 Task: In the Company juilliard.edu, Create email and send with subject: 'Elevate Your Success: Introducing a Transformative Opportunity', and with mail content 'Hello_x000D_
Join a community of forward-thinkers and pioneers. Our transformative solution will empower you to shape the future of your industry.._x000D_
Kind Regards', attach the document: Business_plan.docx and insert image: visitingcard.jpg. Below Kind Regards, write Tumblr and insert the URL: www.tumblr.com. Mark checkbox to create task to follow up : In 1 week.  Enter or choose an email address of recipient's from company's contact and send.. Logged in from softage.10@softage.net
Action: Mouse moved to (73, 64)
Screenshot: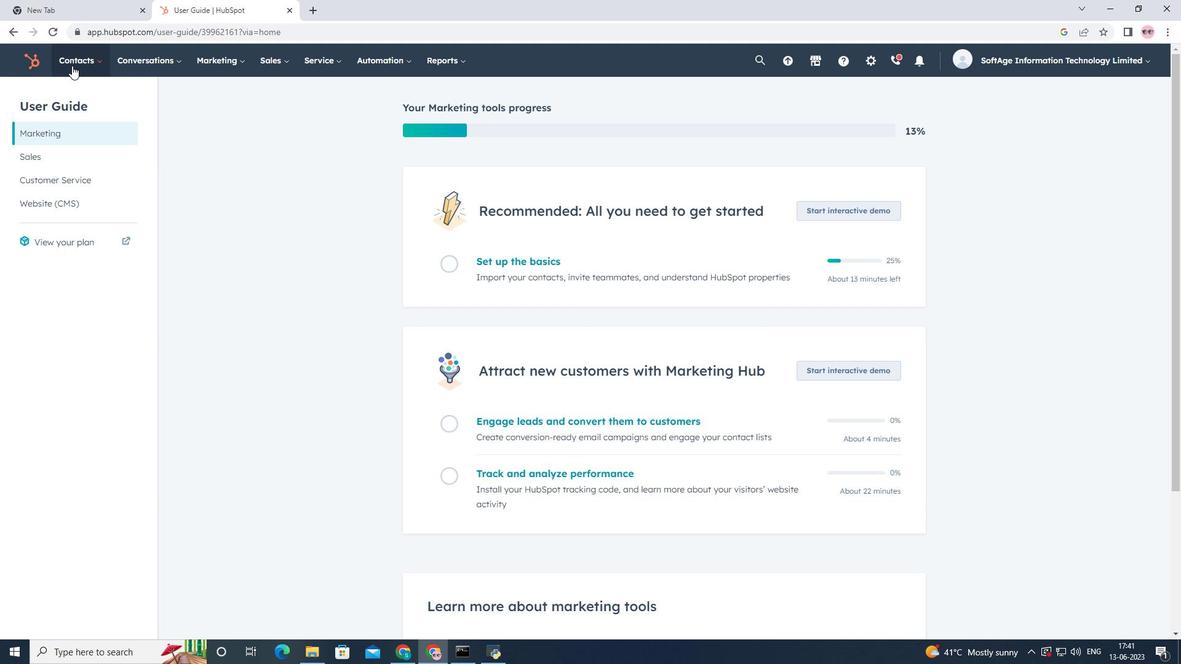 
Action: Mouse pressed left at (73, 64)
Screenshot: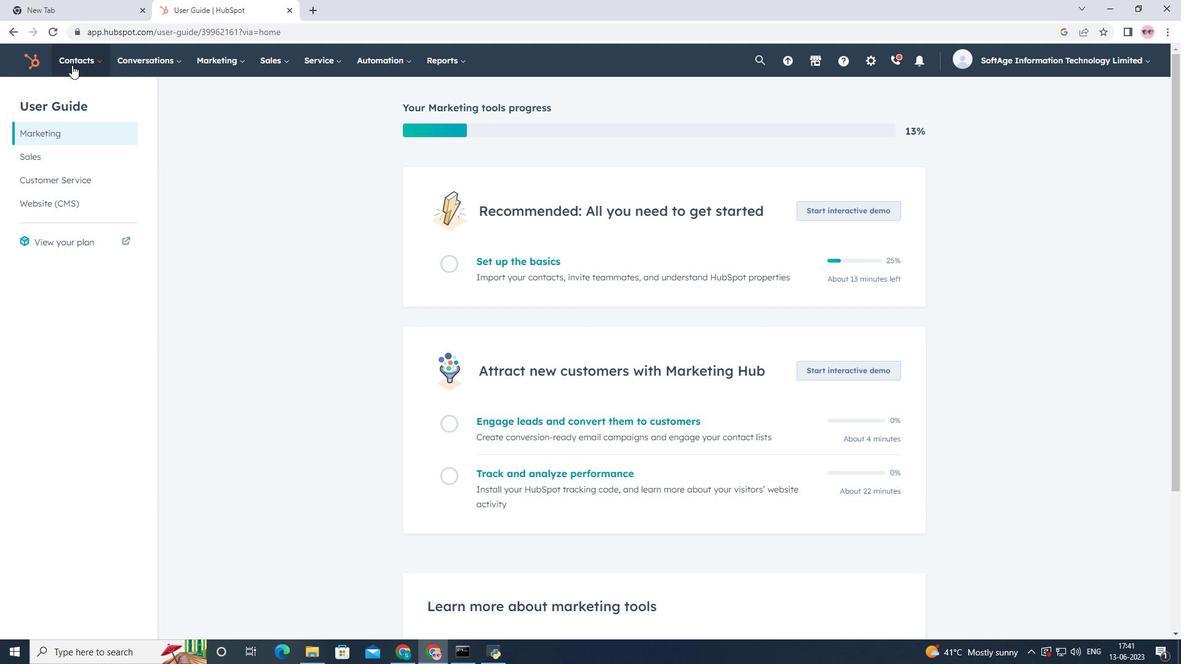 
Action: Mouse moved to (97, 124)
Screenshot: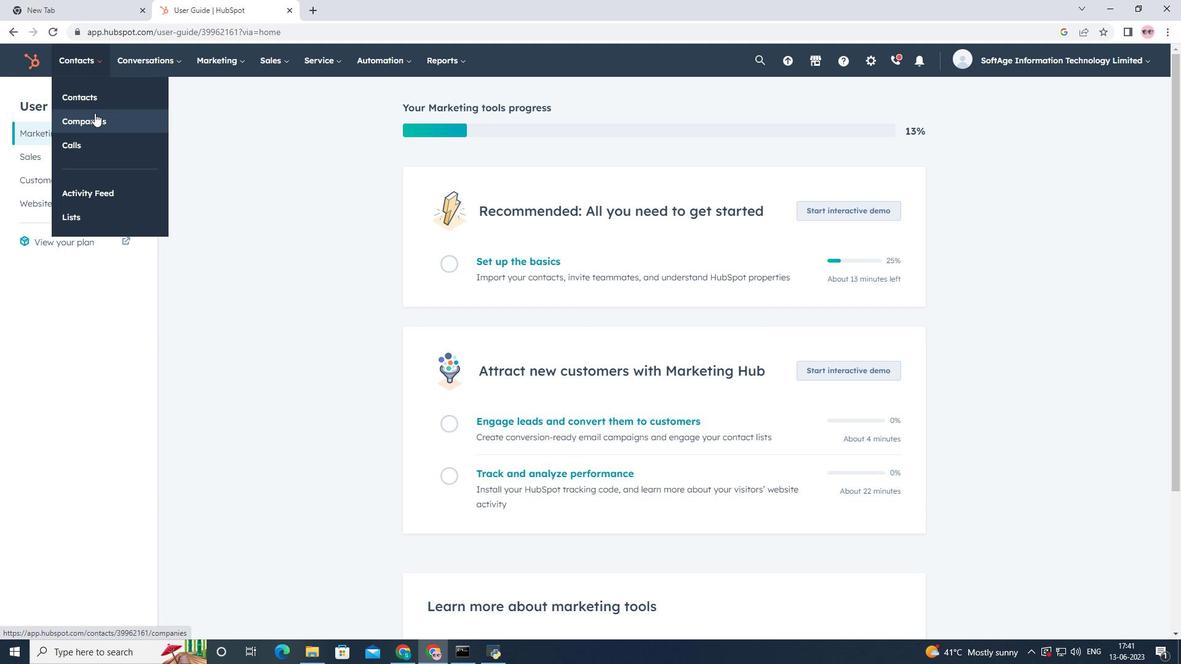 
Action: Mouse pressed left at (97, 124)
Screenshot: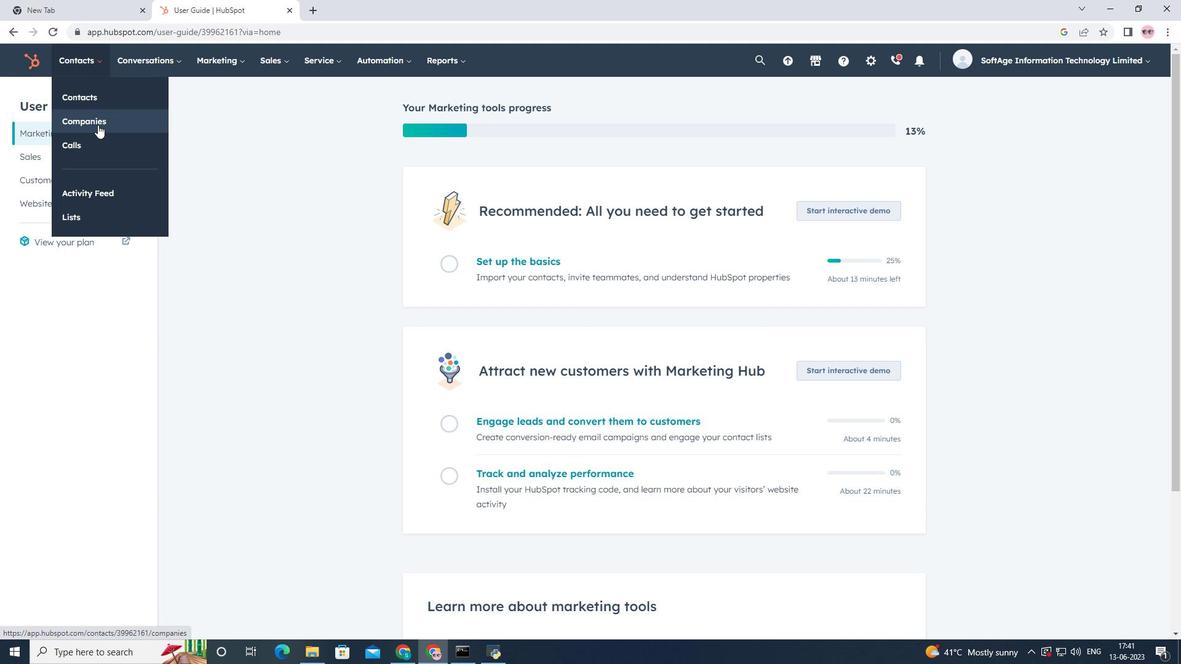
Action: Mouse moved to (118, 206)
Screenshot: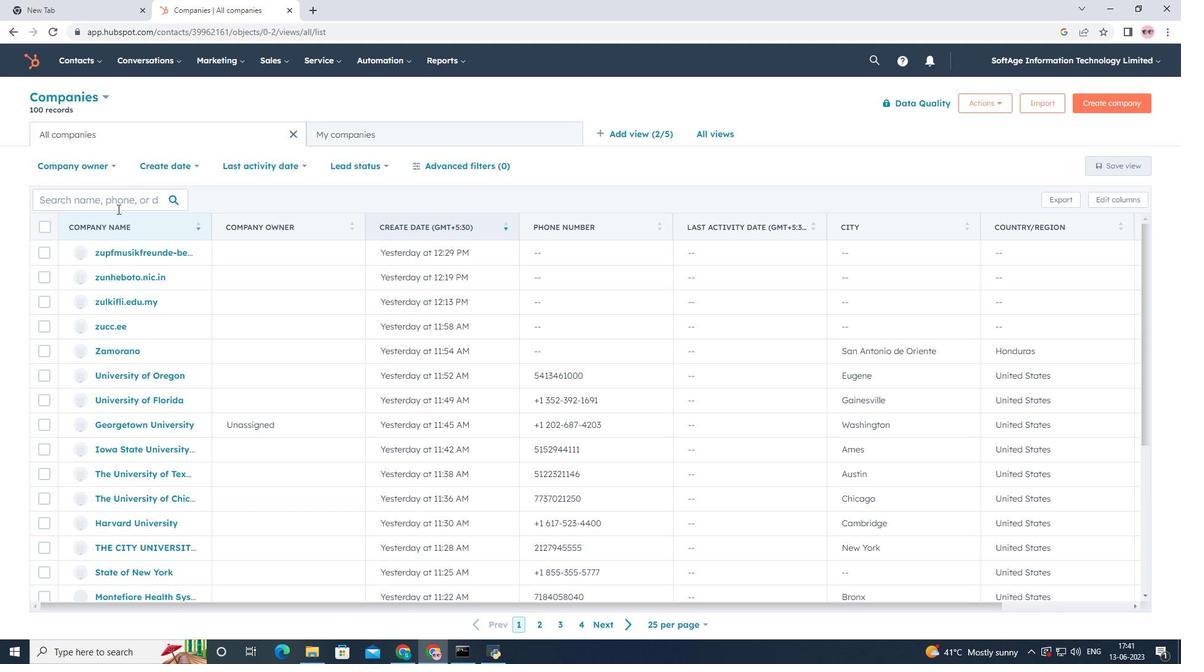 
Action: Mouse pressed left at (118, 206)
Screenshot: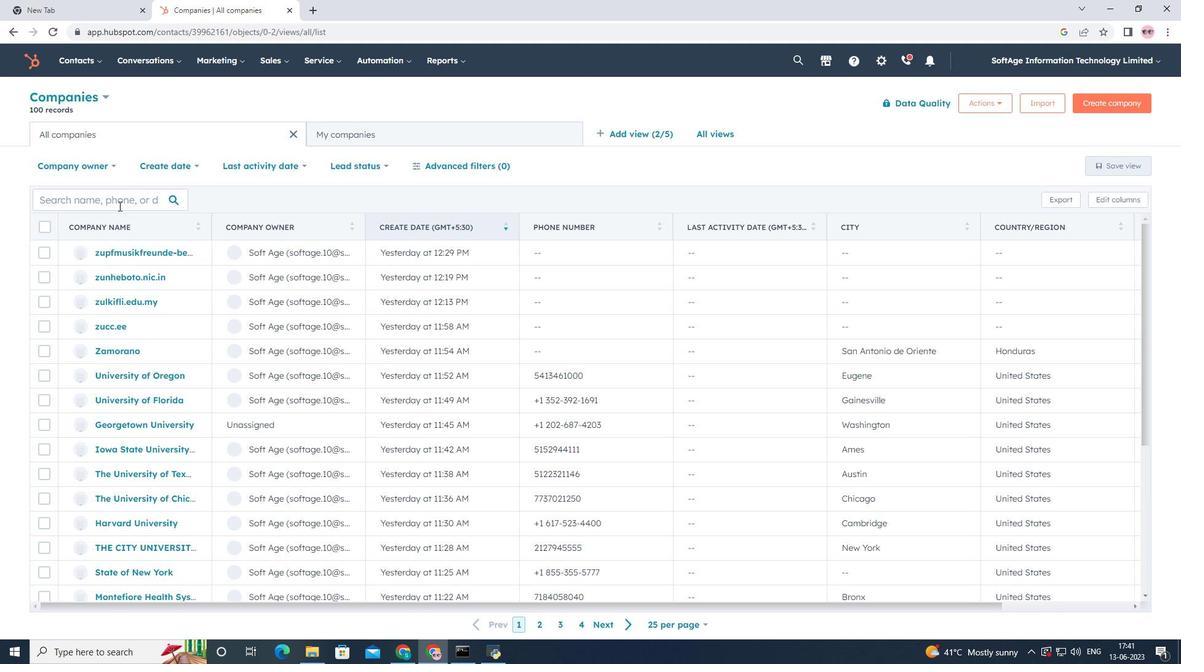 
Action: Key pressed juilliard.edu
Screenshot: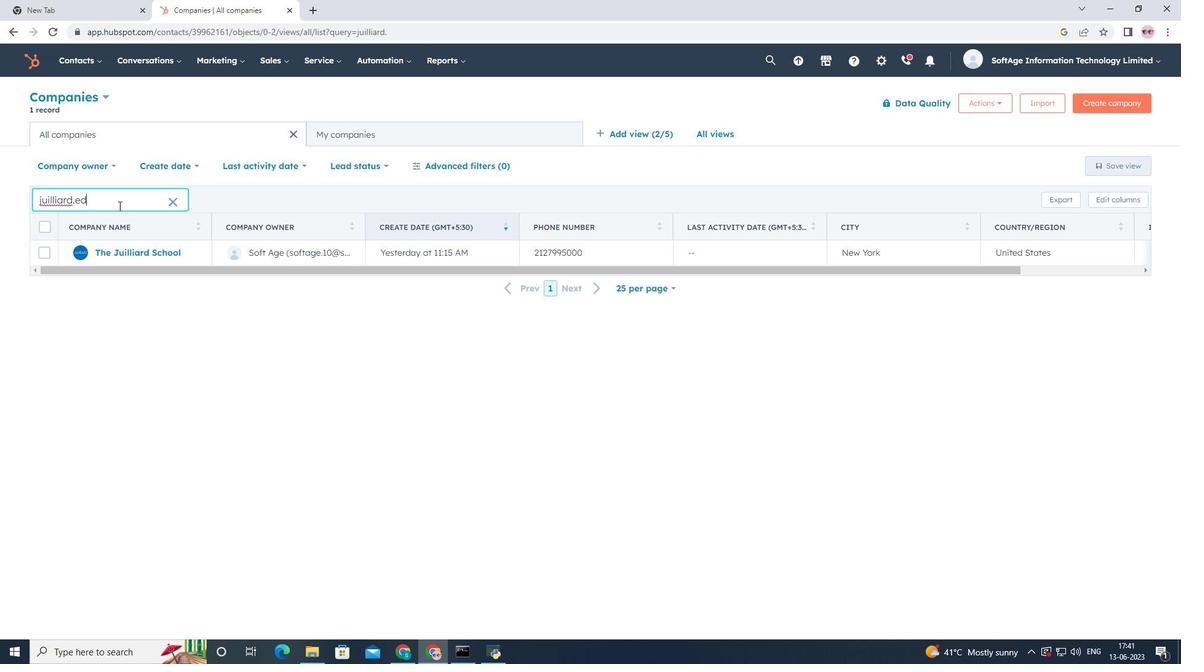 
Action: Mouse moved to (144, 254)
Screenshot: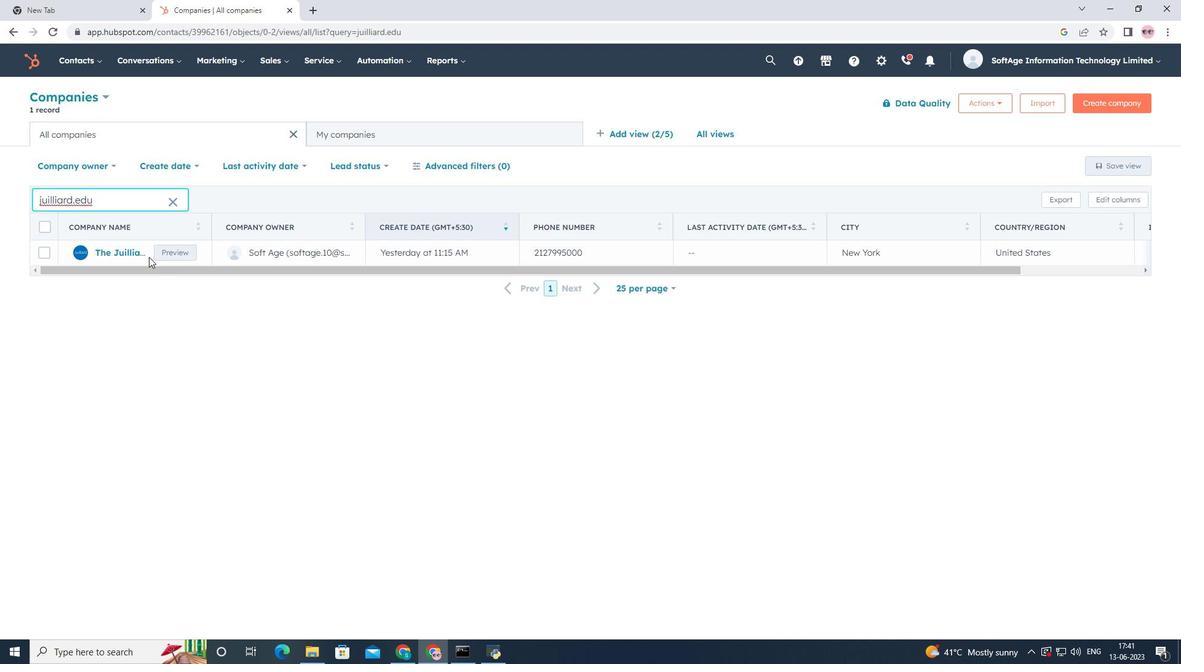 
Action: Mouse pressed left at (144, 254)
Screenshot: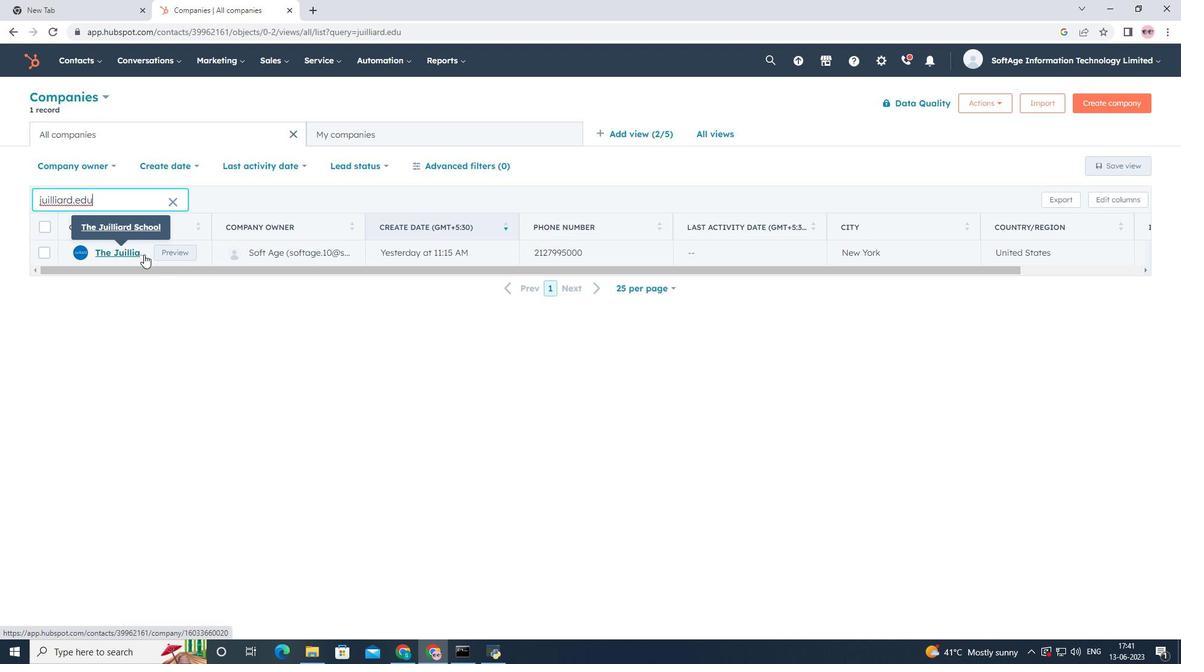 
Action: Mouse moved to (84, 205)
Screenshot: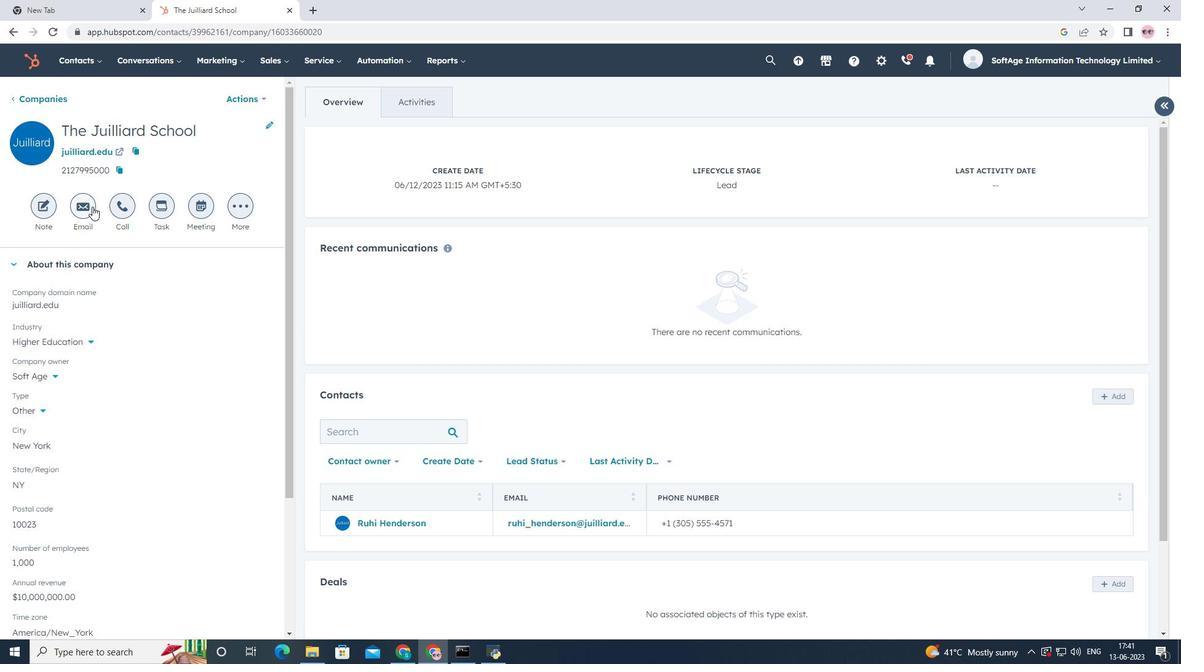 
Action: Mouse pressed left at (84, 205)
Screenshot: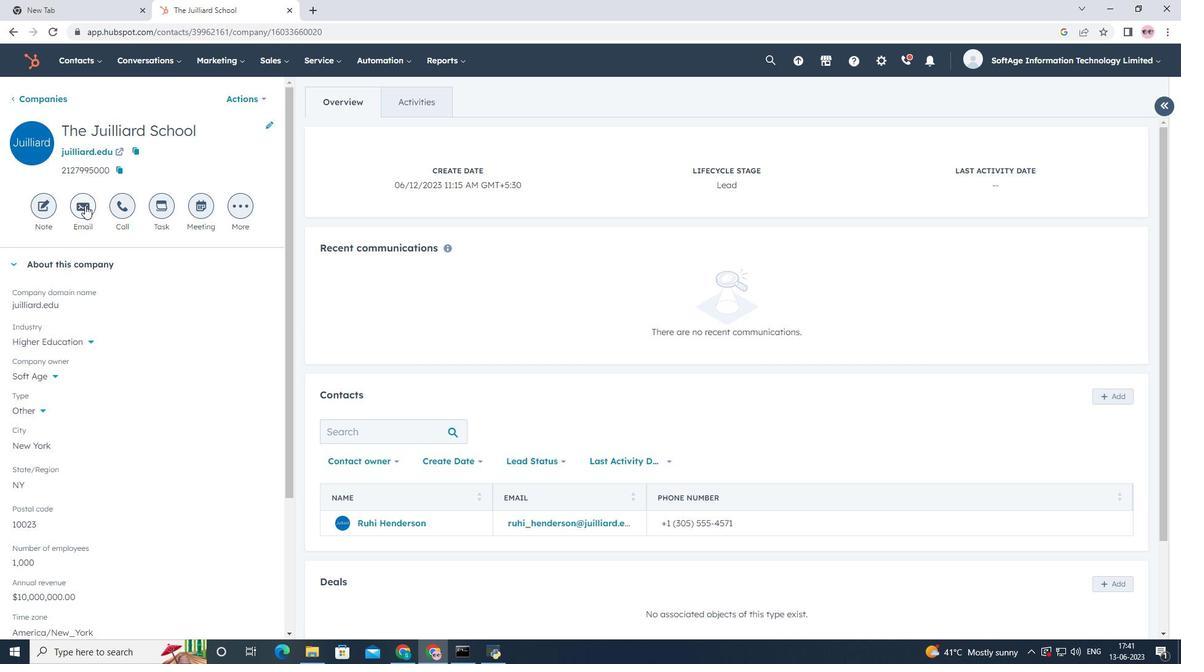 
Action: Mouse moved to (760, 414)
Screenshot: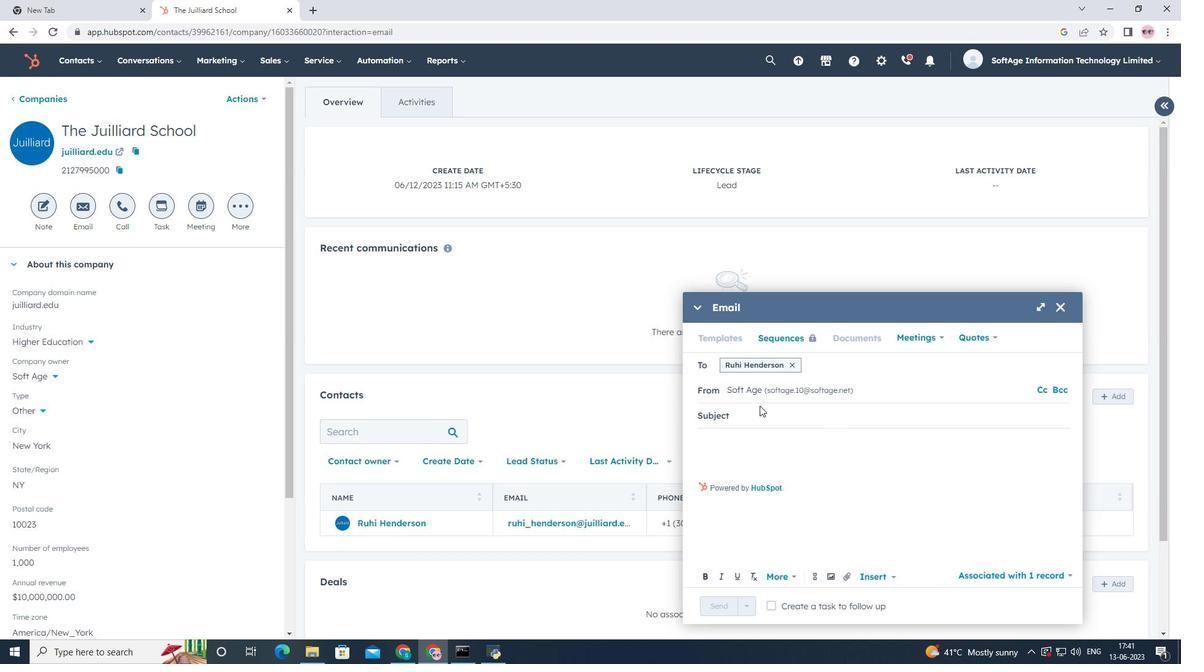 
Action: Mouse pressed left at (760, 414)
Screenshot: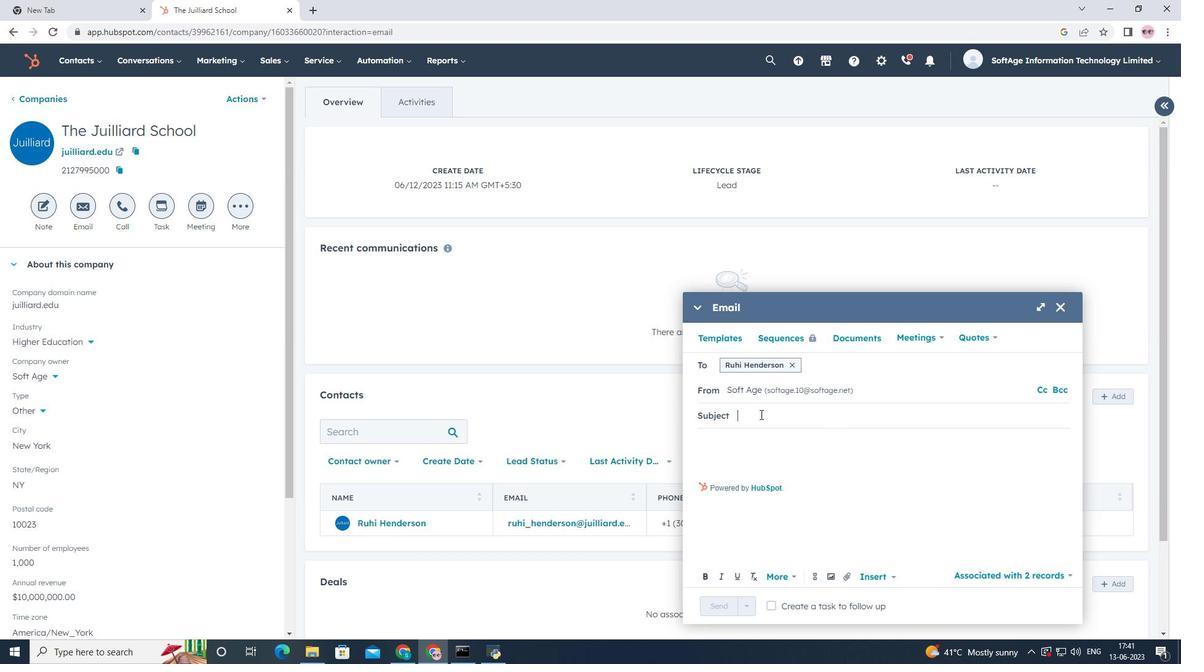
Action: Key pressed <Key.shift>Elevate<Key.space><Key.shift>Your<Key.space><Key.shift>Success<Key.shift>:<Key.space><Key.shift><Key.shift><Key.shift><Key.shift><Key.shift><Key.shift><Key.shift><Key.shift><Key.shift><Key.shift><Key.shift><Key.shift><Key.shift><Key.shift><Key.shift><Key.shift><Key.shift><Key.shift><Key.shift><Key.shift><Key.shift><Key.shift><Key.shift><Key.shift><Key.shift><Key.shift><Key.shift><Key.shift><Key.shift><Key.shift><Key.shift><Key.shift><Key.shift><Key.shift><Key.shift><Key.shift><Key.shift><Key.shift><Key.shift><Key.shift><Key.shift><Key.shift><Key.shift><Key.shift><Key.shift><Key.shift><Key.shift><Key.shift>Introducing<Key.space>a<Key.space><Key.shift>Transformative<Key.space><Key.shift>Opportunity
Screenshot: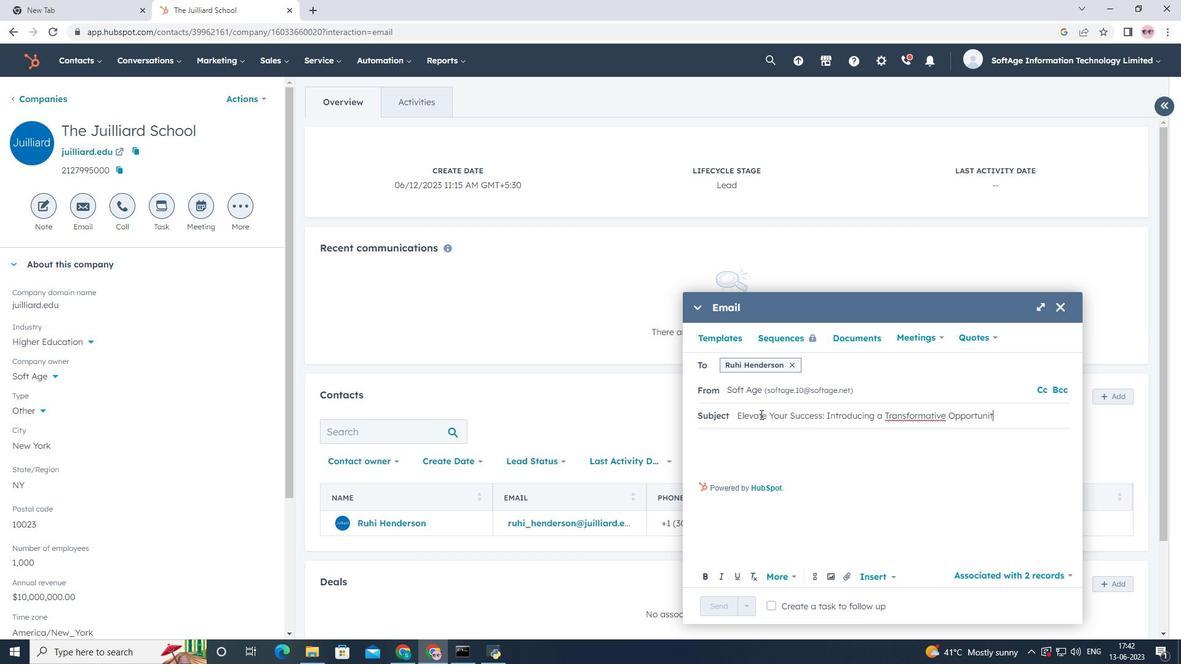 
Action: Mouse moved to (731, 448)
Screenshot: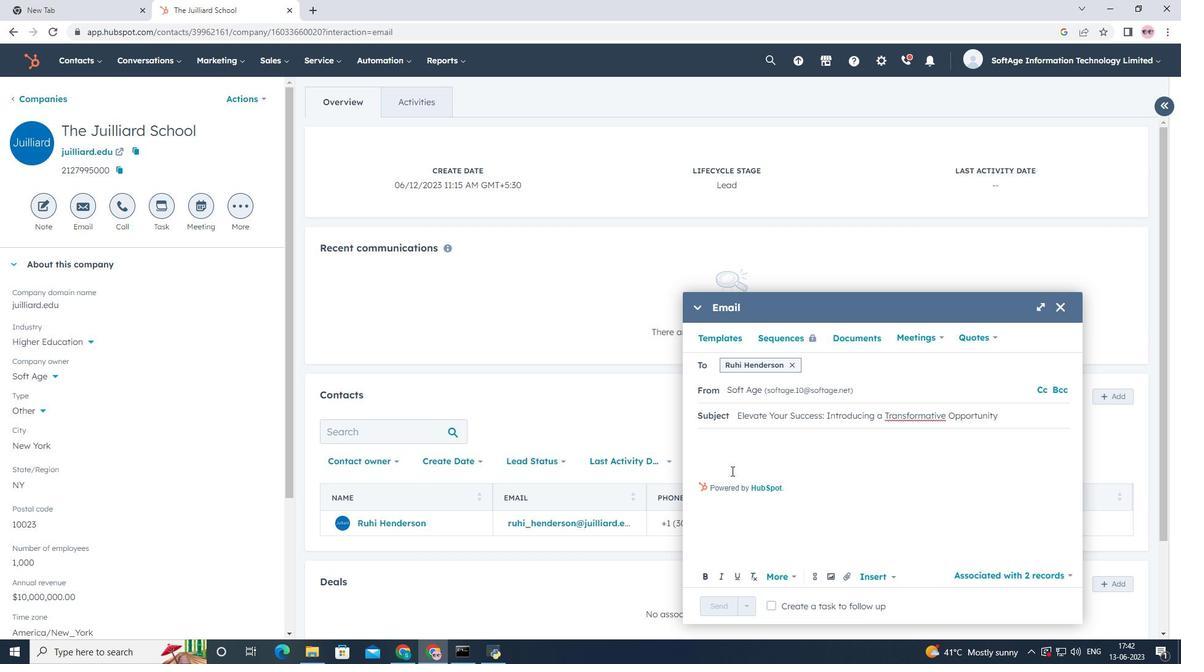 
Action: Mouse pressed left at (731, 448)
Screenshot: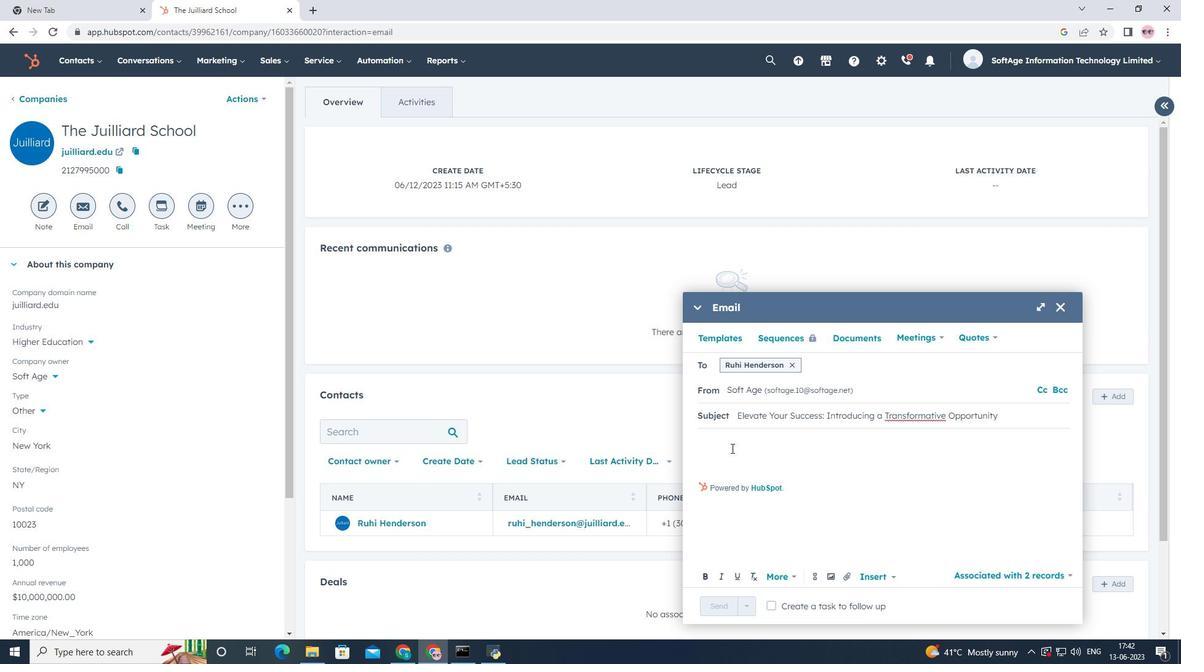 
Action: Key pressed <Key.shift><Key.shift><Key.shift><Key.shift><Key.shift><Key.shift><Key.shift><Key.shift><Key.shift><Key.shift><Key.shift><Key.shift><Key.shift><Key.shift><Key.shift><Key.shift><Key.shift><Key.shift><Key.shift><Key.shift><Key.shift><Key.shift><Key.shift><Key.shift><Key.shift><Key.shift><Key.shift><Key.shift><Key.shift><Key.shift><Key.shift><Key.shift><Key.shift><Key.shift><Key.shift><Key.shift><Key.shift><Key.shift><Key.shift><Key.shift><Key.shift><Key.shift><Key.shift><Key.shift><Key.shift><Key.shift><Key.shift><Key.shift><Key.shift><Key.shift><Key.shift><Key.shift><Key.shift><Key.shift><Key.shift><Key.shift><Key.shift><Key.shift><Key.shift><Key.shift><Key.shift><Key.shift><Key.shift><Key.shift><Key.shift><Key.shift><Key.shift><Key.shift><Key.shift><Key.shift><Key.shift><Key.shift><Key.shift><Key.shift><Key.shift><Key.shift><Key.shift><Key.shift><Key.shift><Key.shift><Key.shift><Key.shift><Key.shift><Key.shift><Key.shift><Key.shift><Key.shift><Key.shift><Key.shift><Key.shift><Key.shift><Key.shift><Key.shift><Key.shift><Key.shift><Key.shift><Key.shift><Key.shift><Key.shift><Key.shift><Key.shift><Key.shift><Key.shift><Key.shift><Key.shift>Hello<Key.enter><Key.shift><Key.shift><Key.shift><Key.shift><Key.shift><Key.shift><Key.shift><Key.shift><Key.shift><Key.shift><Key.shift><Key.shift><Key.shift><Key.shift><Key.shift><Key.shift><Key.shift><Key.shift><Key.shift><Key.shift><Key.shift><Key.shift><Key.shift><Key.shift><Key.shift><Key.shift><Key.shift><Key.shift><Key.shift><Key.shift><Key.shift><Key.shift><Key.shift><Key.shift><Key.shift><Key.shift><Key.shift><Key.shift><Key.shift><Key.shift><Key.shift><Key.shift><Key.shift><Key.shift><Key.shift><Key.shift><Key.shift><Key.shift><Key.shift><Key.shift><Key.shift><Key.shift><Key.shift><Key.shift><Key.shift><Key.shift><Key.shift><Key.shift><Key.shift><Key.shift><Key.shift><Key.shift><Key.shift><Key.shift><Key.shift><Key.shift><Key.shift><Key.shift><Key.shift><Key.shift><Key.shift><Key.shift><Key.shift><Key.shift><Key.shift><Key.shift><Key.shift><Key.shift><Key.shift><Key.shift><Key.shift><Key.shift><Key.shift><Key.shift><Key.shift><Key.shift>Join<Key.space><Key.shift>a<Key.space><Key.shift>Community<Key.space>of<Key.space>forward-thinkers<Key.space>and<Key.space>pioneeers<Key.space>
Screenshot: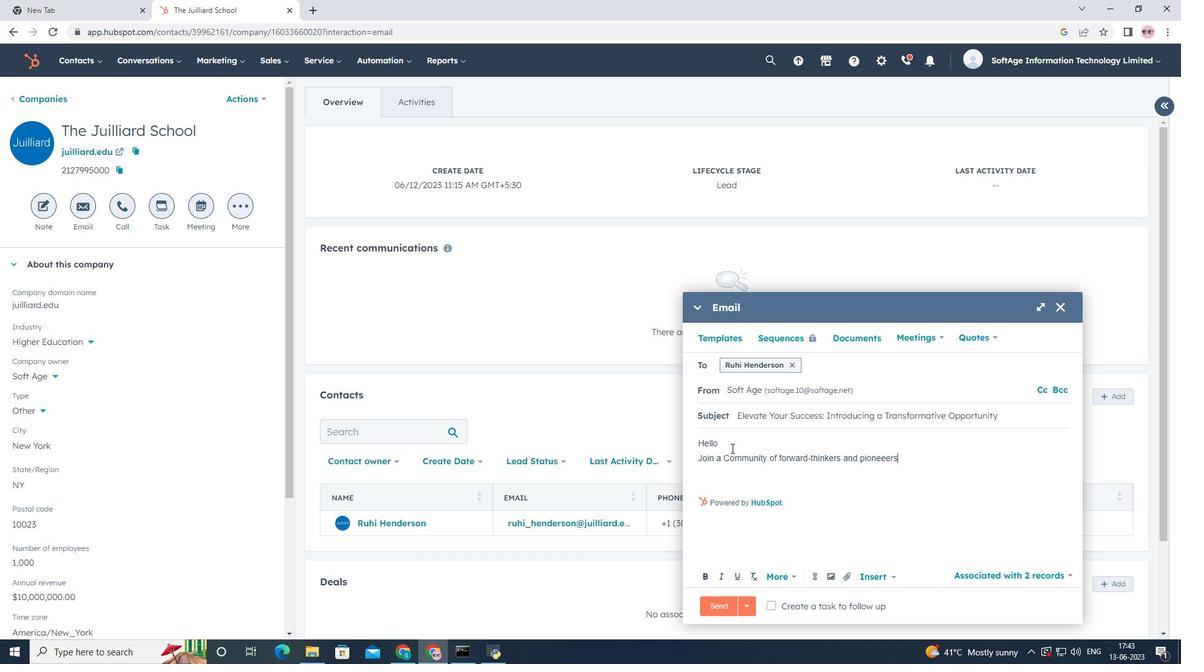 
Action: Mouse moved to (886, 460)
Screenshot: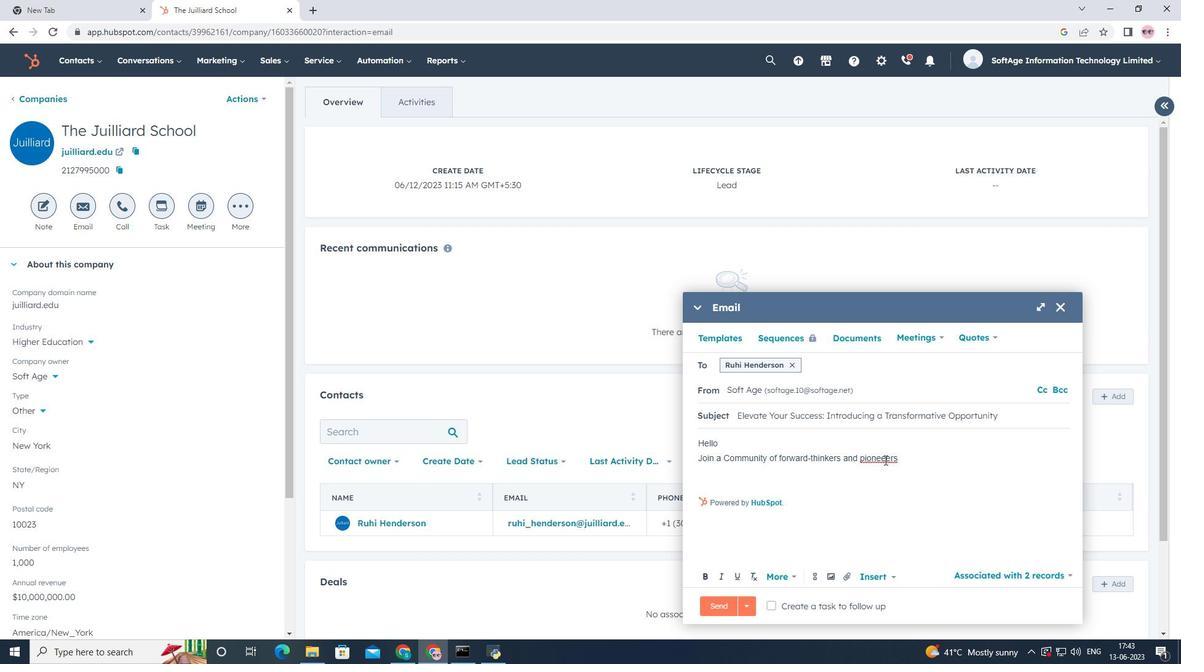 
Action: Mouse pressed left at (886, 460)
Screenshot: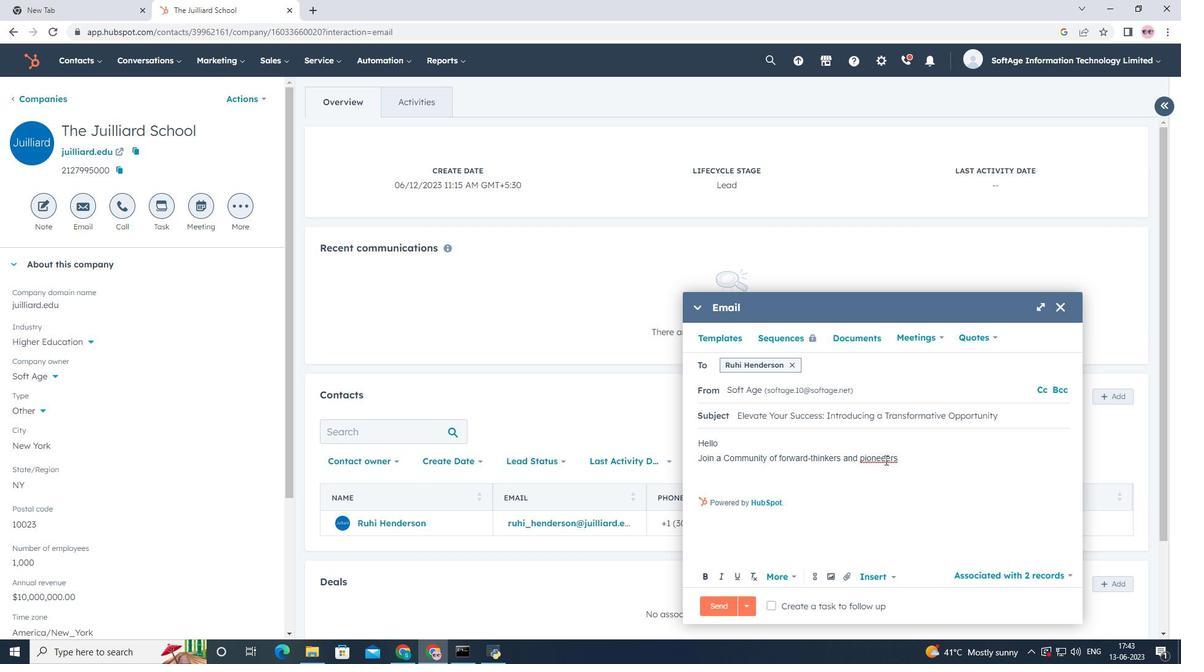 
Action: Key pressed <Key.backspace>
Screenshot: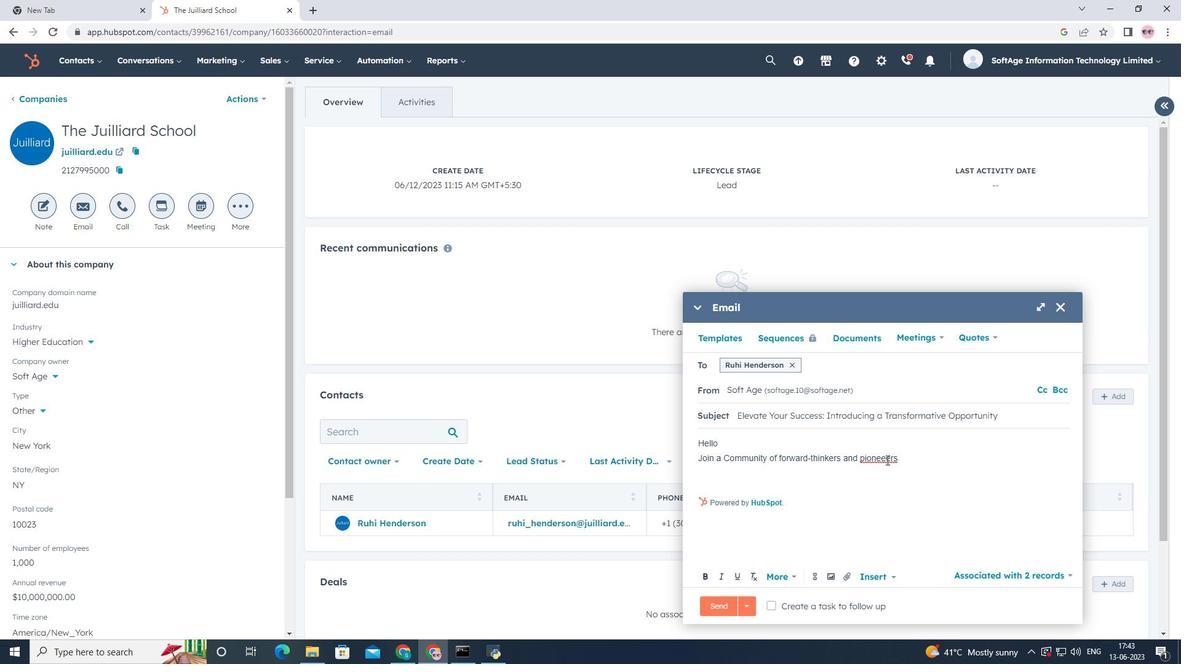 
Action: Mouse moved to (897, 458)
Screenshot: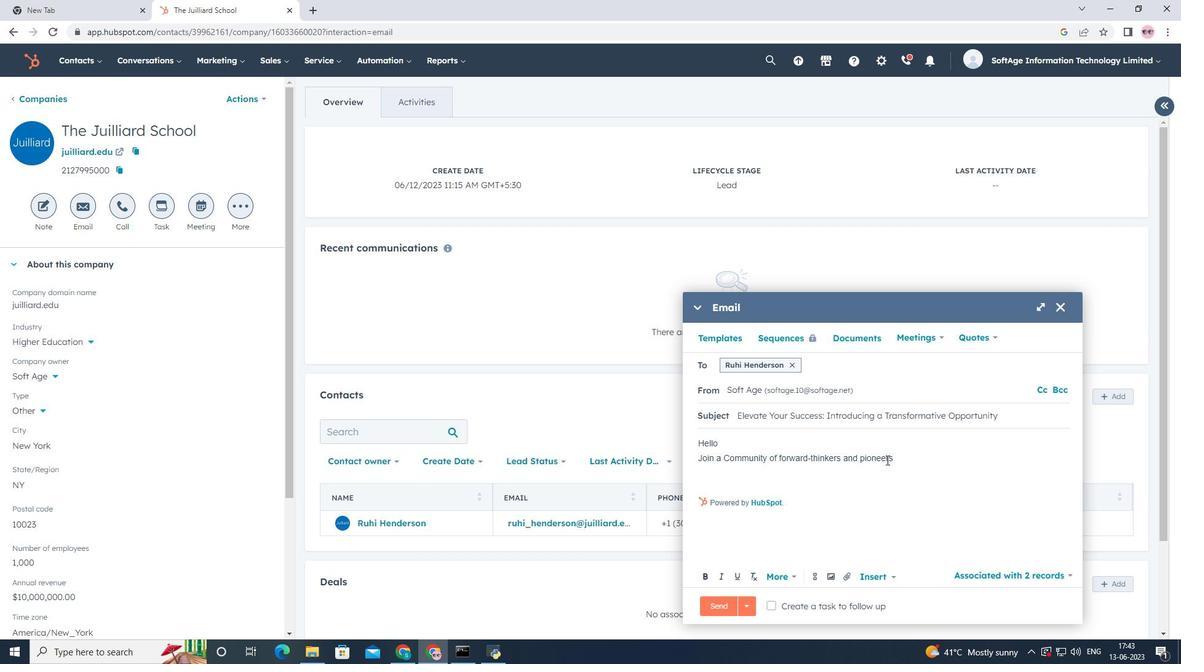 
Action: Mouse pressed left at (897, 458)
Screenshot: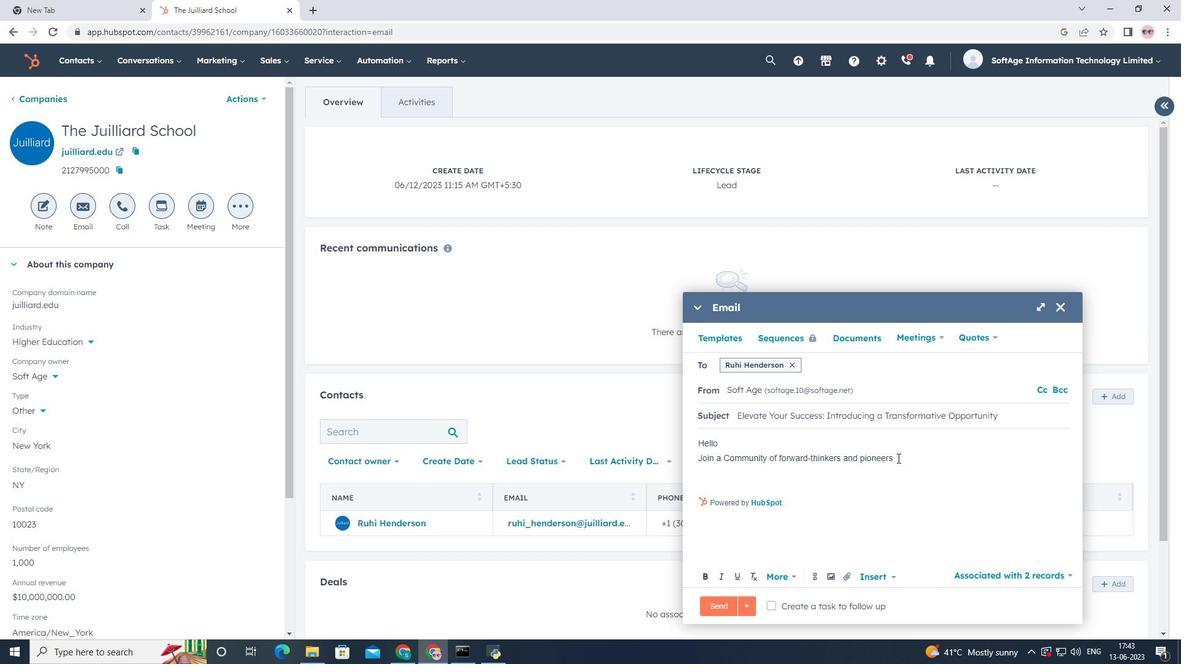 
Action: Key pressed .<Key.backspace><Key.backspace>.<Key.space><Key.shift>Our<Key.space><Key.shift>T<Key.backspace>transformative<Key.space>solution<Key.space>will<Key.space>empower<Key.space>you<Key.space>to<Key.space>shape<Key.space>the<Key.space>future<Key.space>of<Key.space>your<Key.space>industry.<Key.enter><Key.shift><Key.shift><Key.shift><Key.shift><Key.shift>Kind<Key.space><Key.shift><Key.shift><Key.shift><Key.shift><Key.shift><Key.shift>Regards
Screenshot: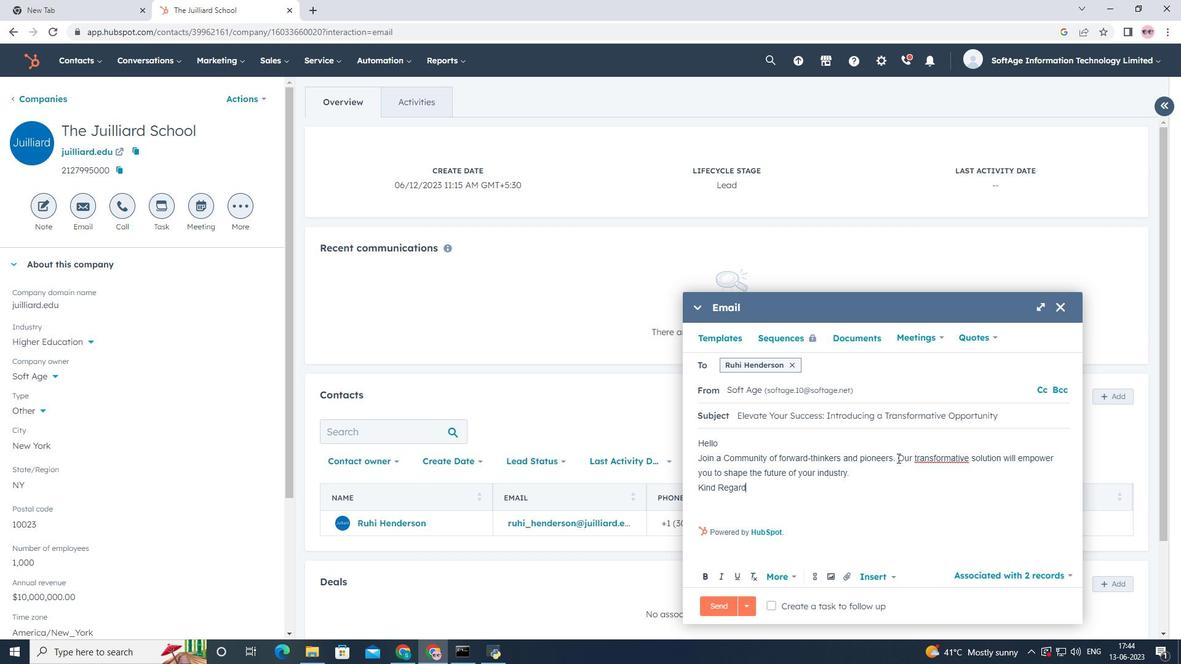 
Action: Mouse moved to (845, 507)
Screenshot: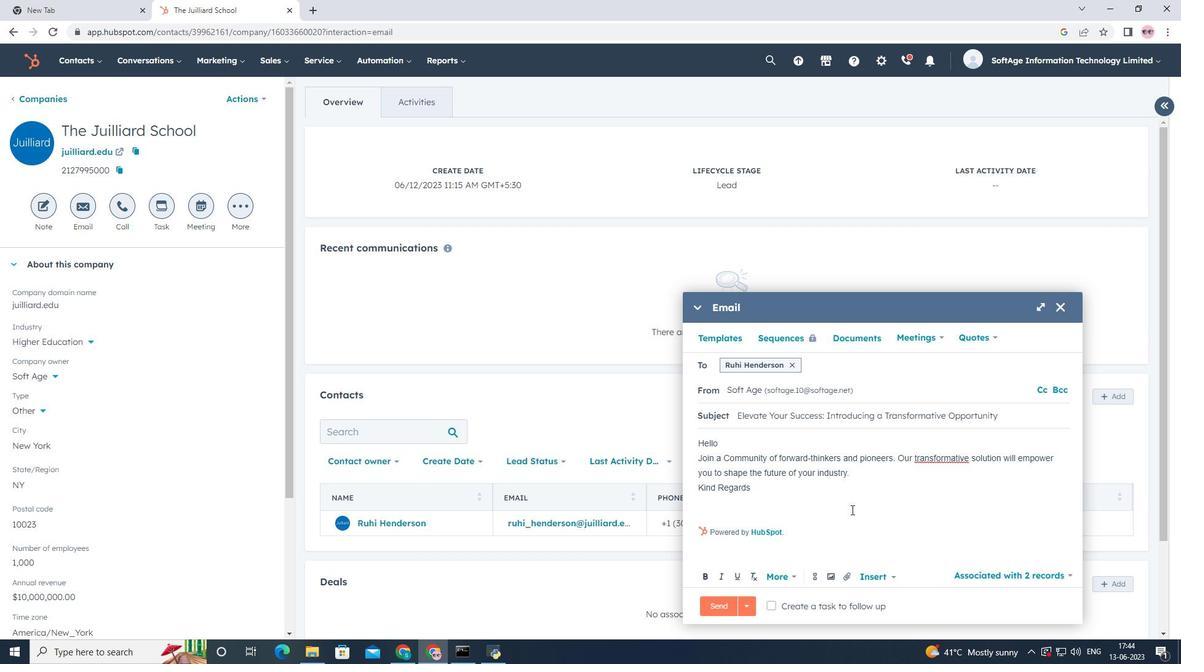 
Action: Mouse scrolled (845, 506) with delta (0, 0)
Screenshot: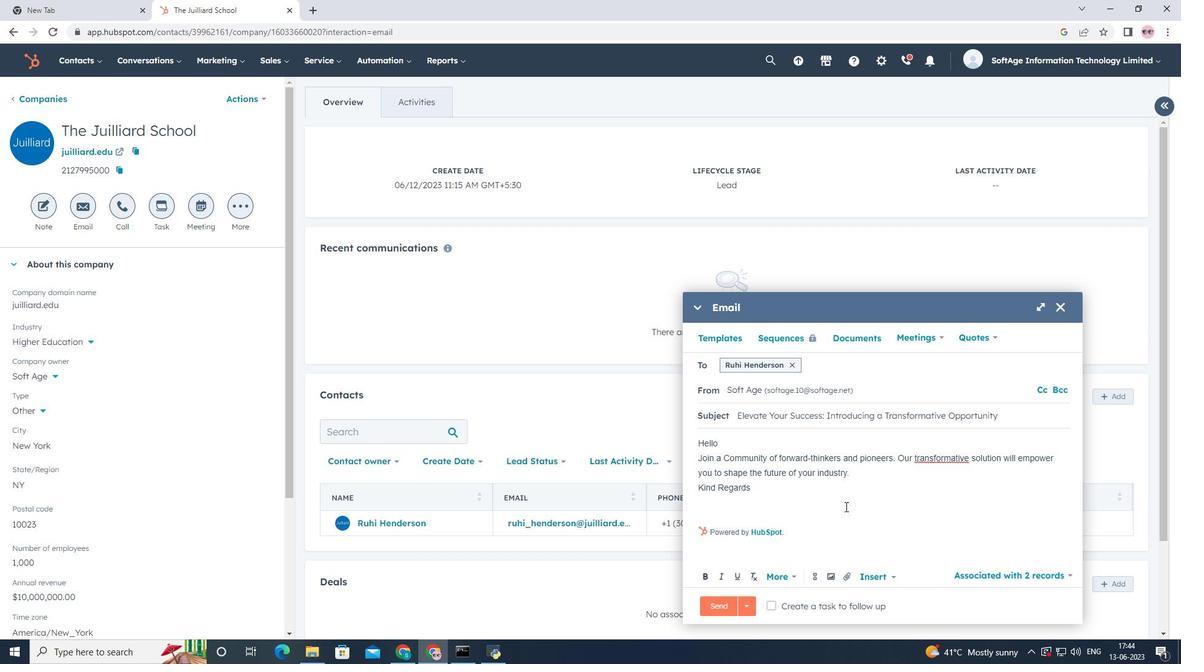 
Action: Mouse scrolled (845, 506) with delta (0, 0)
Screenshot: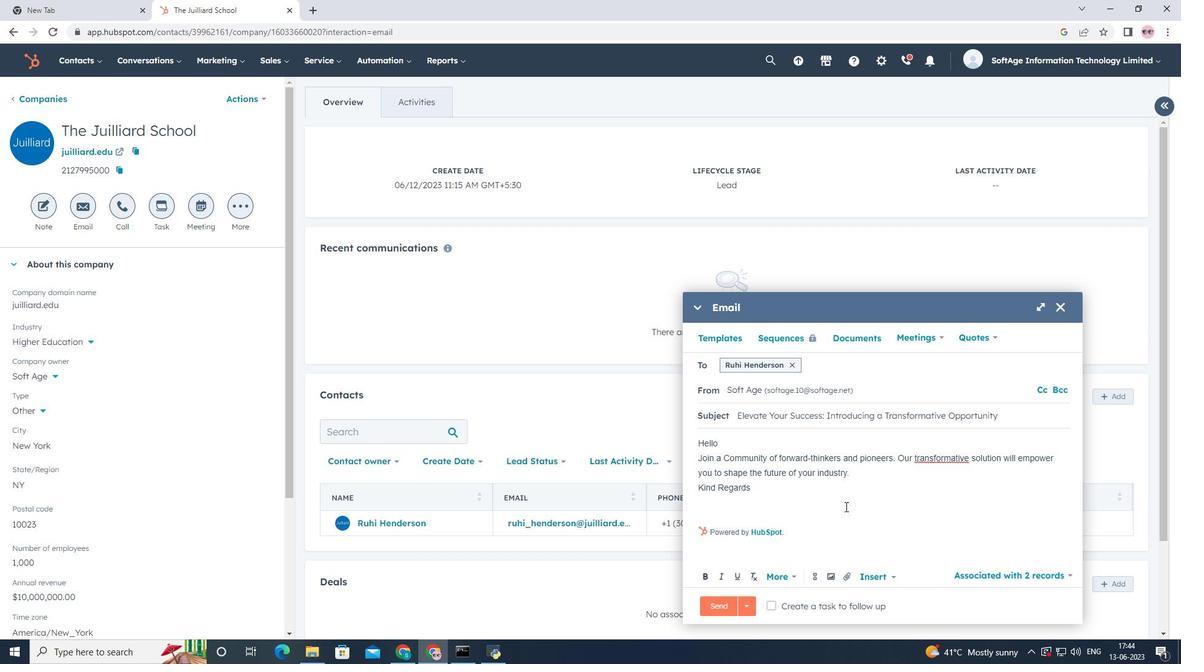 
Action: Mouse moved to (849, 581)
Screenshot: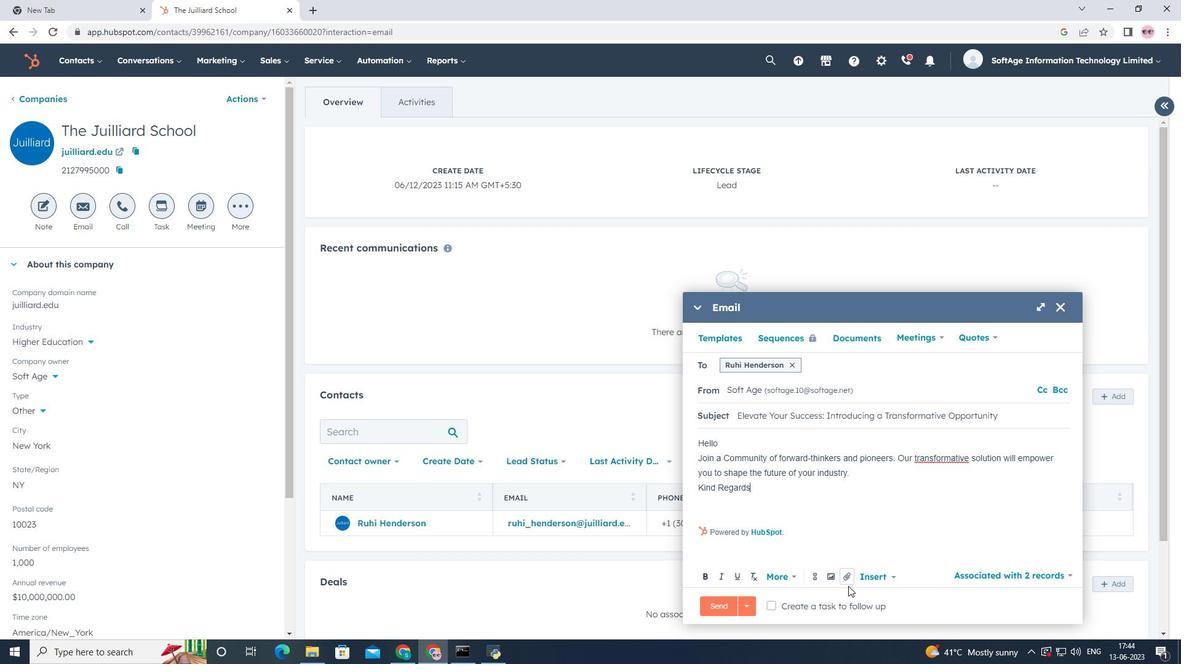 
Action: Mouse pressed left at (849, 581)
Screenshot: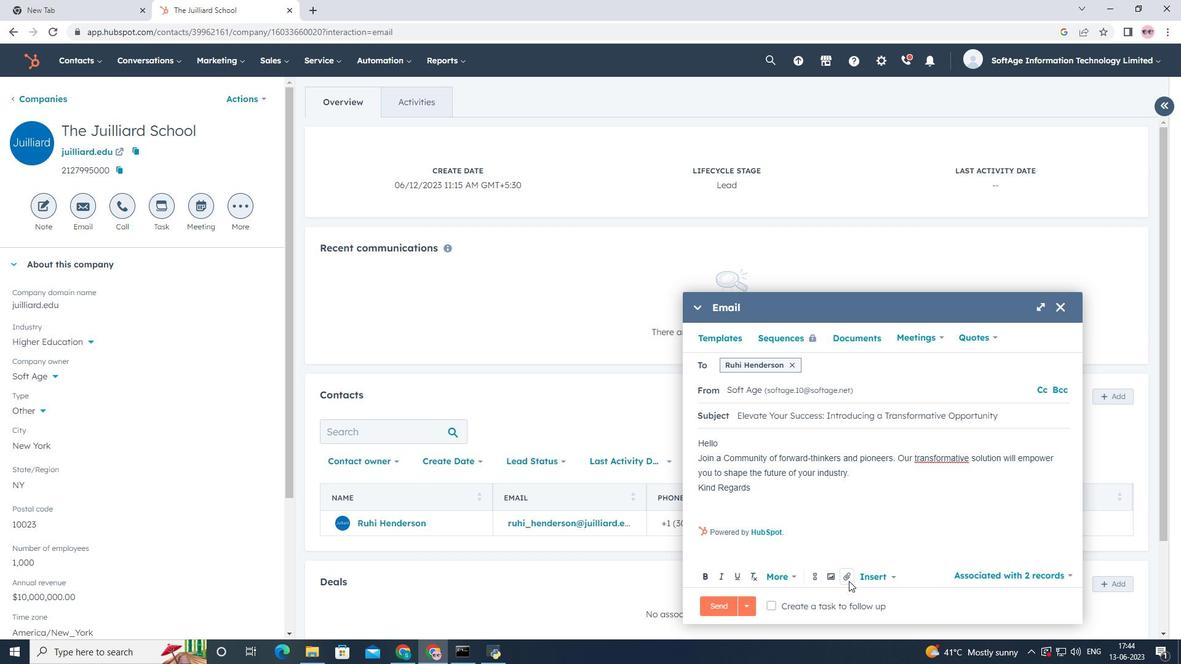 
Action: Mouse moved to (862, 544)
Screenshot: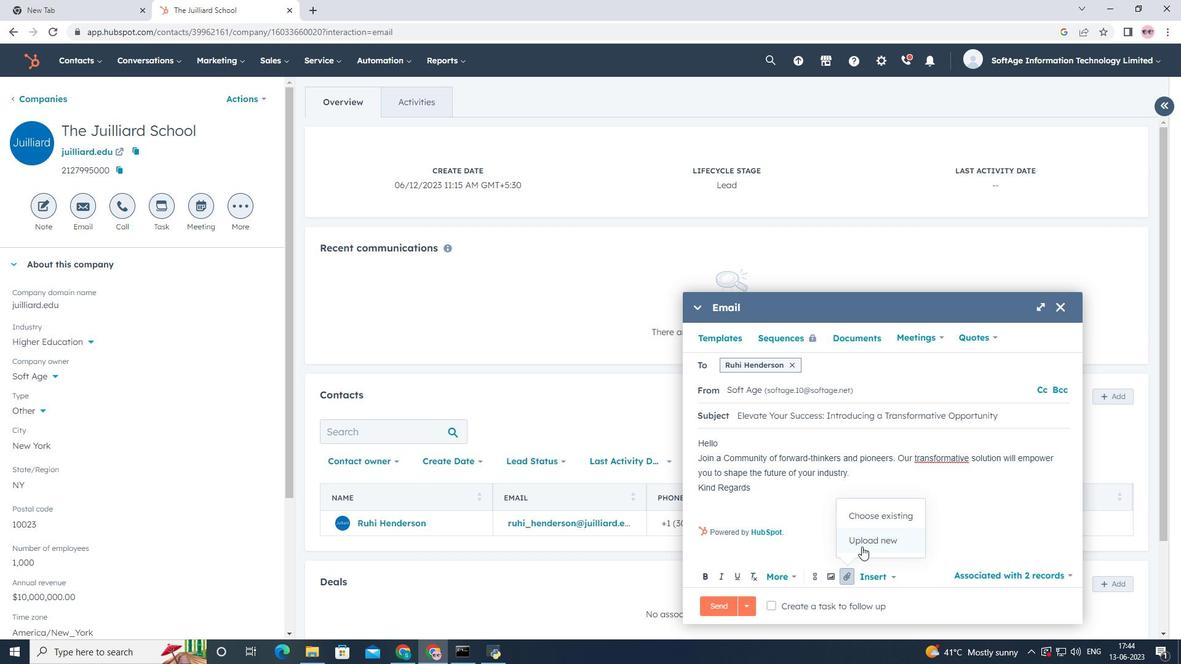 
Action: Mouse pressed left at (862, 544)
Screenshot: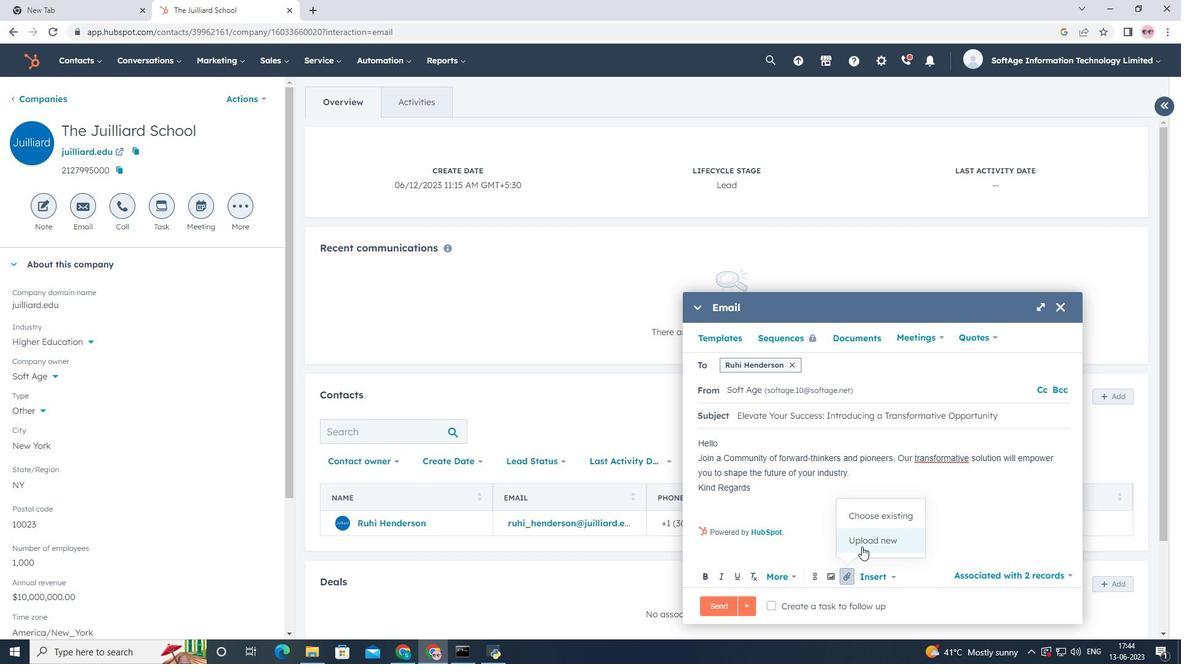 
Action: Mouse moved to (64, 150)
Screenshot: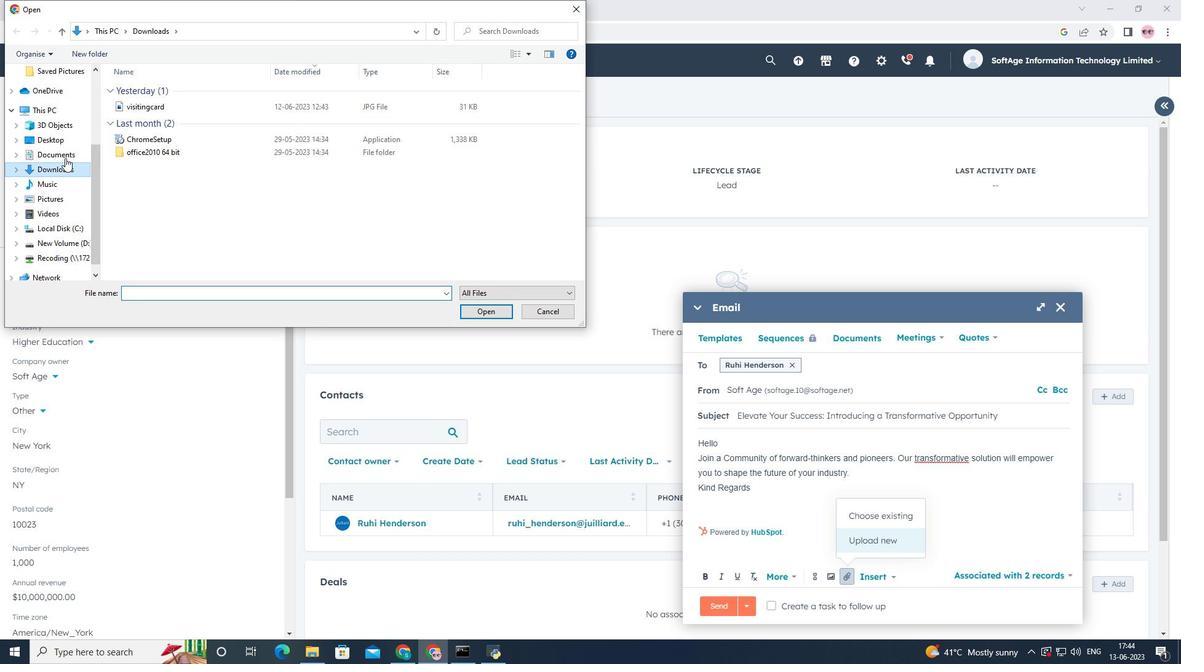 
Action: Mouse pressed left at (64, 150)
Screenshot: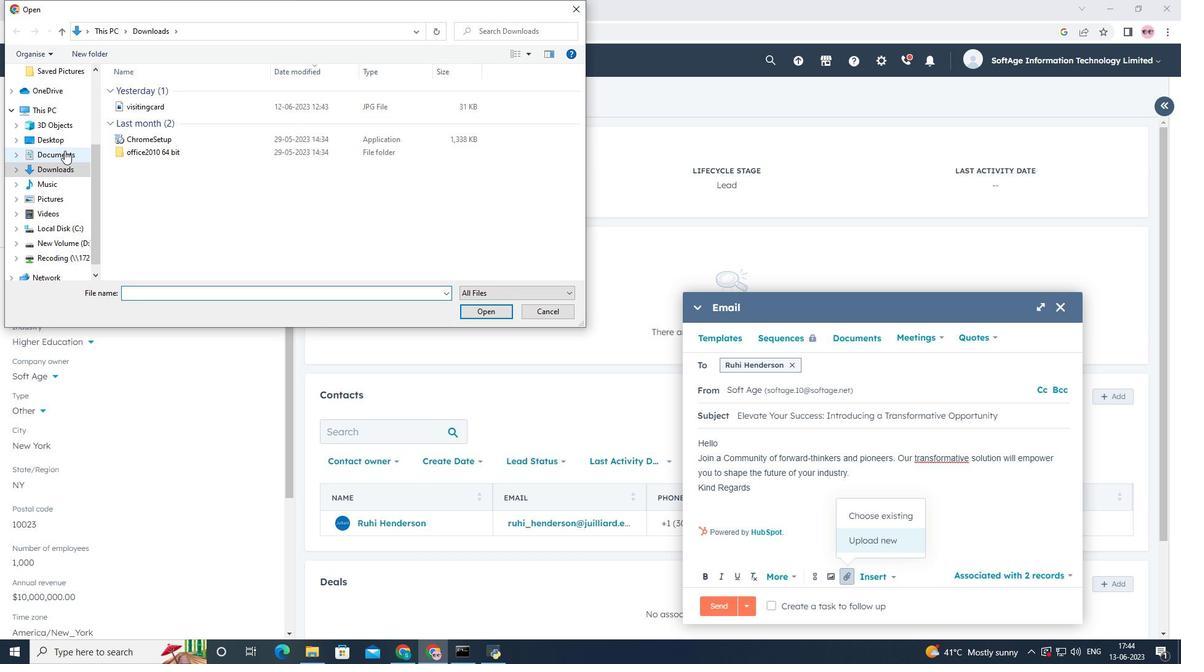 
Action: Mouse moved to (163, 96)
Screenshot: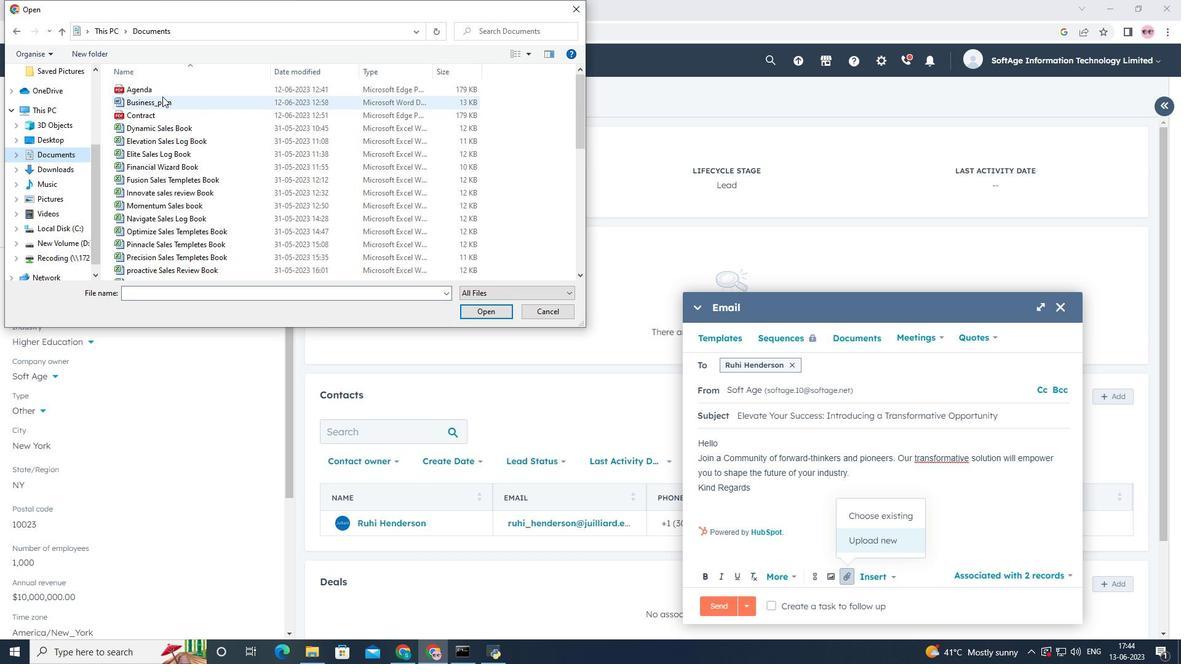 
Action: Mouse pressed left at (163, 96)
Screenshot: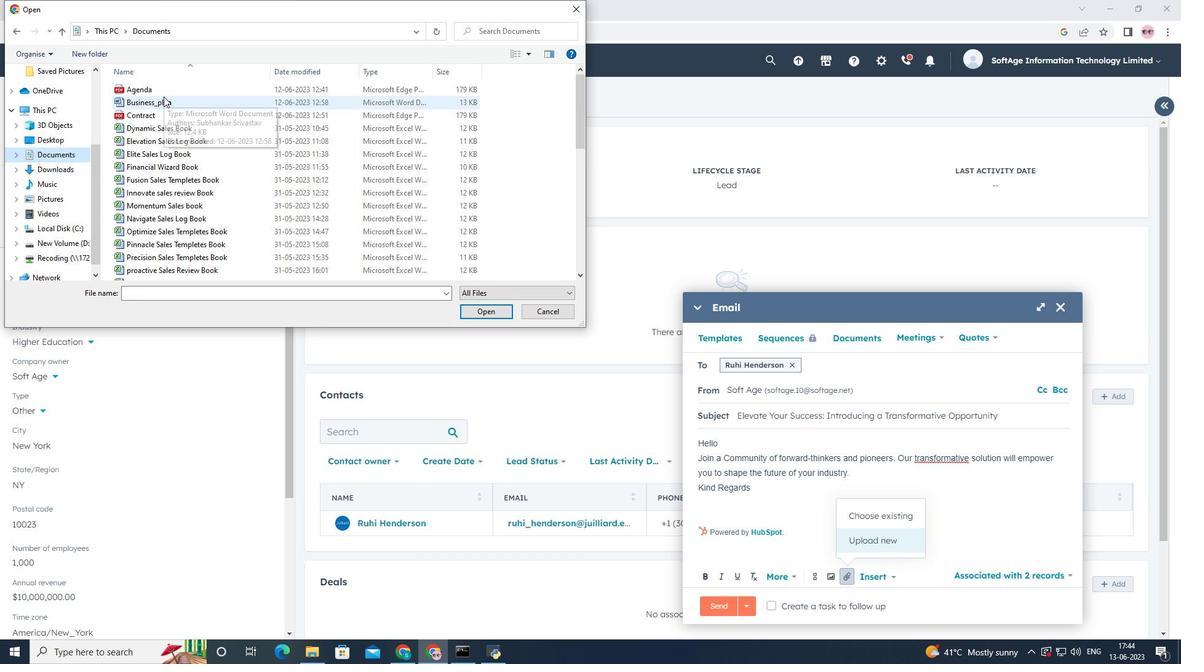 
Action: Mouse moved to (478, 312)
Screenshot: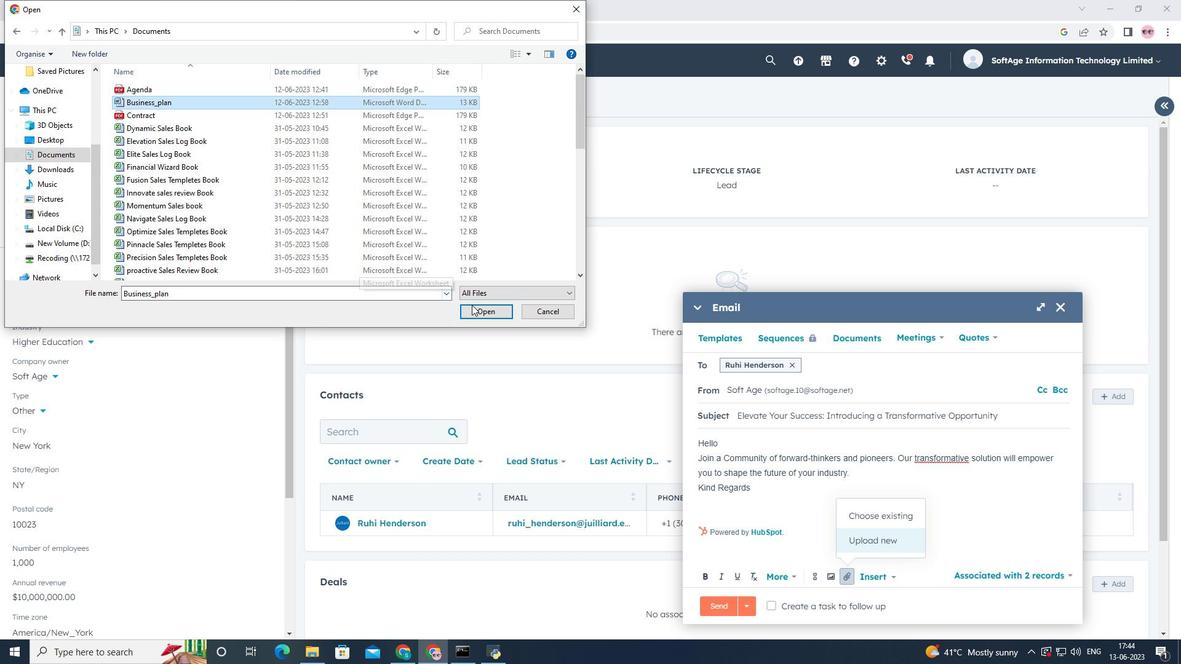 
Action: Mouse pressed left at (478, 312)
Screenshot: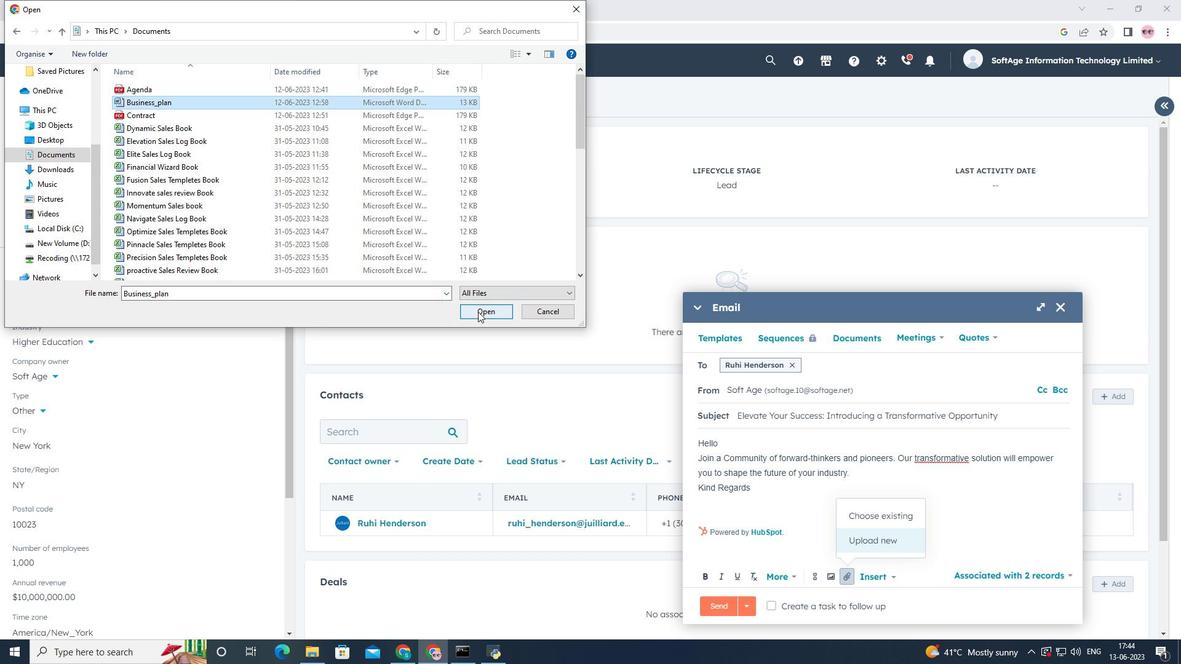 
Action: Mouse moved to (830, 542)
Screenshot: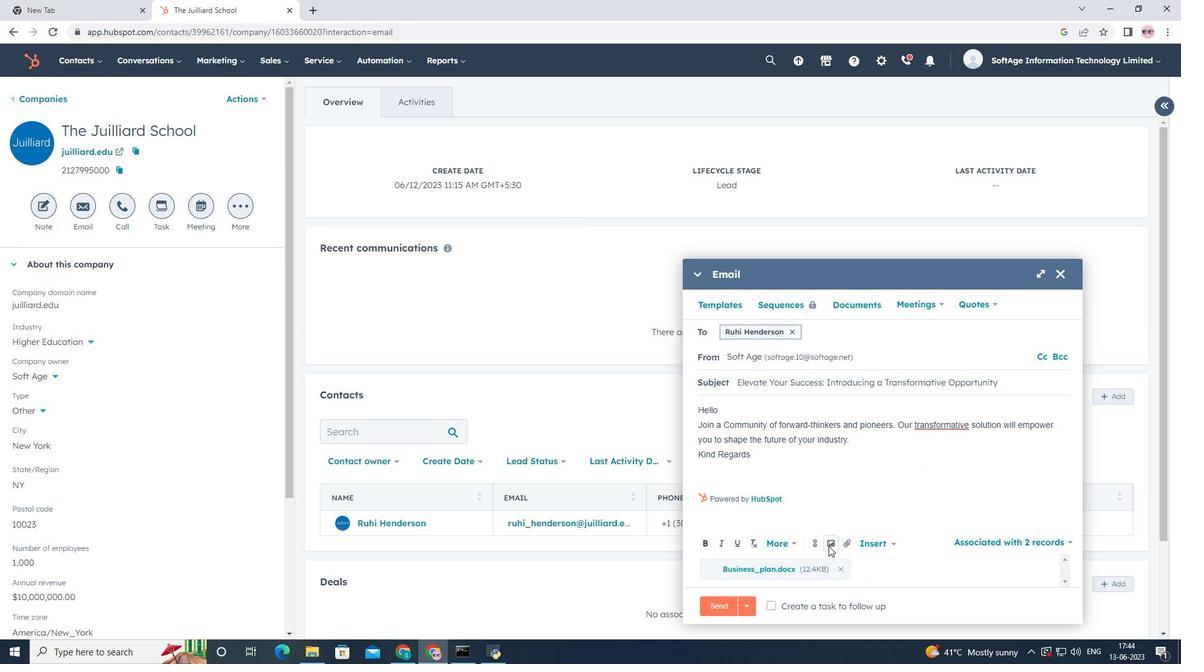 
Action: Mouse pressed left at (830, 542)
Screenshot: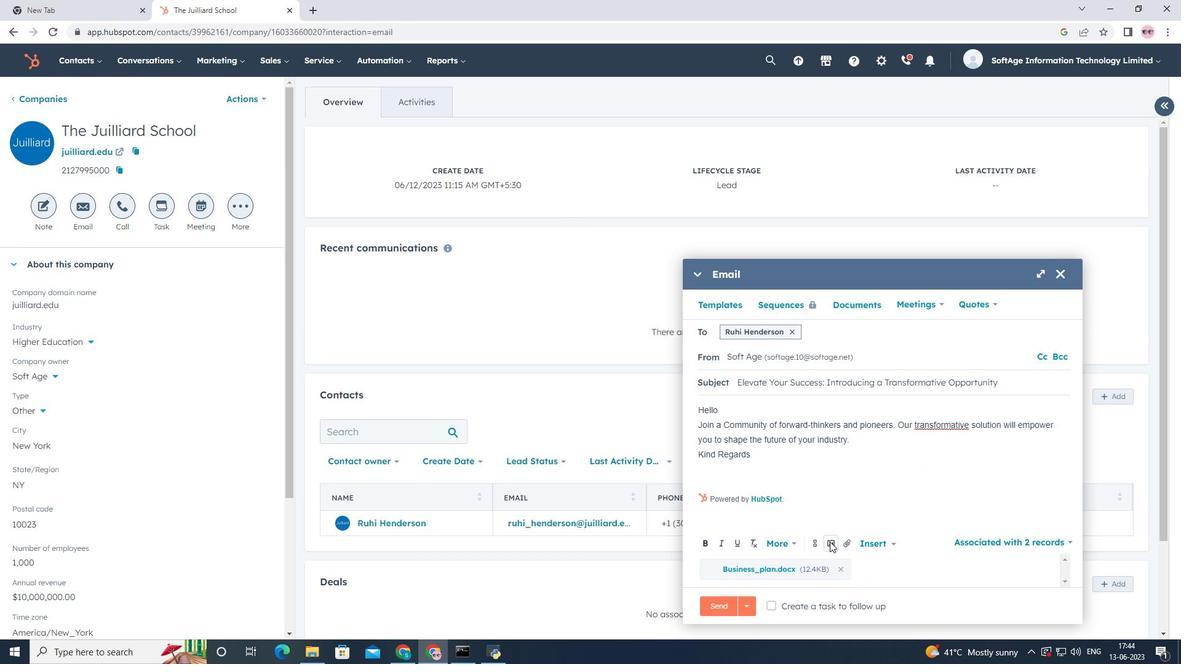 
Action: Mouse moved to (810, 505)
Screenshot: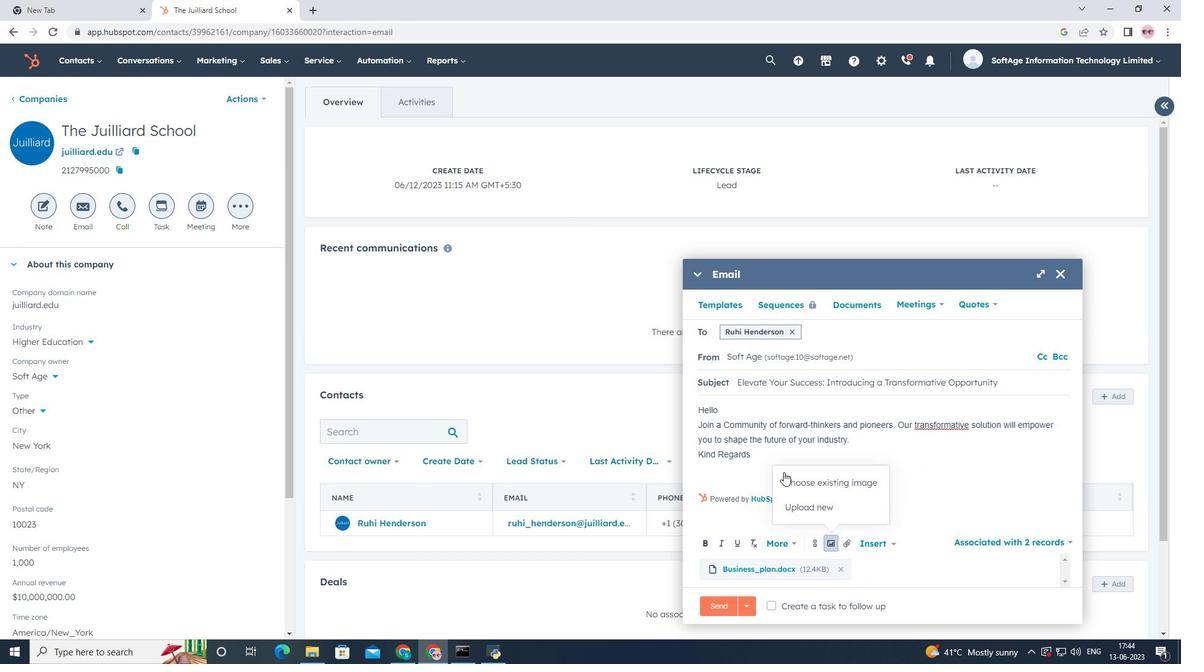 
Action: Mouse pressed left at (810, 505)
Screenshot: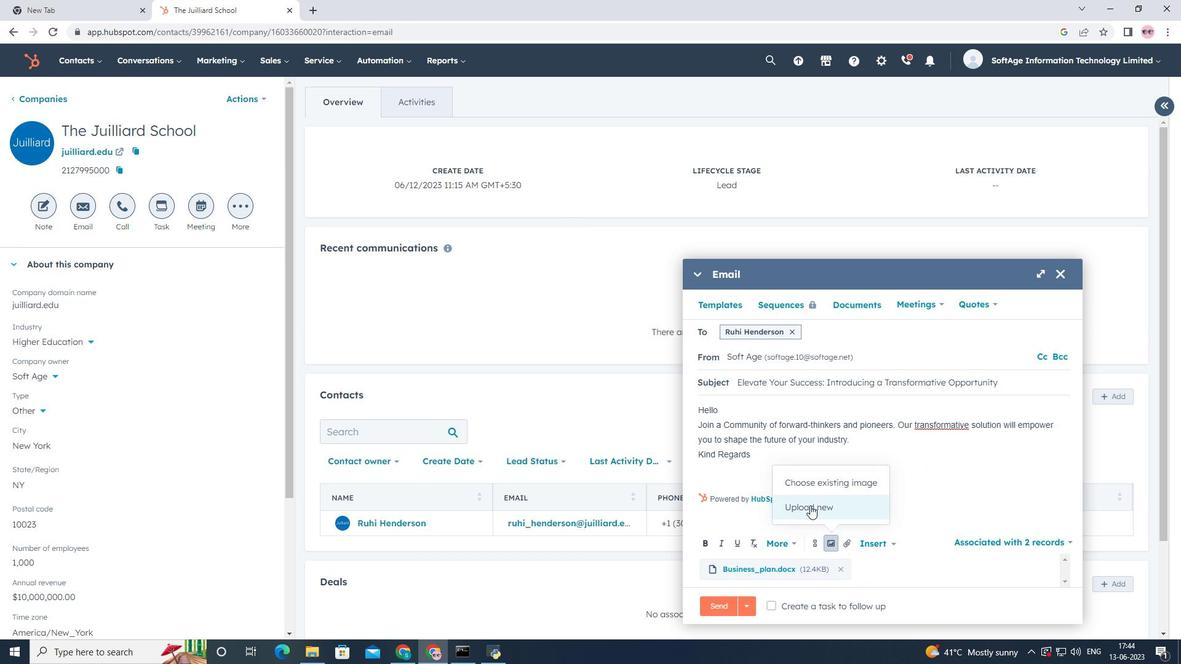 
Action: Mouse moved to (62, 168)
Screenshot: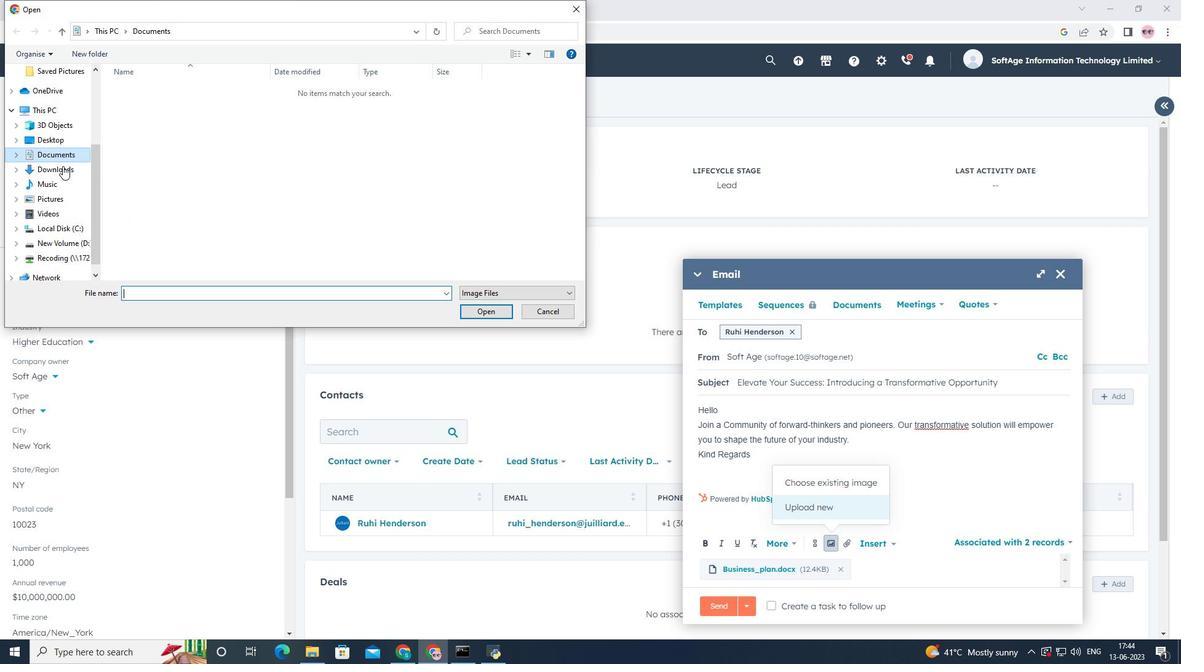 
Action: Mouse pressed left at (62, 168)
Screenshot: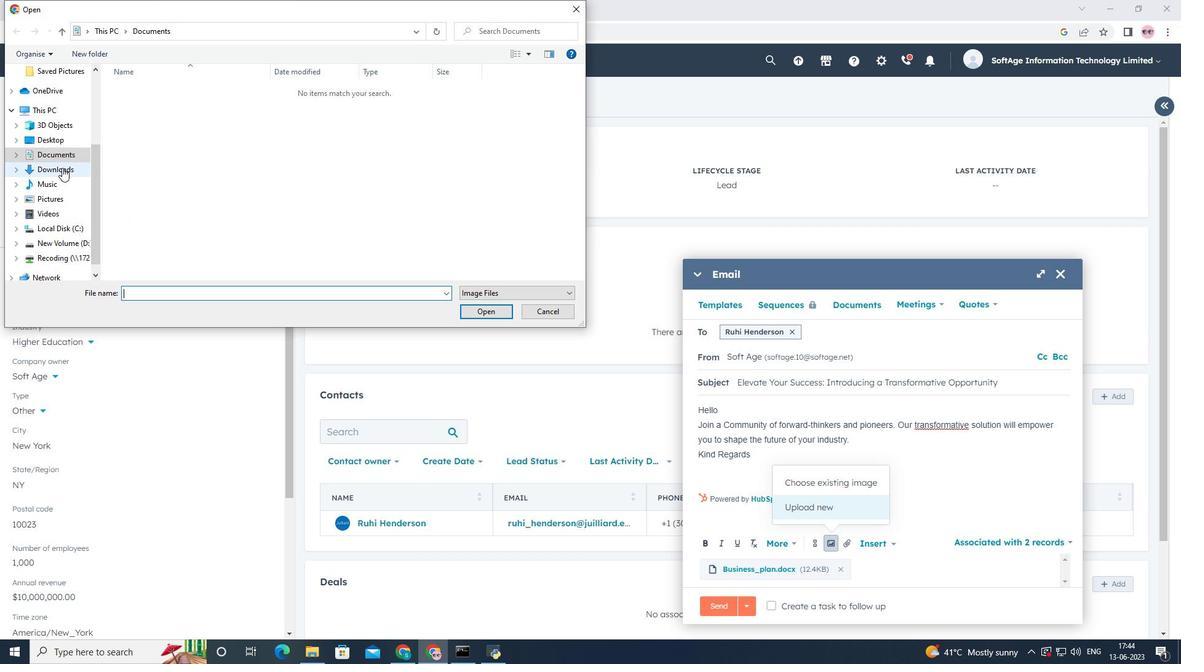 
Action: Mouse moved to (185, 107)
Screenshot: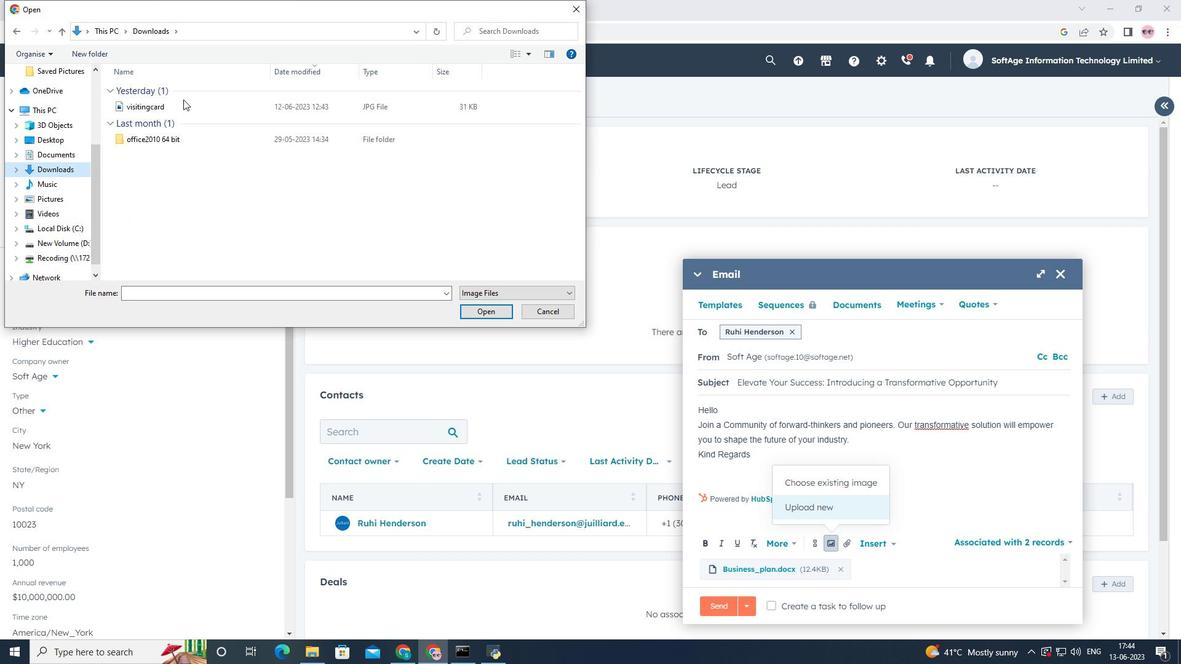 
Action: Mouse pressed left at (185, 107)
Screenshot: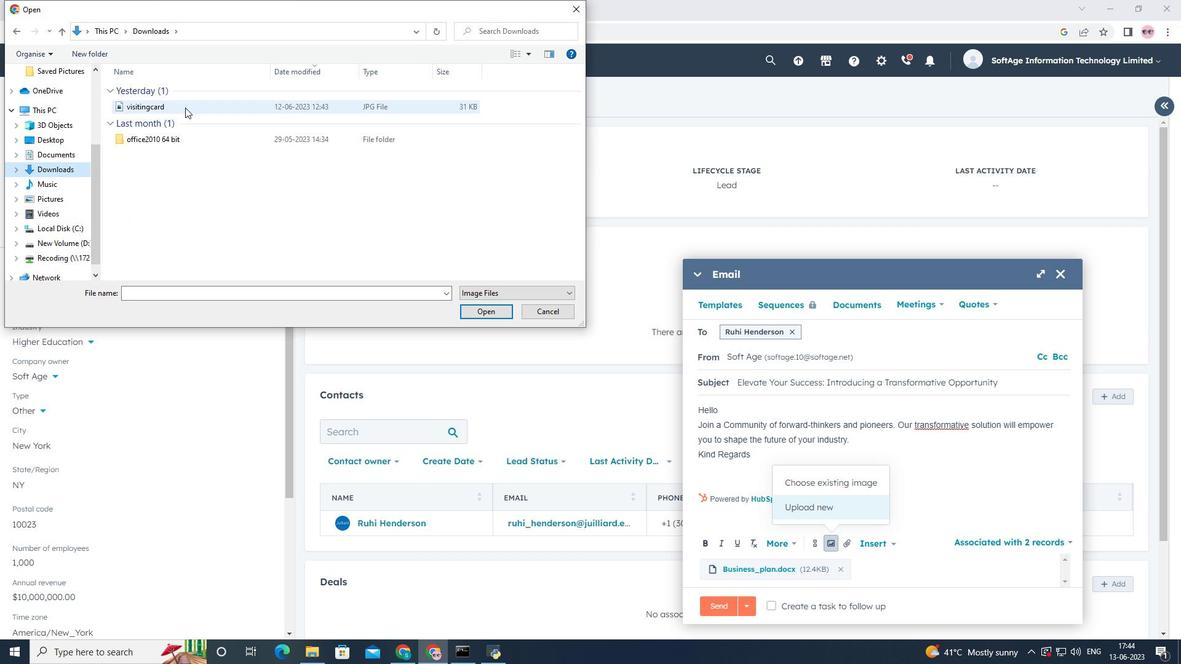 
Action: Mouse moved to (499, 314)
Screenshot: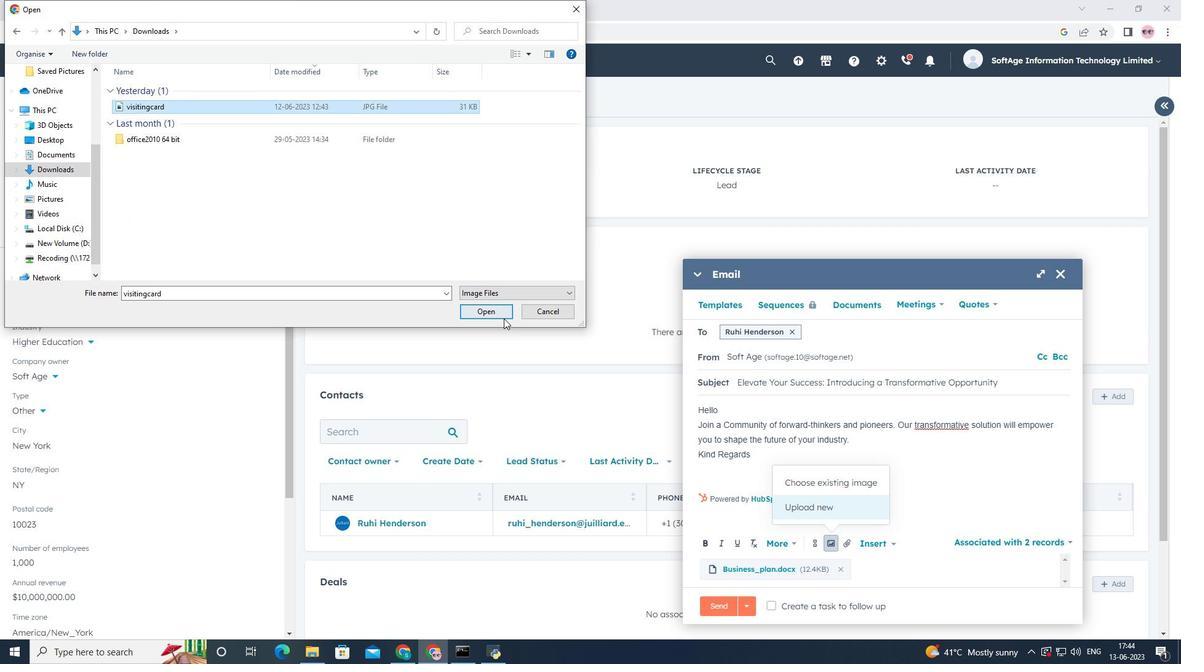 
Action: Mouse pressed left at (499, 314)
Screenshot: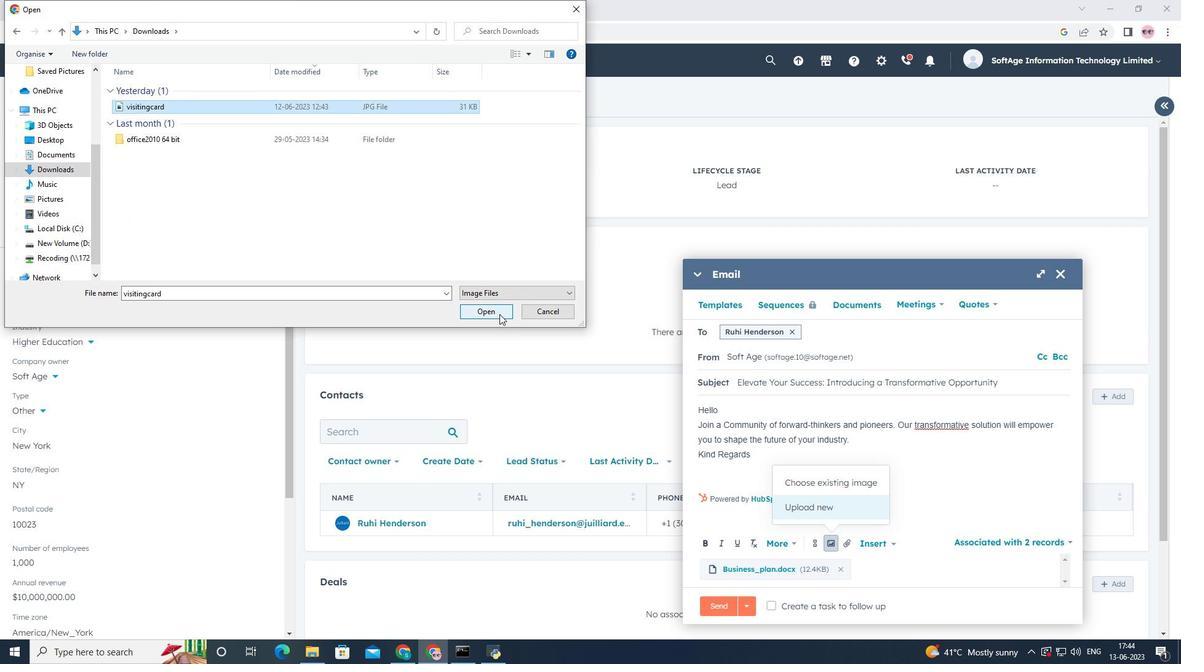 
Action: Mouse moved to (754, 345)
Screenshot: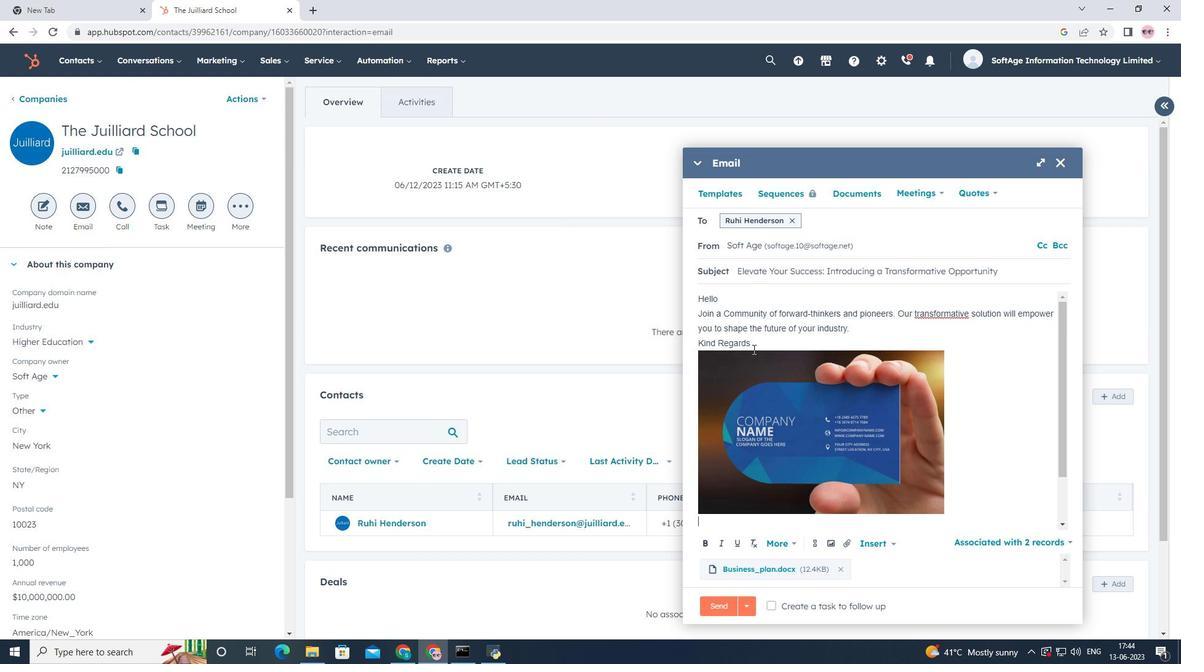 
Action: Mouse pressed left at (754, 345)
Screenshot: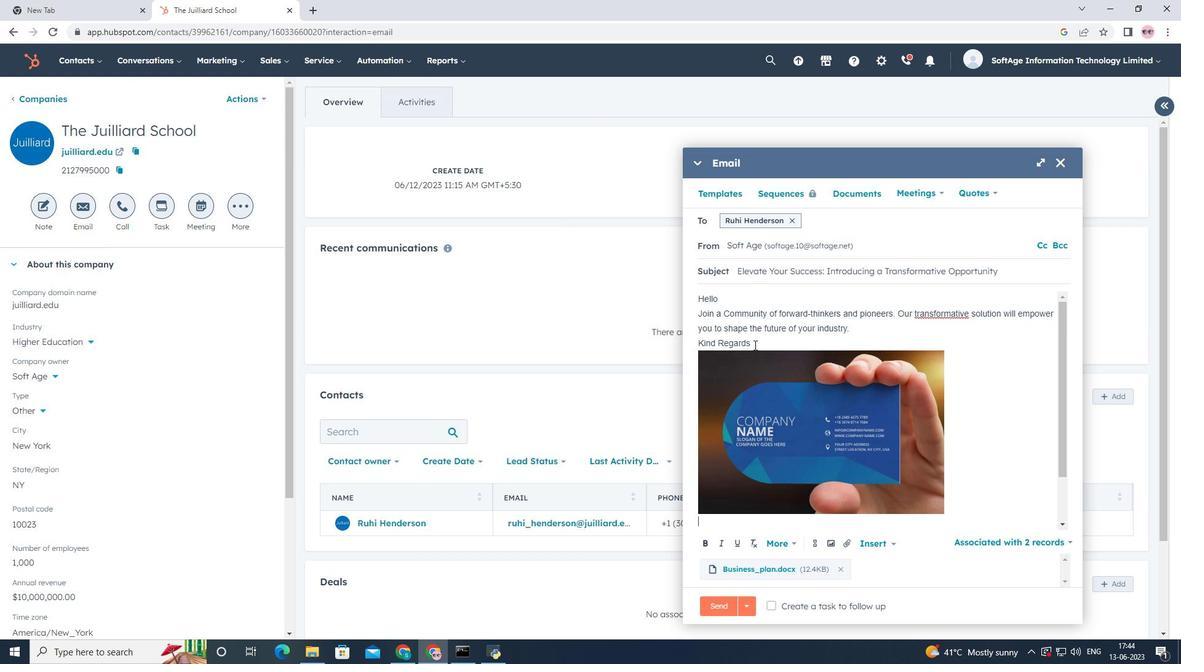 
Action: Key pressed <Key.enter><Key.shift>tumblr<Key.space>
Screenshot: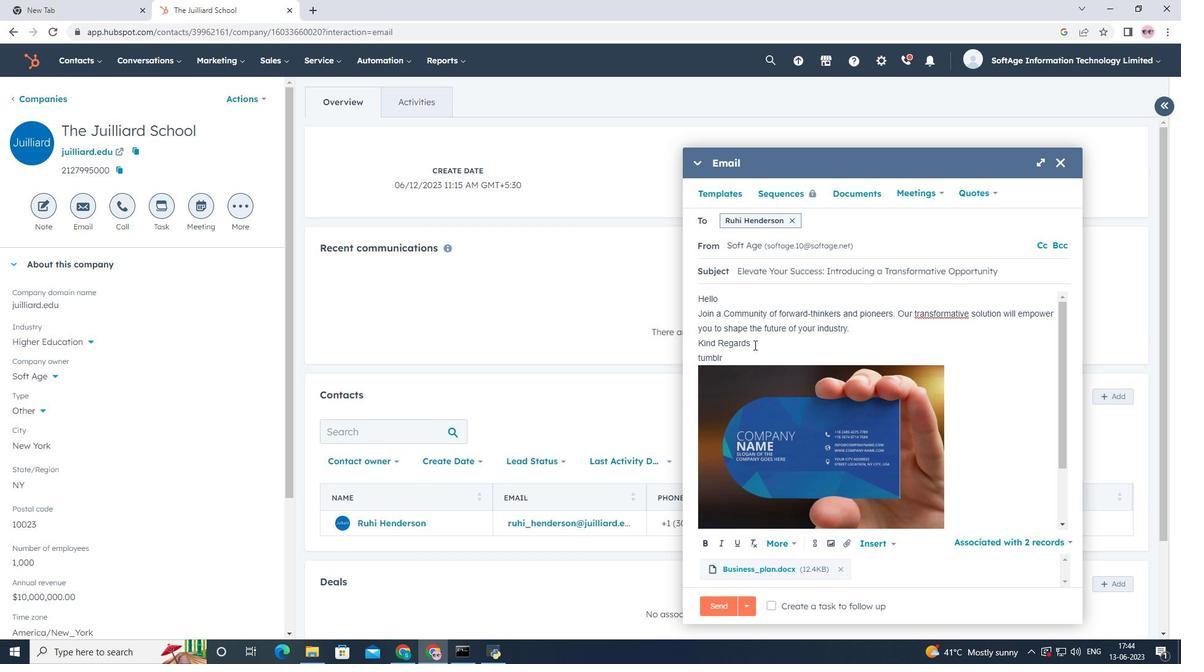 
Action: Mouse moved to (703, 358)
Screenshot: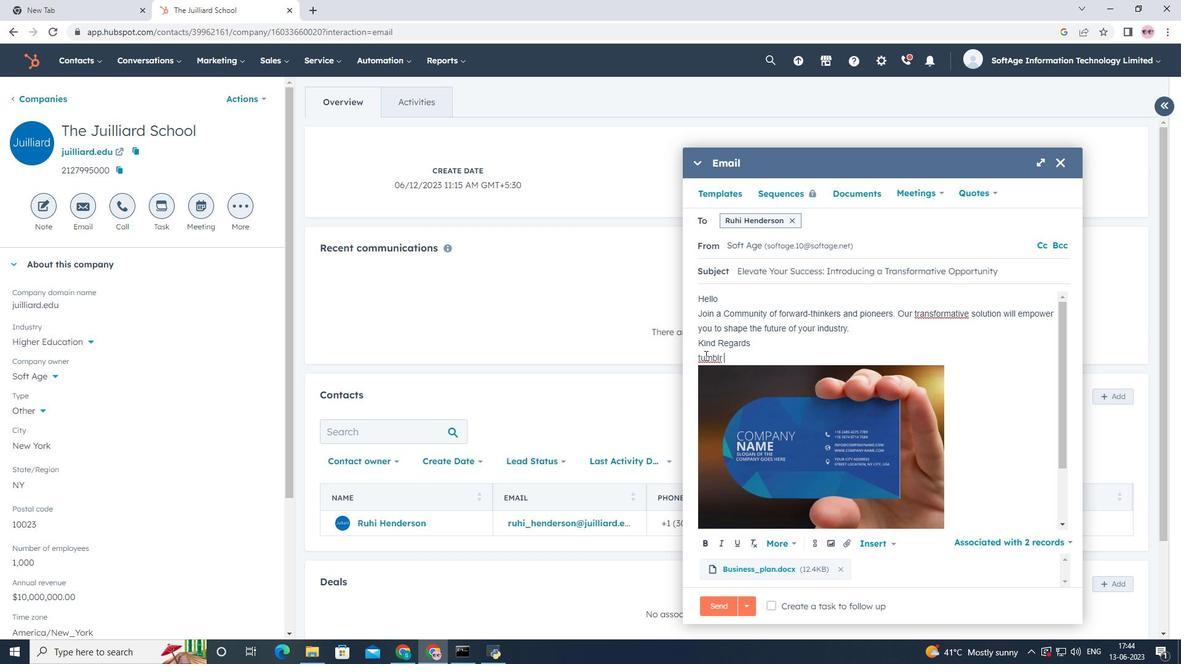 
Action: Mouse pressed left at (703, 358)
Screenshot: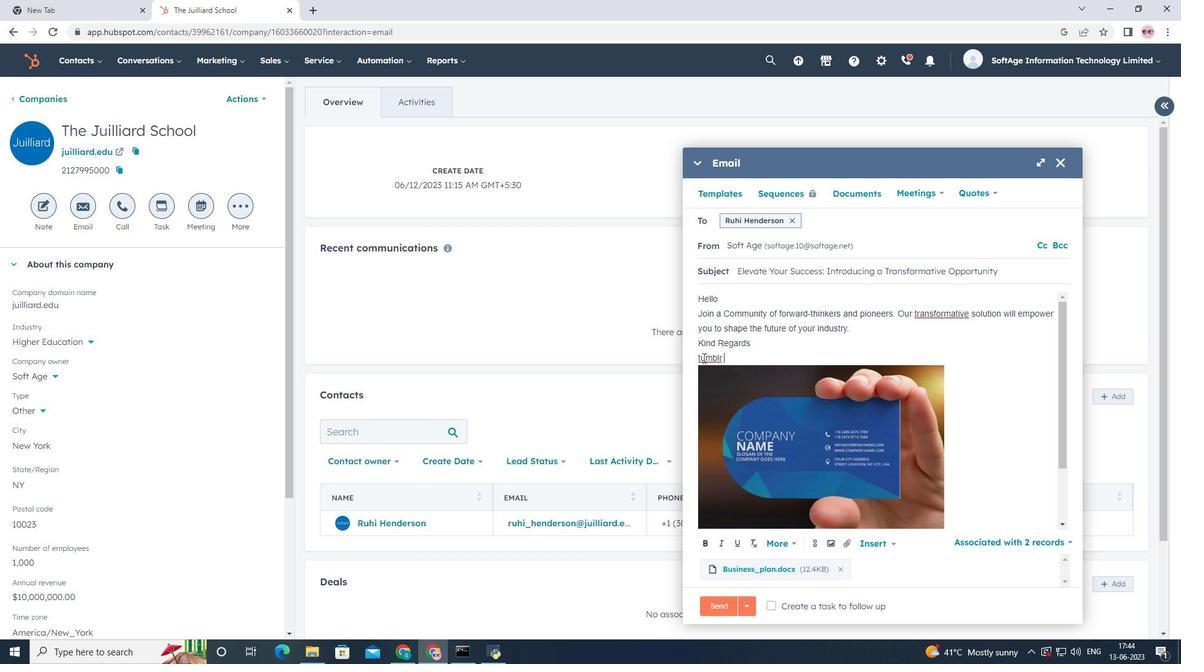 
Action: Key pressed <Key.left><Key.backspace><Key.shift>T
Screenshot: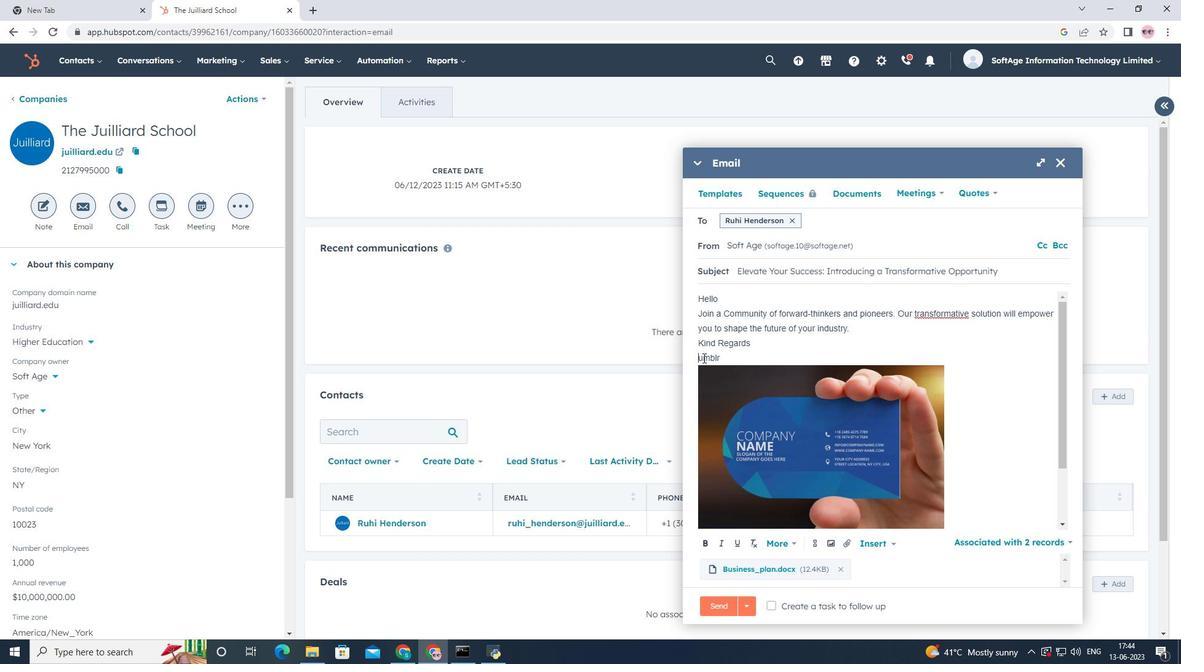 
Action: Mouse moved to (748, 358)
Screenshot: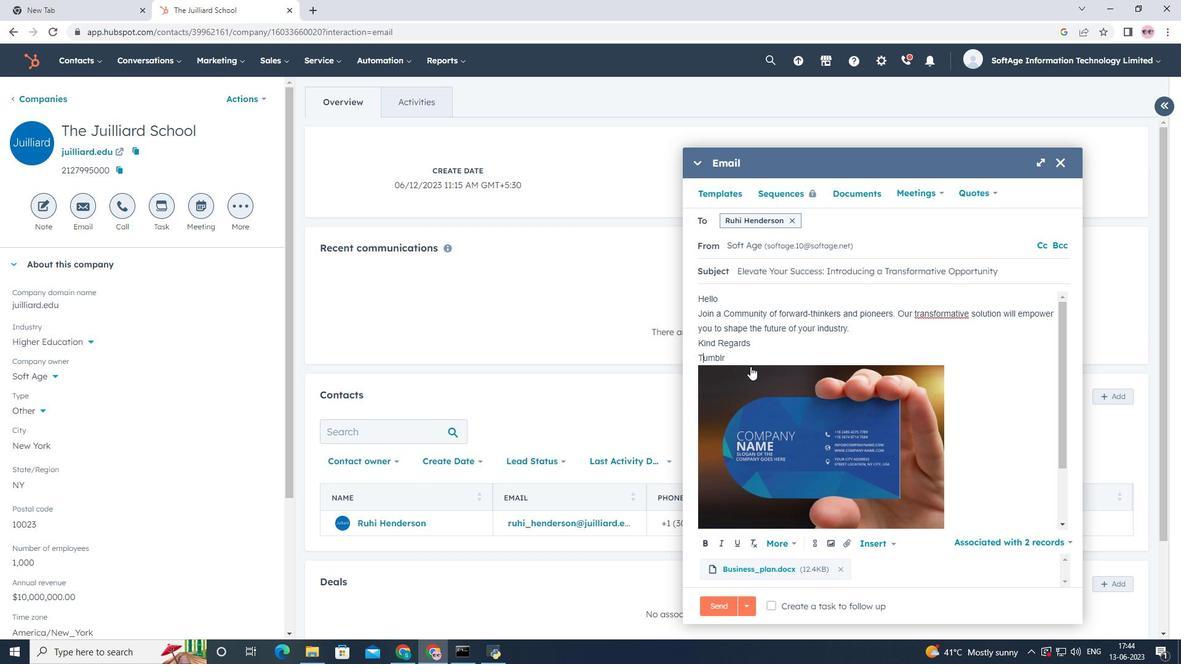 
Action: Mouse pressed left at (748, 358)
Screenshot: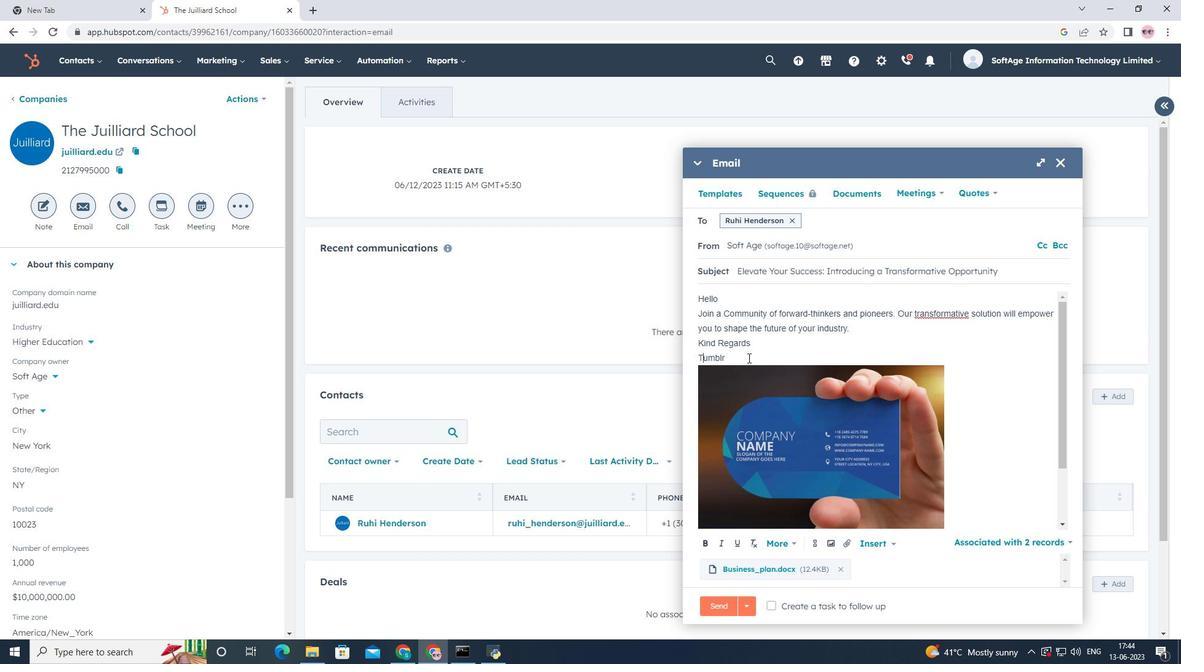 
Action: Mouse moved to (818, 545)
Screenshot: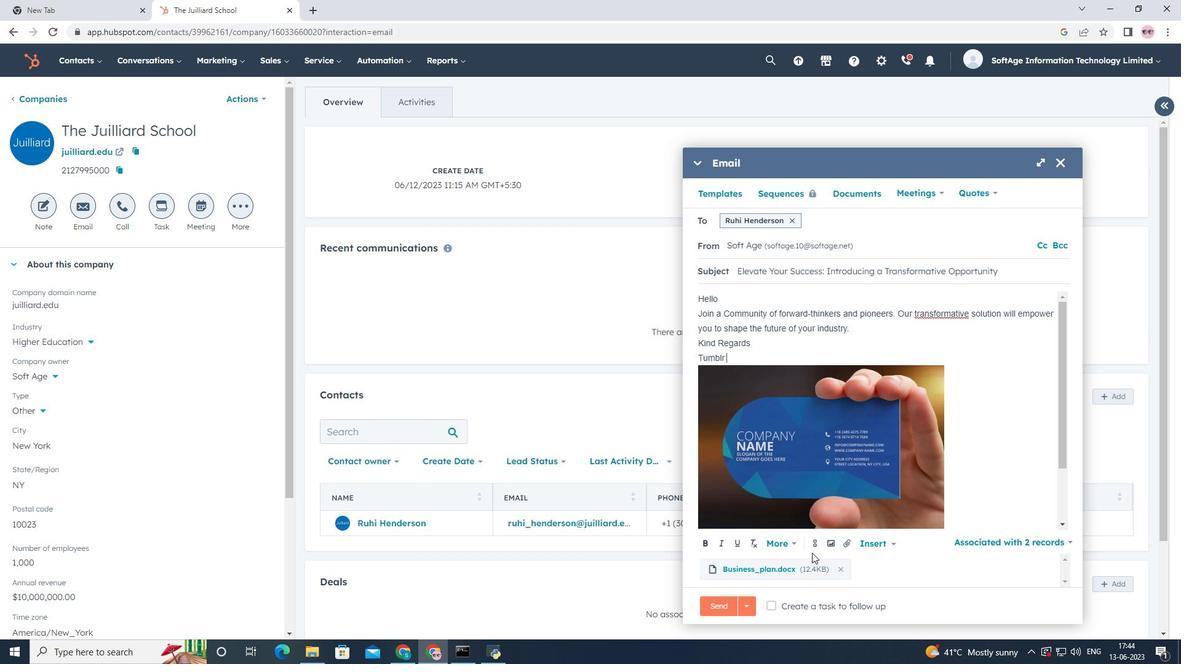 
Action: Mouse pressed left at (818, 545)
Screenshot: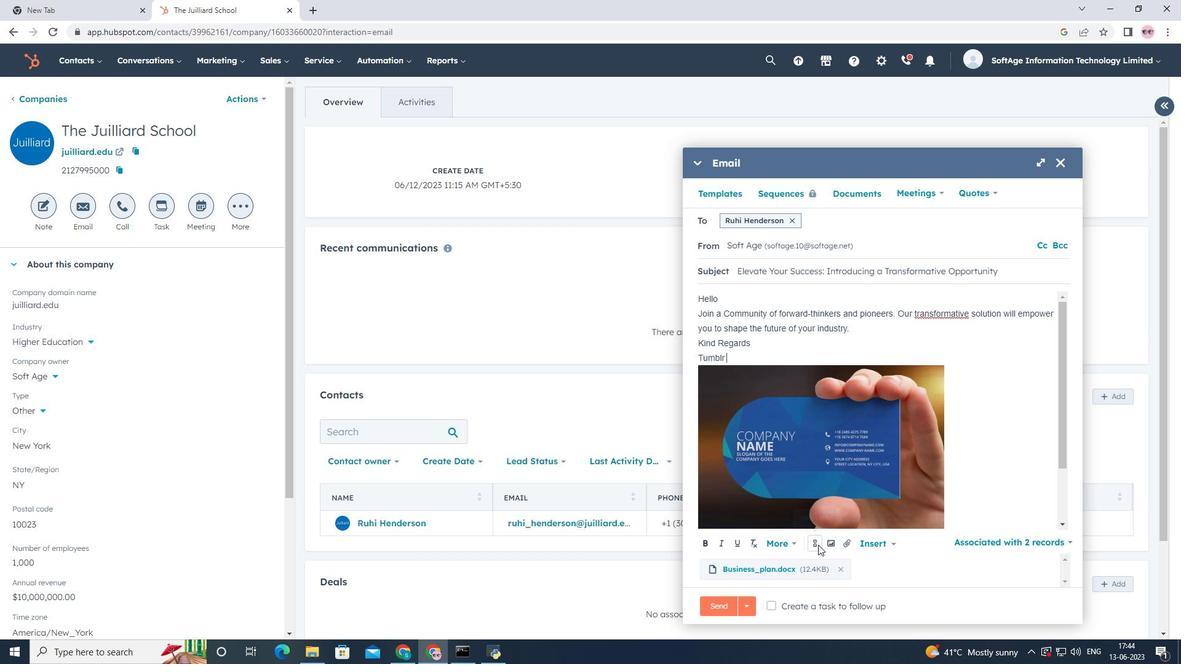 
Action: Mouse moved to (862, 455)
Screenshot: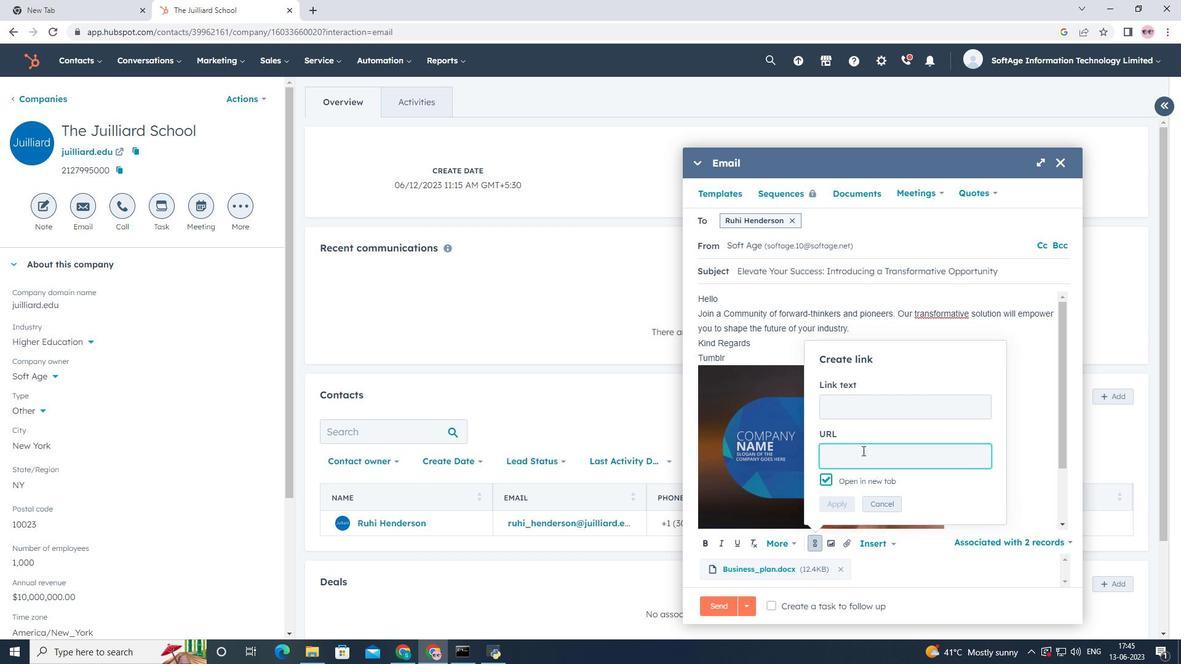 
Action: Mouse pressed left at (862, 455)
Screenshot: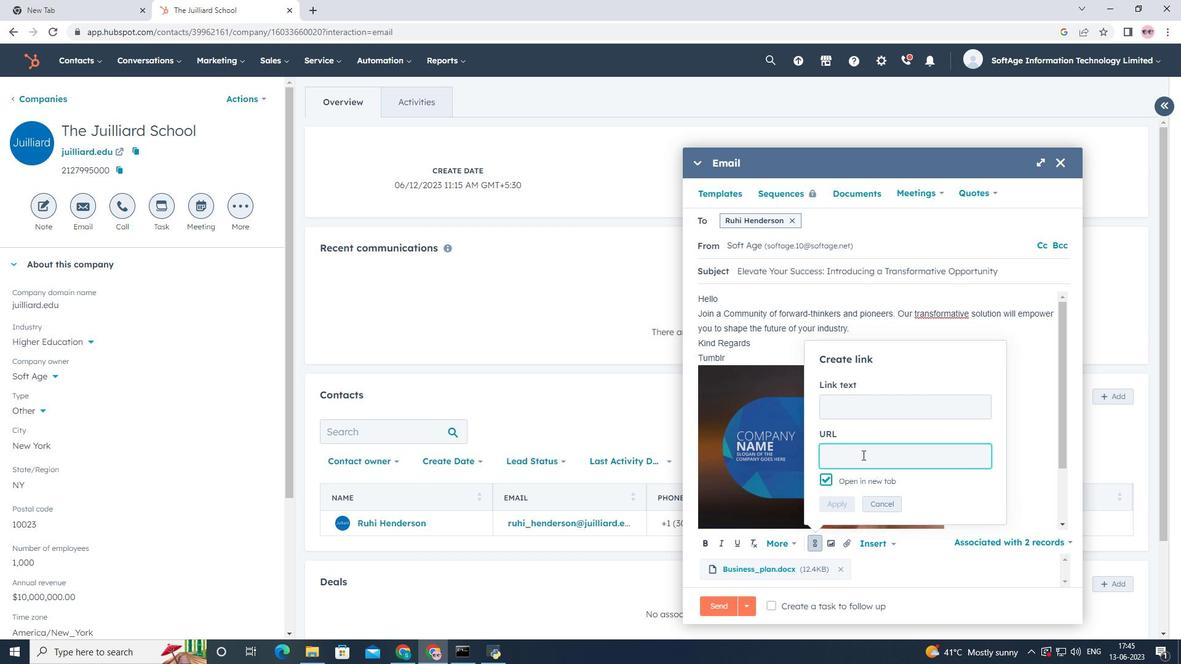 
Action: Key pressed www.tumblr.com
Screenshot: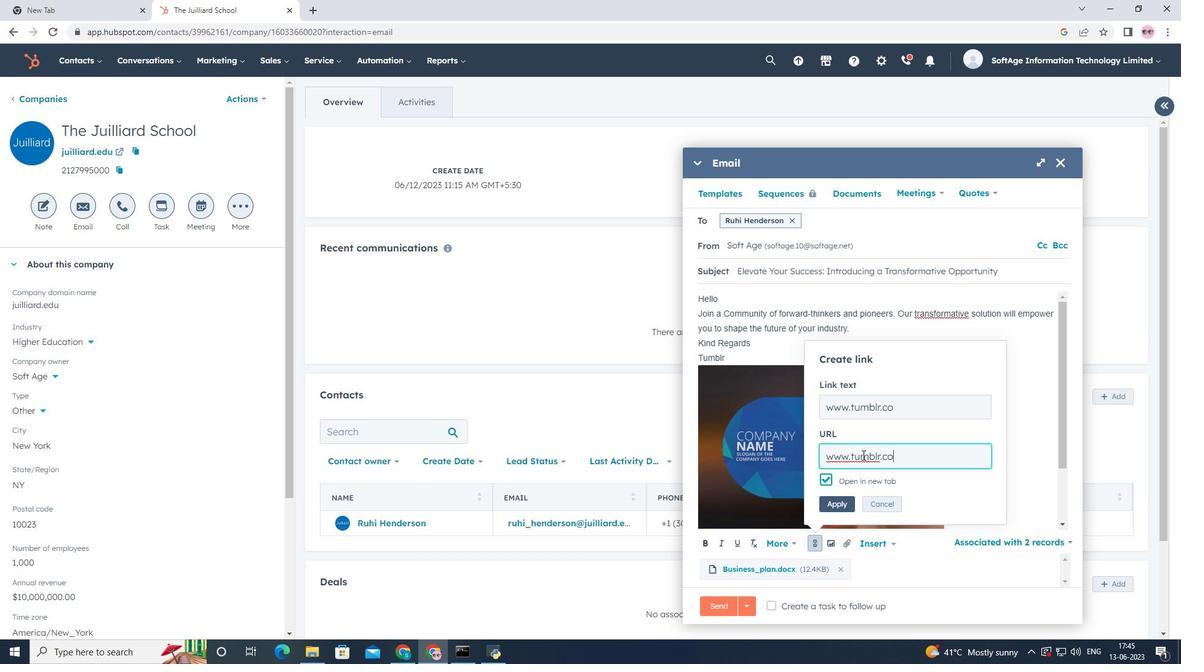 
Action: Mouse moved to (841, 504)
Screenshot: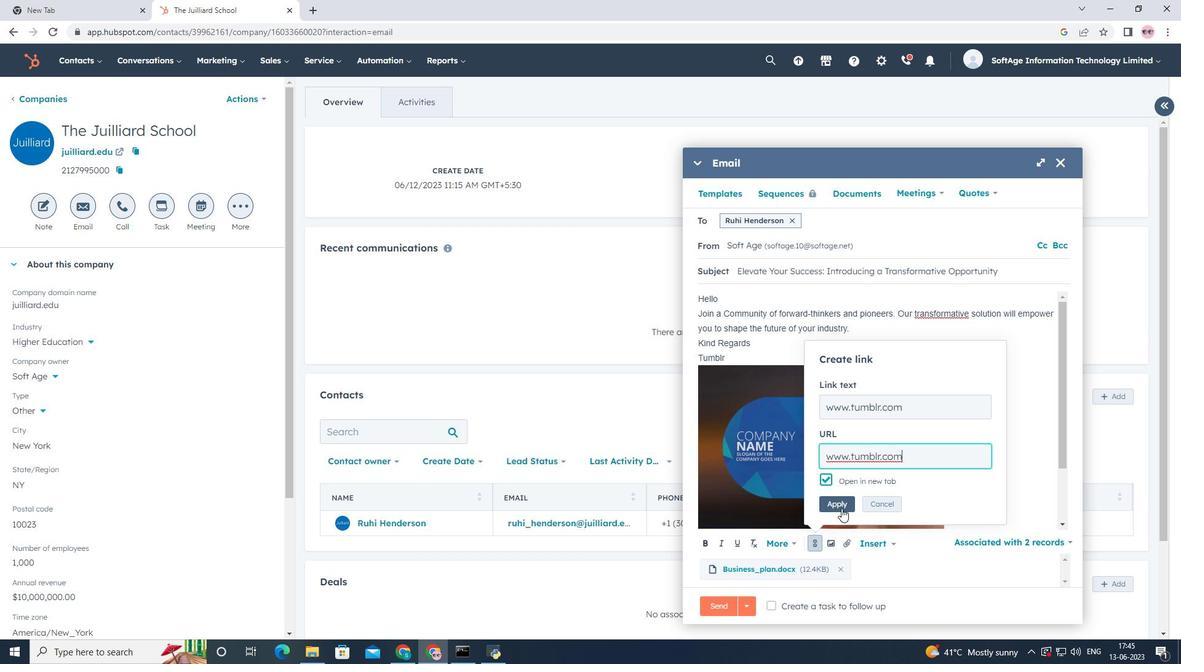 
Action: Mouse pressed left at (841, 504)
Screenshot: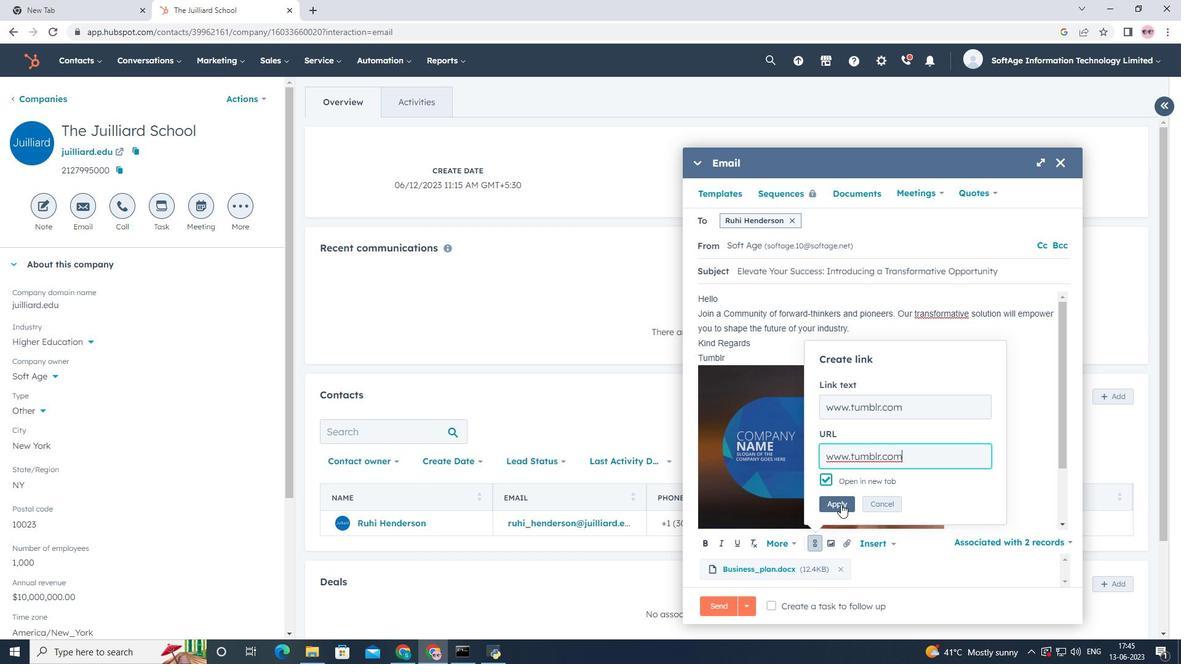 
Action: Mouse moved to (824, 484)
Screenshot: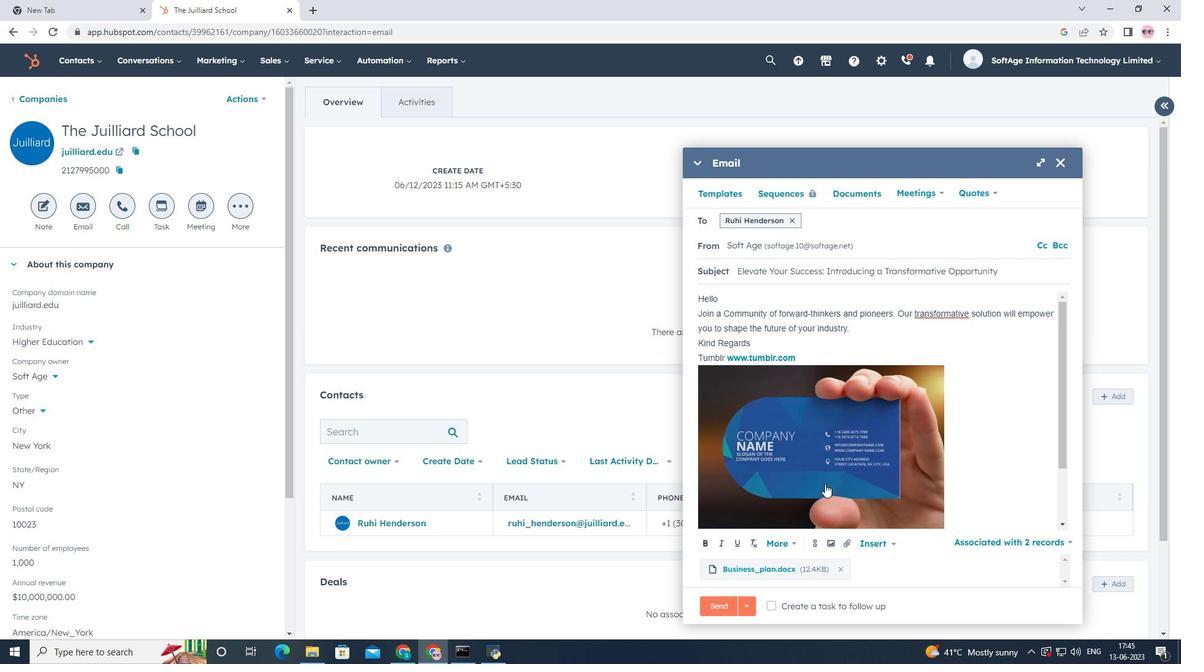
Action: Mouse scrolled (824, 483) with delta (0, 0)
Screenshot: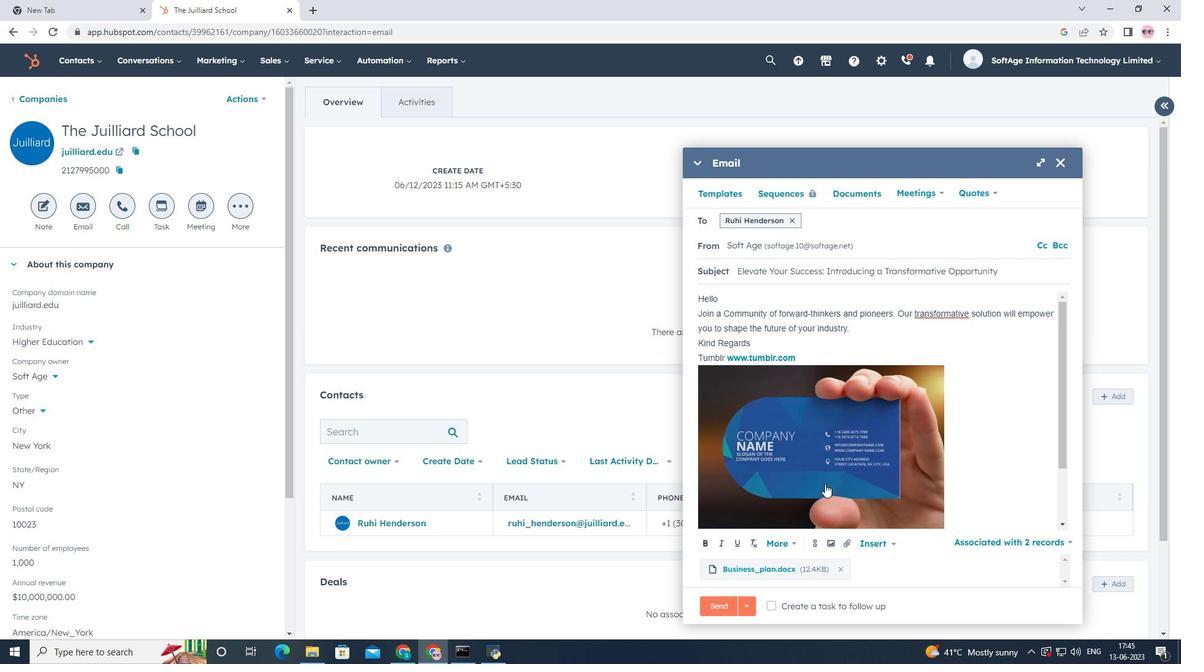 
Action: Mouse moved to (824, 491)
Screenshot: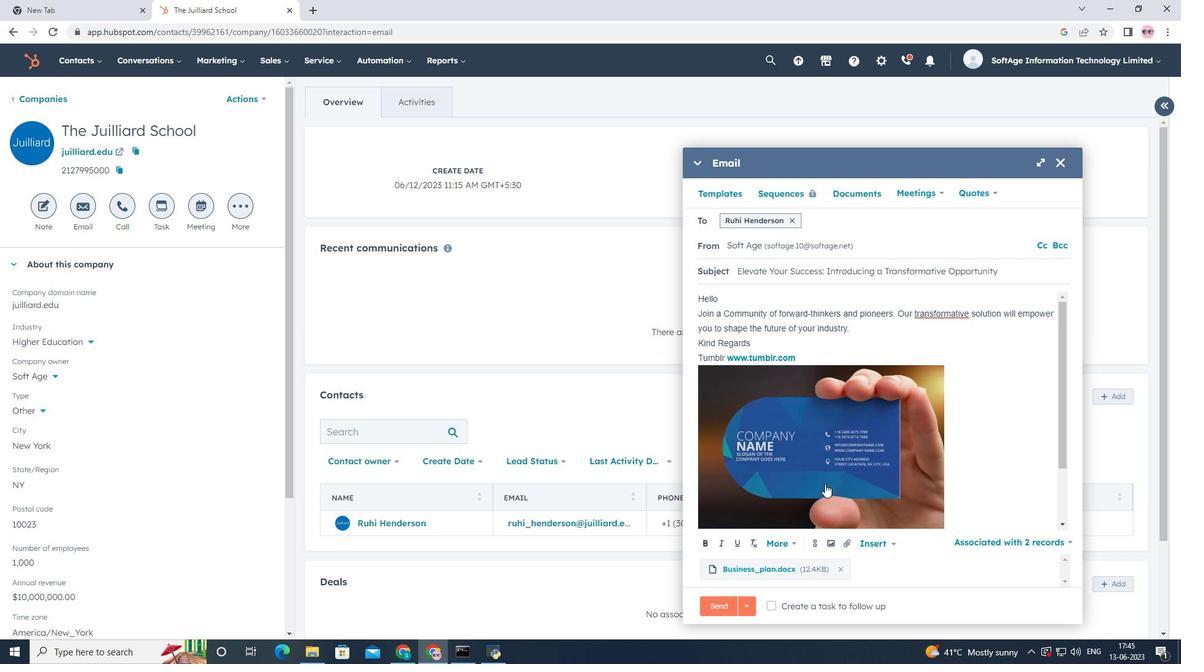 
Action: Mouse scrolled (824, 490) with delta (0, 0)
Screenshot: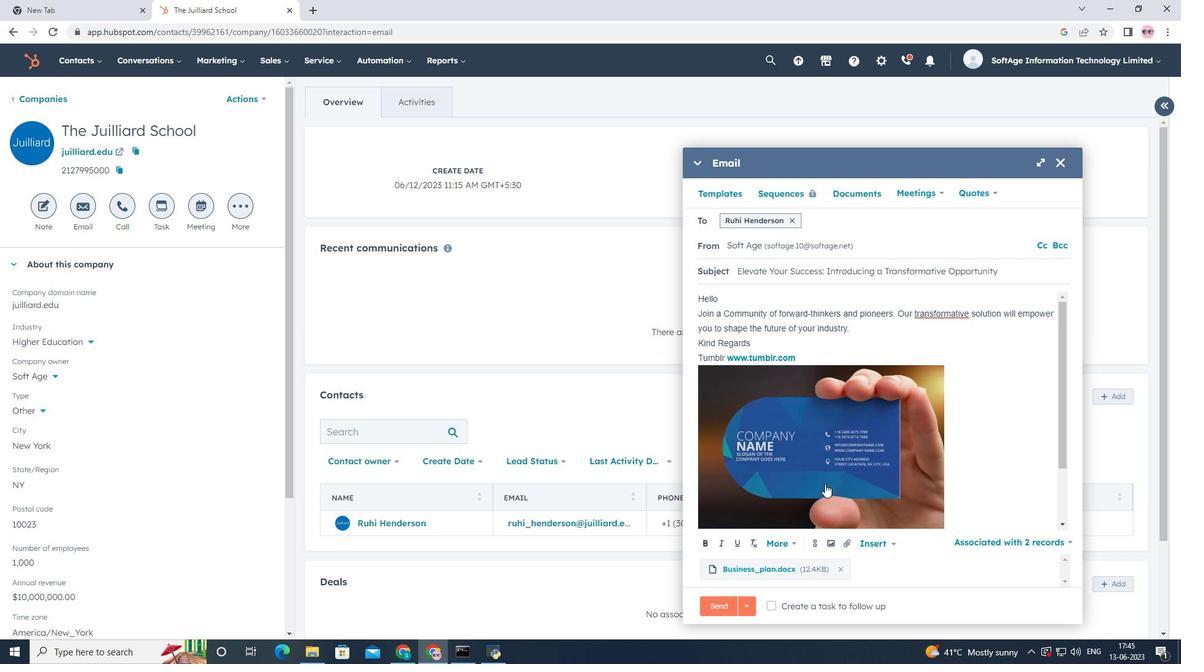 
Action: Mouse moved to (824, 501)
Screenshot: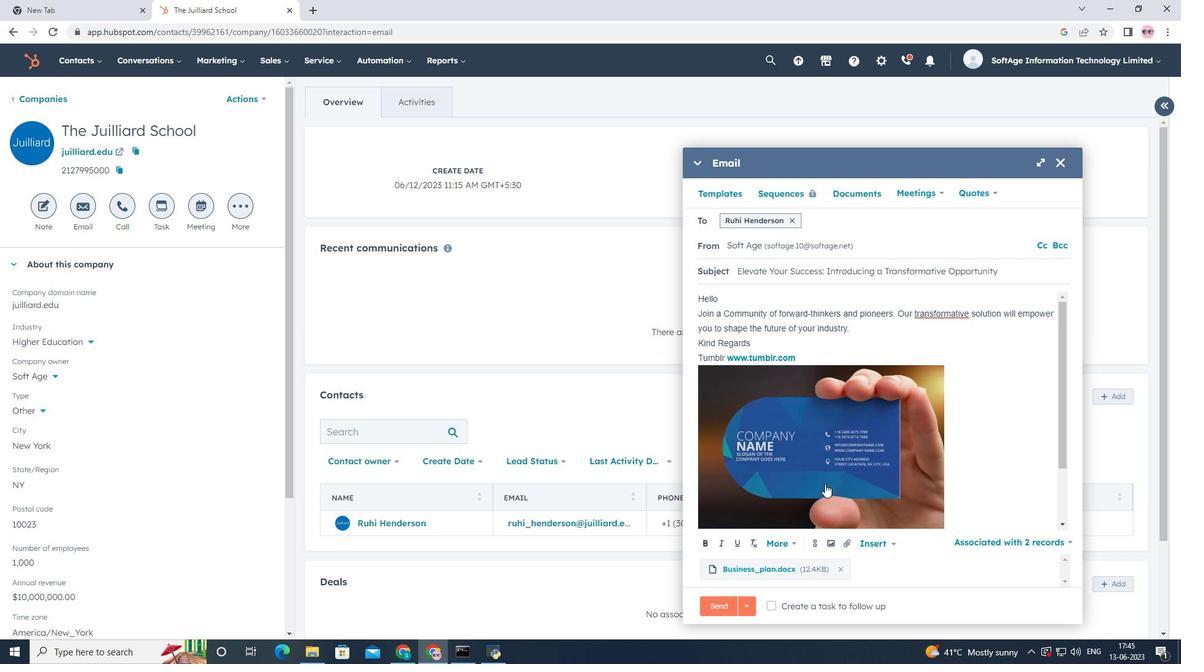 
Action: Mouse scrolled (824, 500) with delta (0, 0)
Screenshot: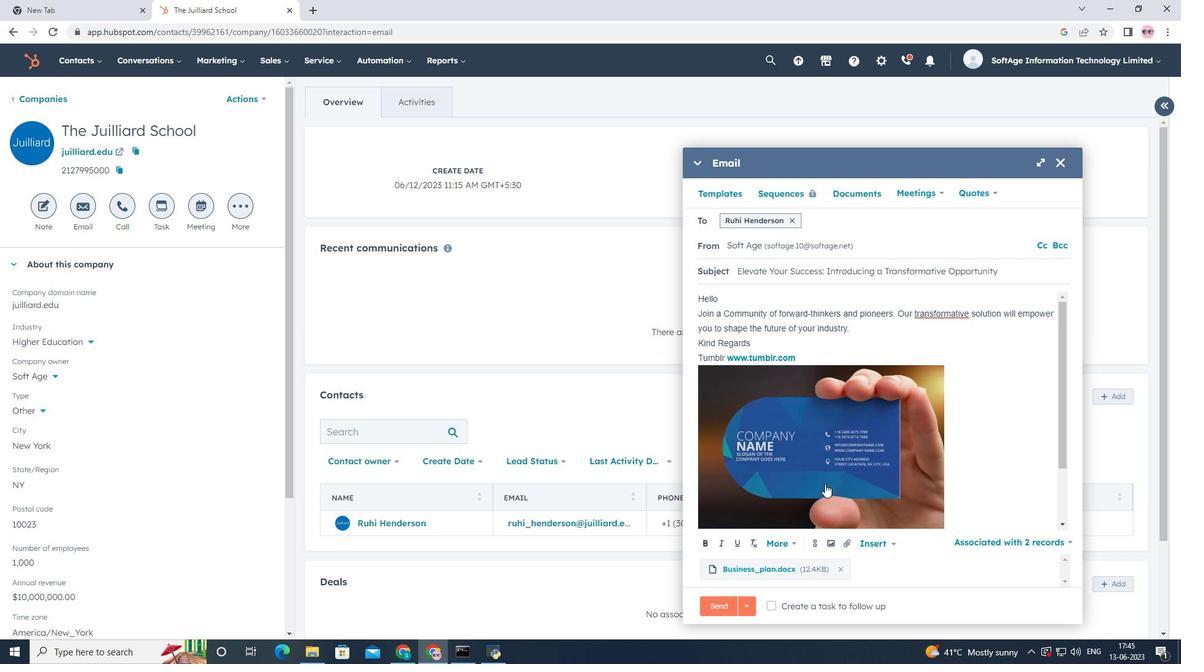 
Action: Mouse moved to (824, 518)
Screenshot: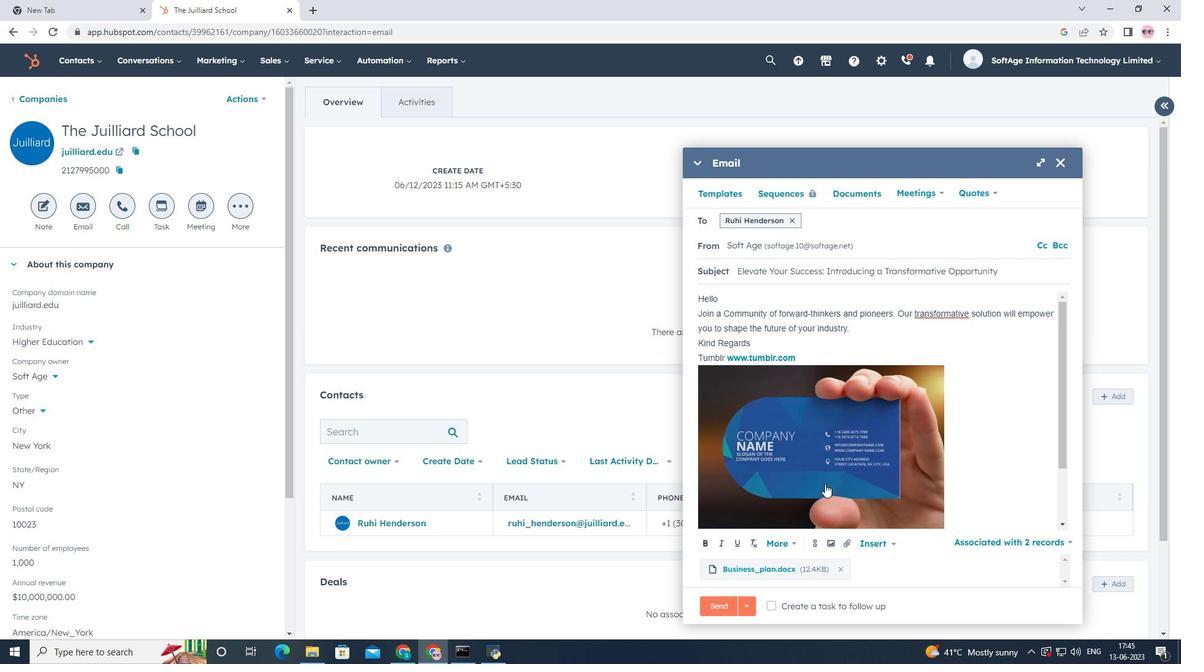 
Action: Mouse scrolled (824, 517) with delta (0, 0)
Screenshot: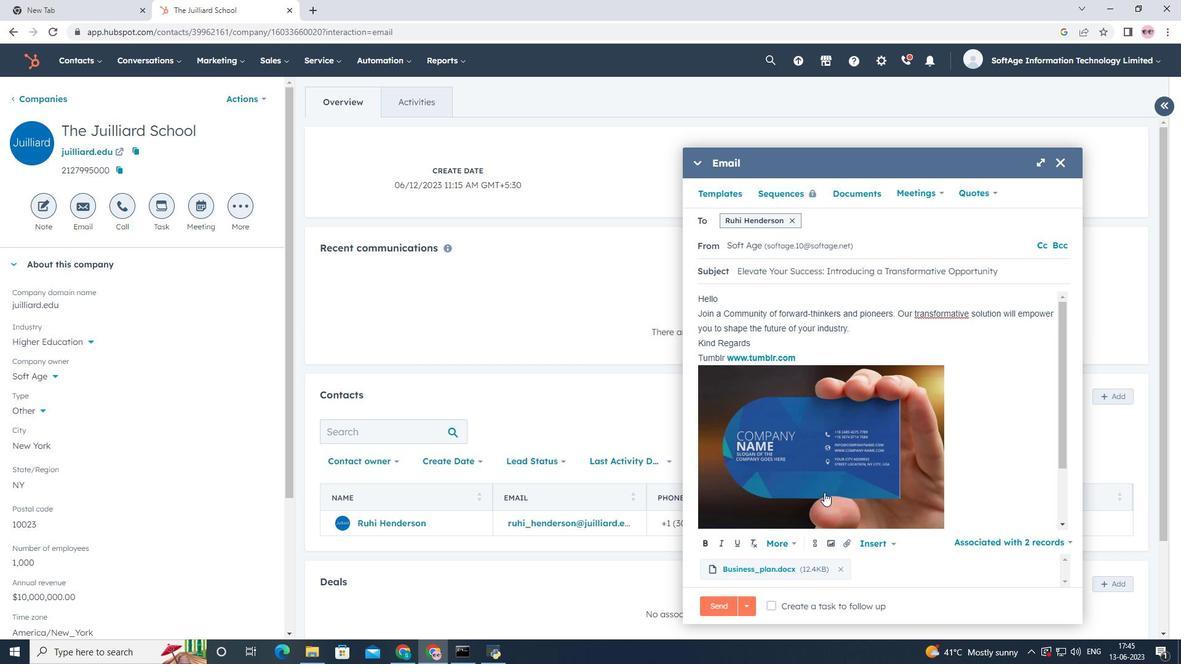 
Action: Mouse moved to (822, 604)
Screenshot: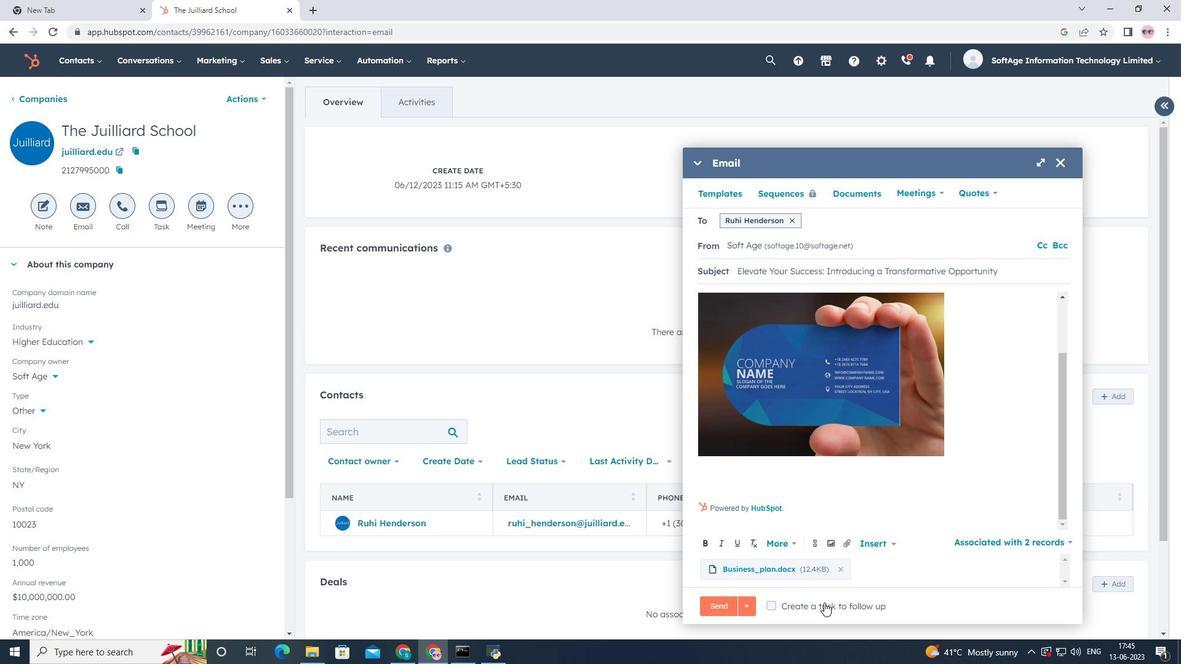 
Action: Mouse pressed left at (822, 604)
Screenshot: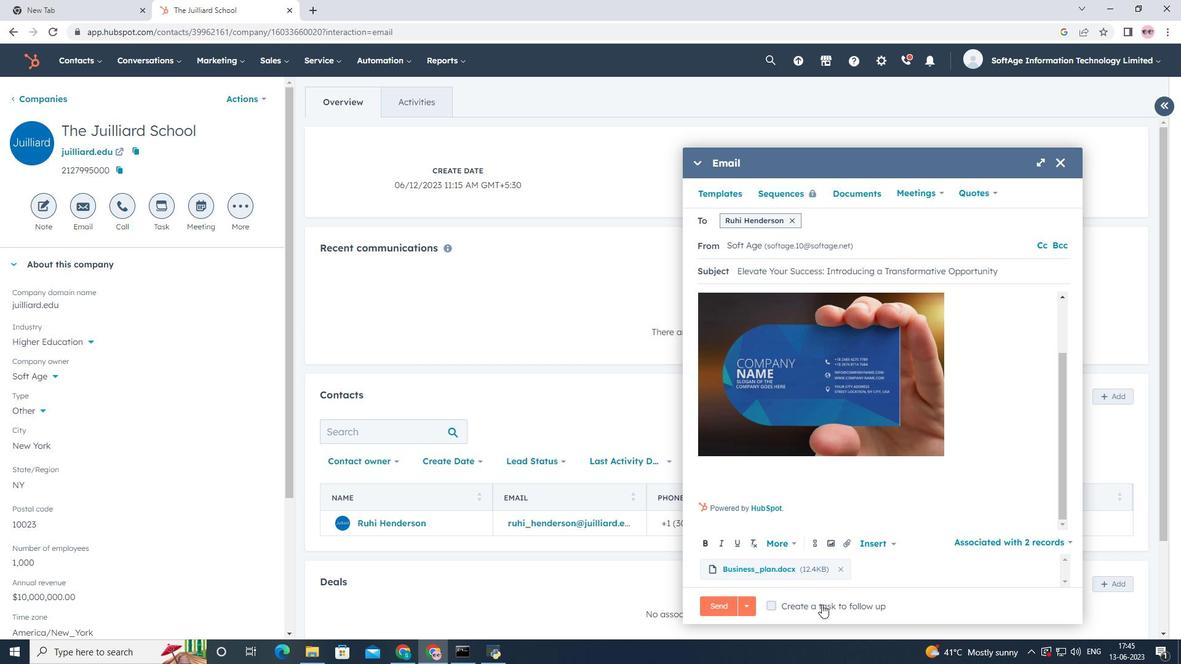 
Action: Mouse moved to (977, 611)
Screenshot: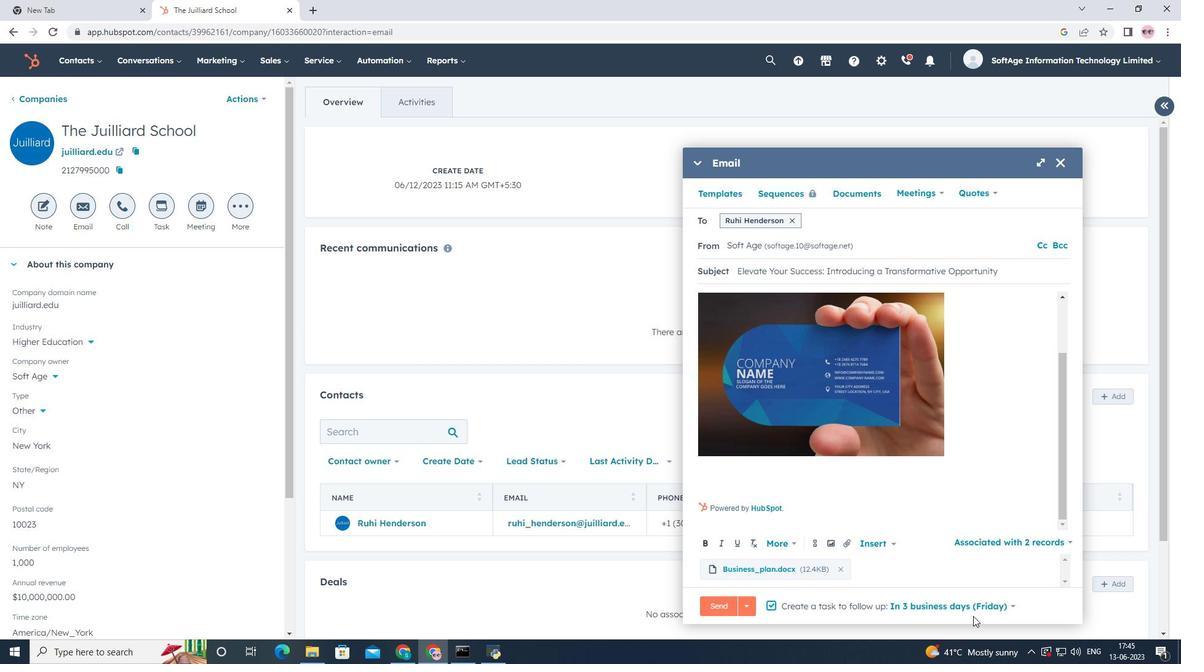 
Action: Mouse pressed left at (977, 611)
Screenshot: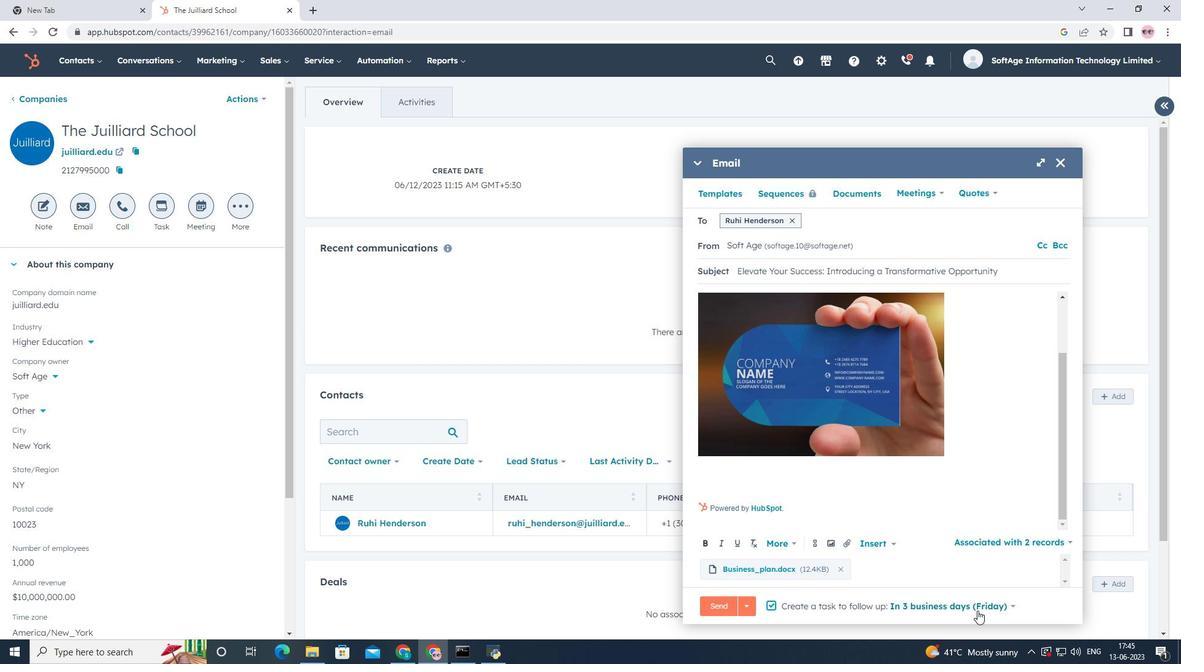 
Action: Mouse moved to (941, 512)
Screenshot: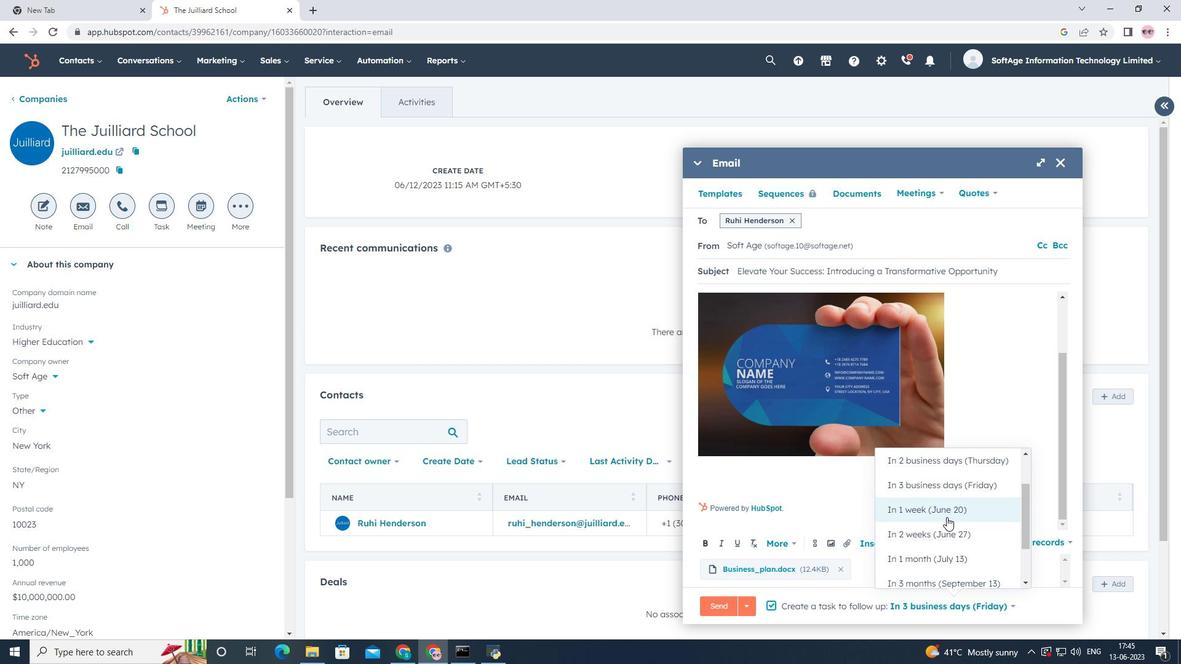 
Action: Mouse pressed left at (941, 512)
Screenshot: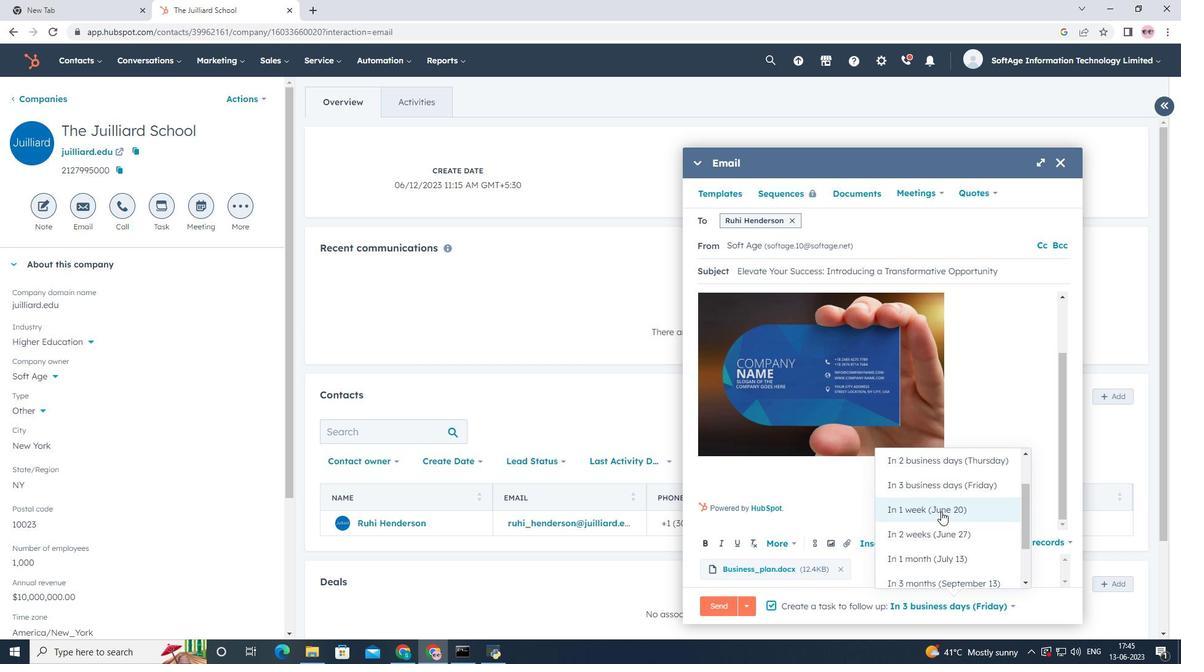 
Action: Mouse moved to (792, 219)
Screenshot: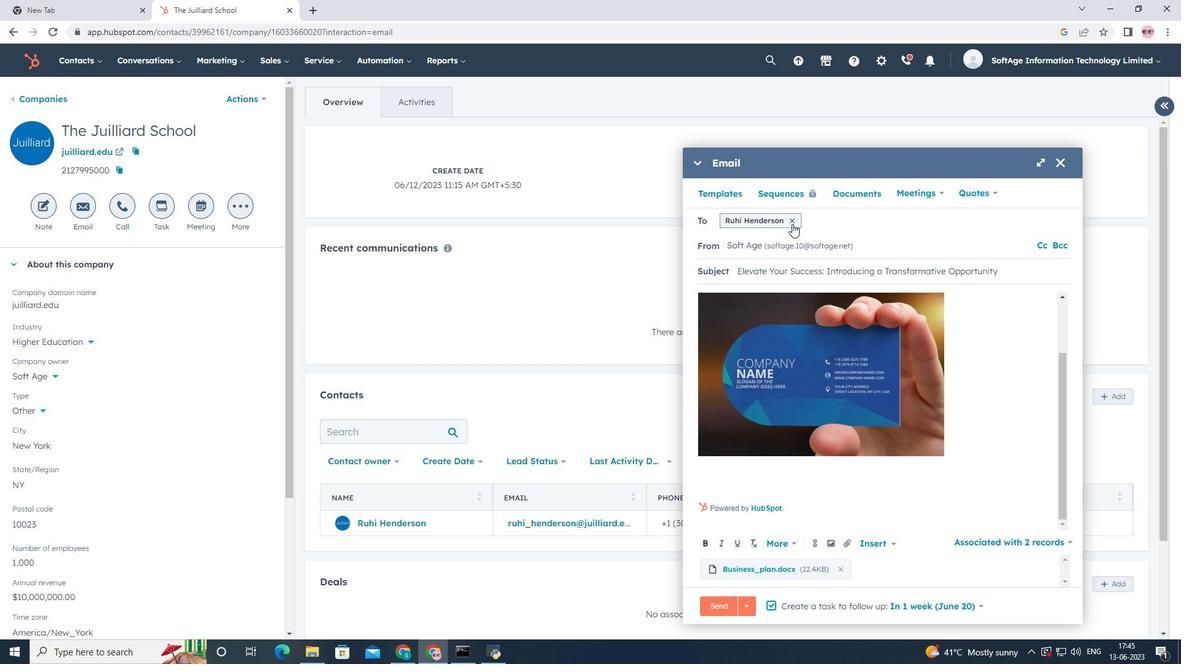 
Action: Mouse pressed left at (792, 219)
Screenshot: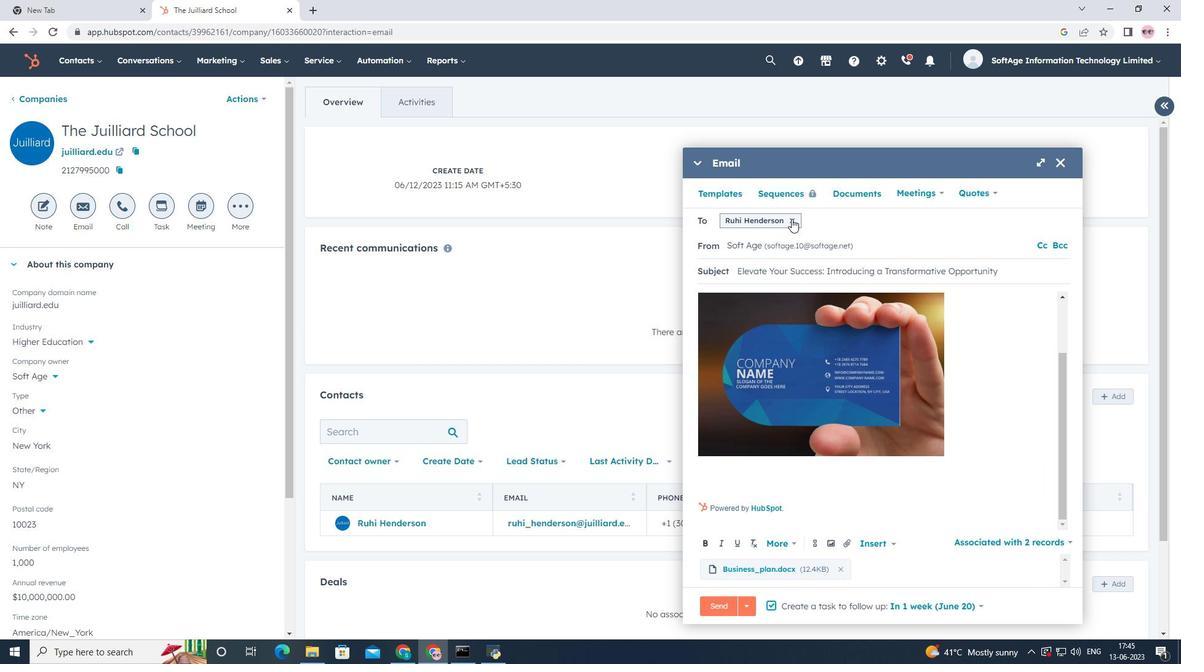 
Action: Mouse moved to (789, 218)
Screenshot: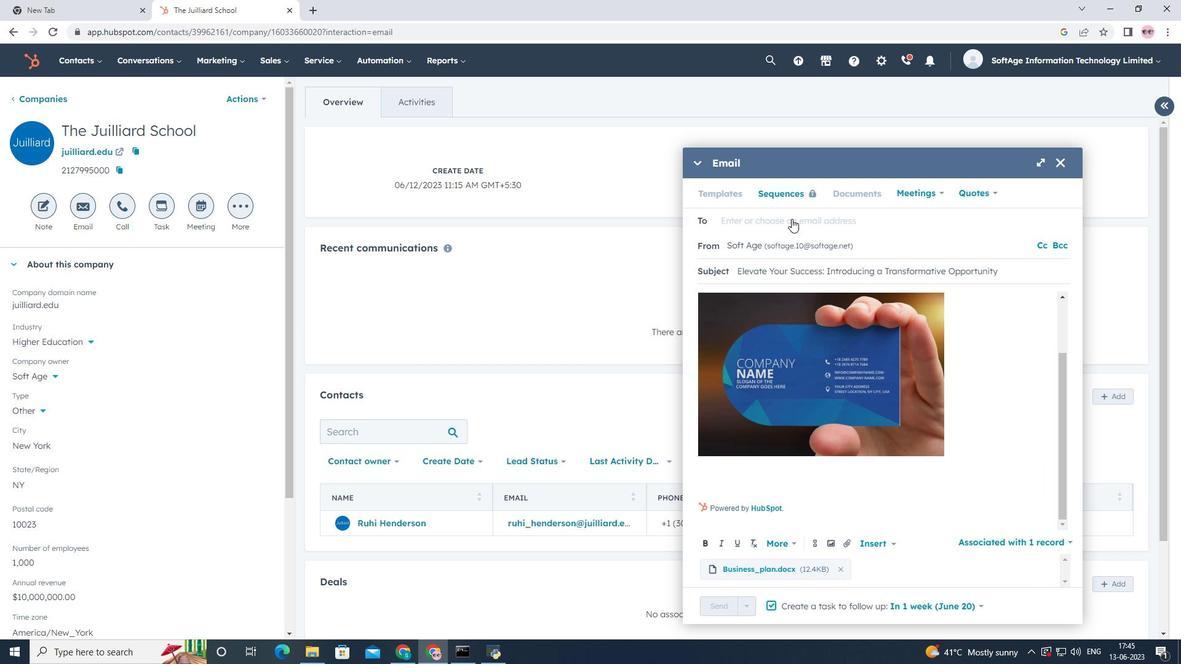 
Action: Mouse pressed left at (789, 218)
Screenshot: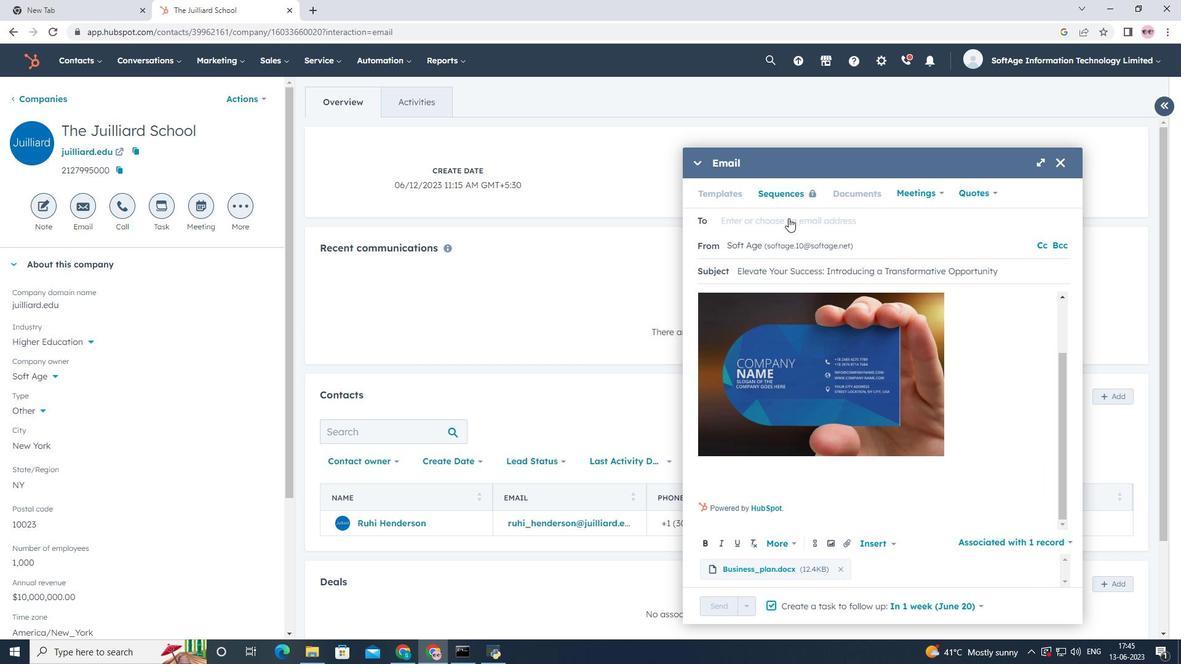 
Action: Mouse moved to (773, 257)
Screenshot: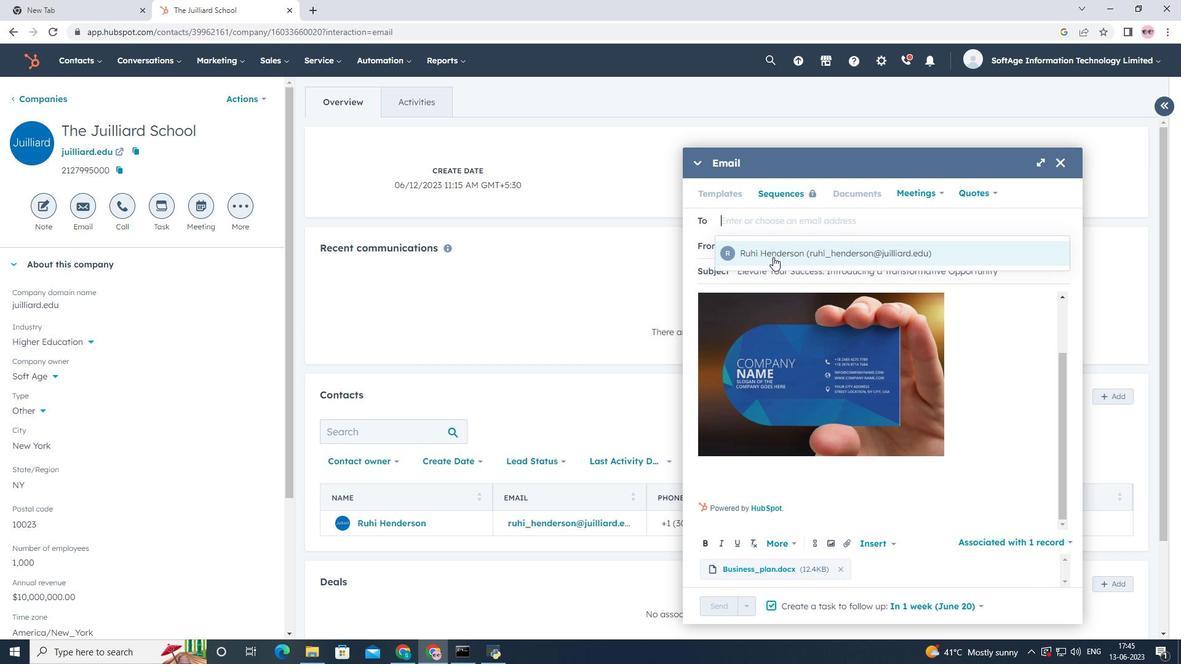 
Action: Mouse pressed left at (773, 257)
Screenshot: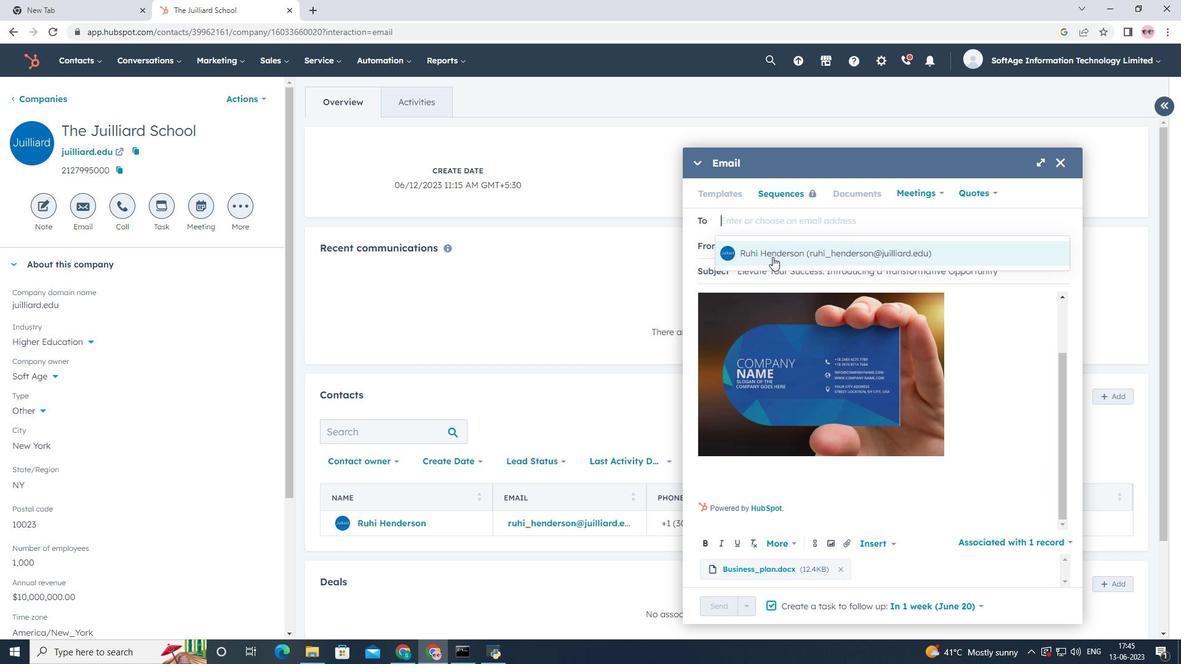 
Action: Mouse moved to (821, 389)
Screenshot: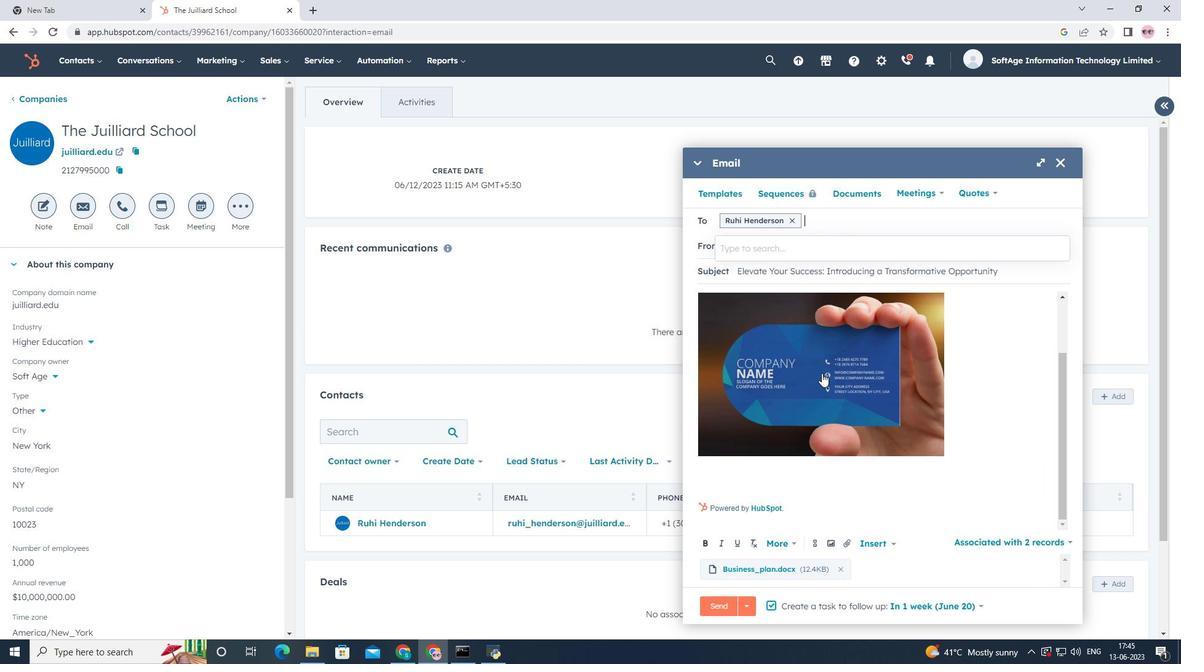 
Action: Mouse scrolled (821, 388) with delta (0, 0)
Screenshot: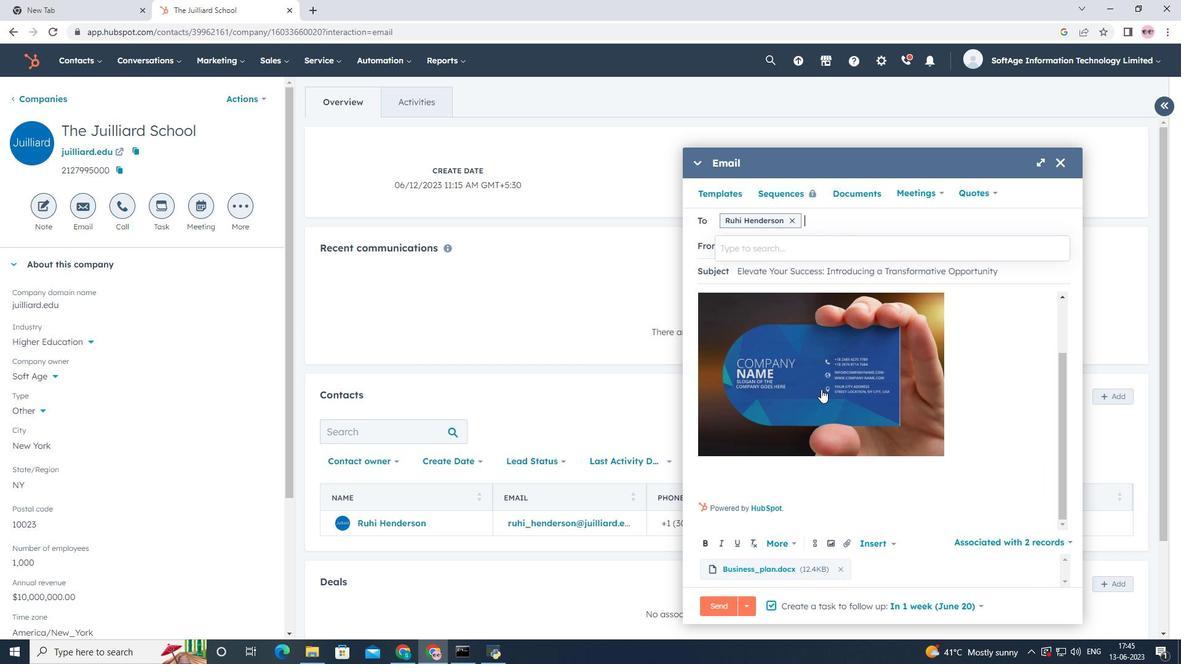 
Action: Mouse moved to (821, 392)
Screenshot: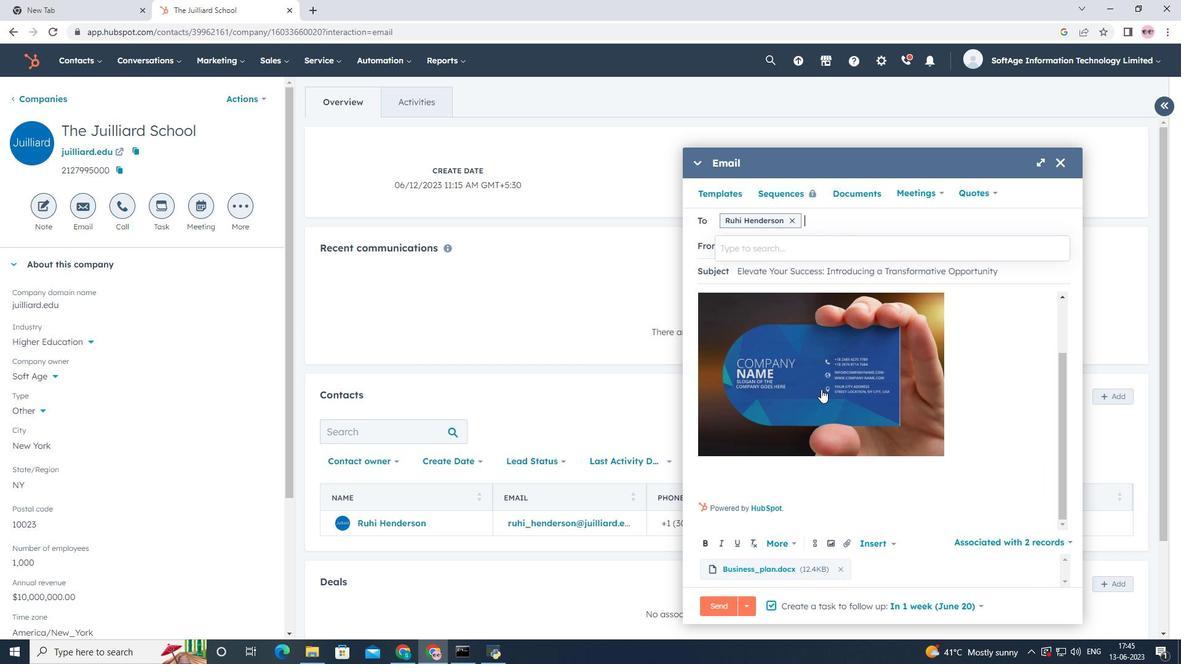
Action: Mouse scrolled (821, 389) with delta (0, 0)
Screenshot: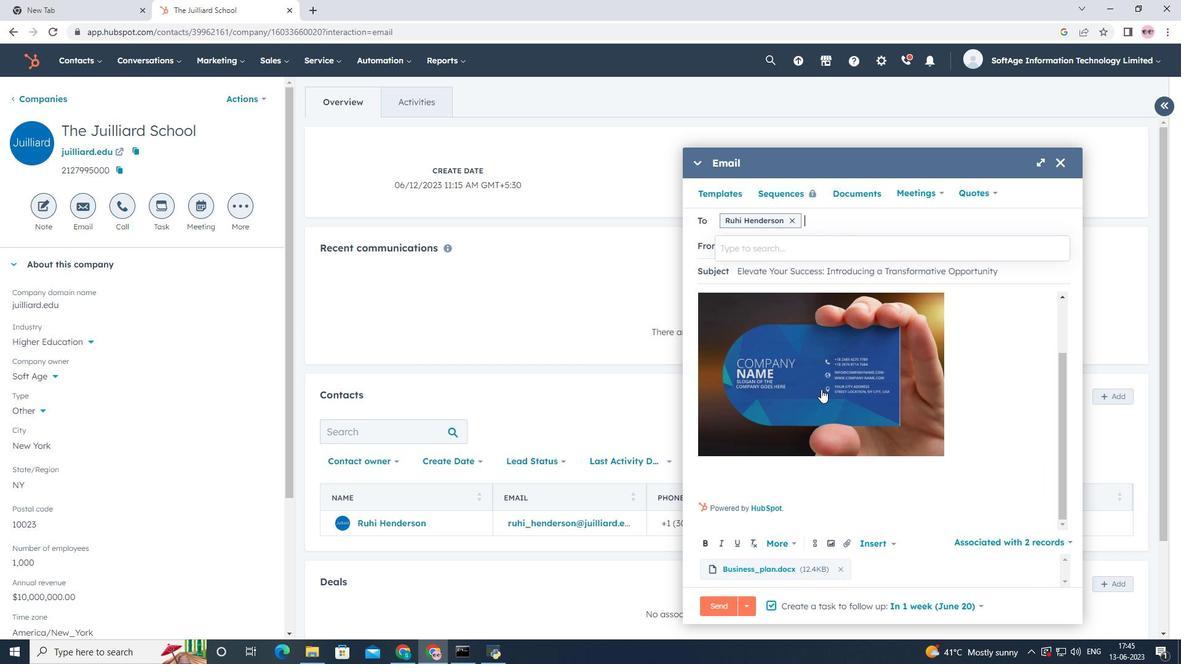 
Action: Mouse moved to (822, 435)
Screenshot: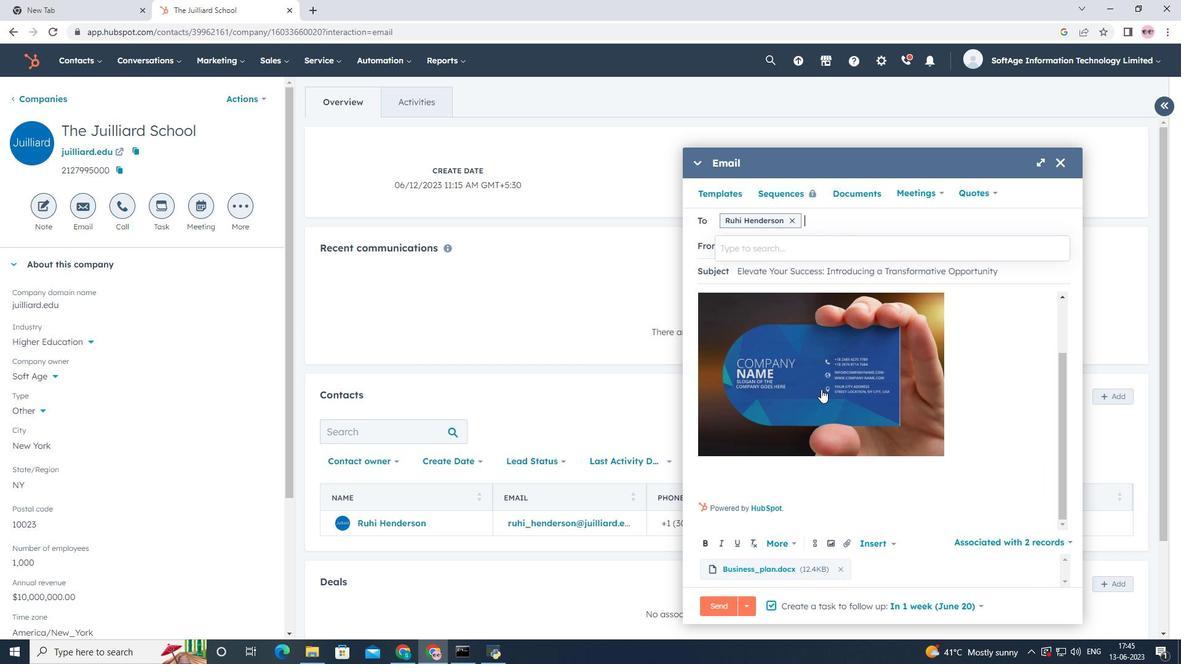 
Action: Mouse scrolled (821, 392) with delta (0, 0)
Screenshot: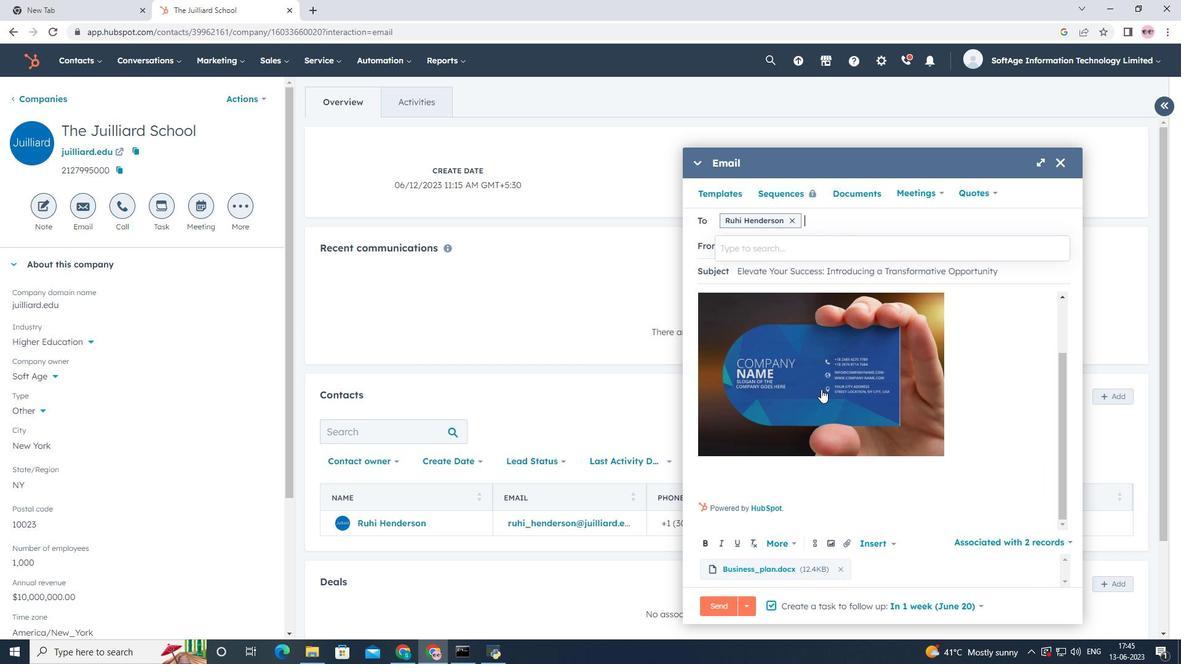 
Action: Mouse moved to (823, 439)
Screenshot: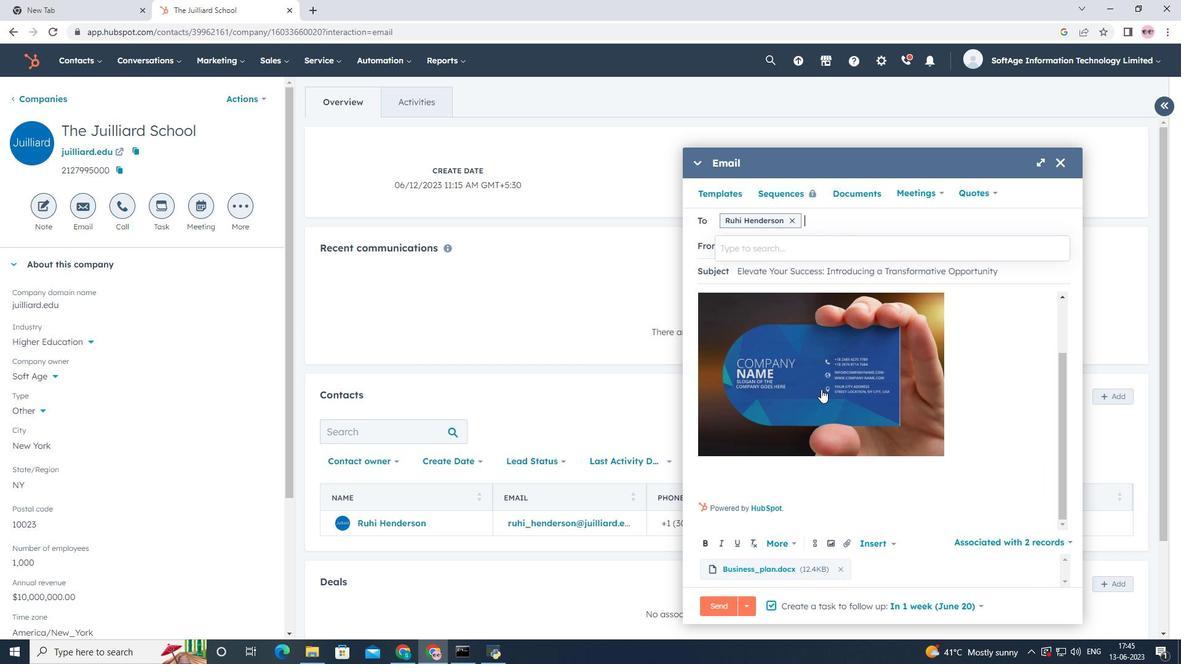 
Action: Mouse scrolled (821, 396) with delta (0, 0)
Screenshot: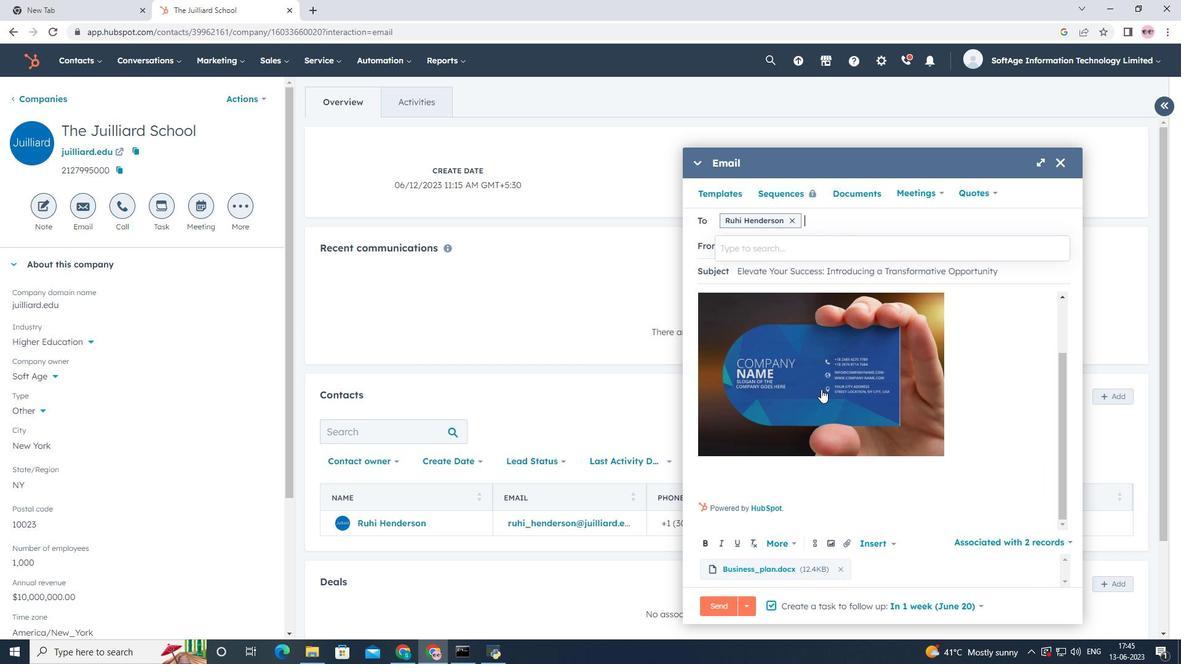
Action: Mouse moved to (824, 443)
Screenshot: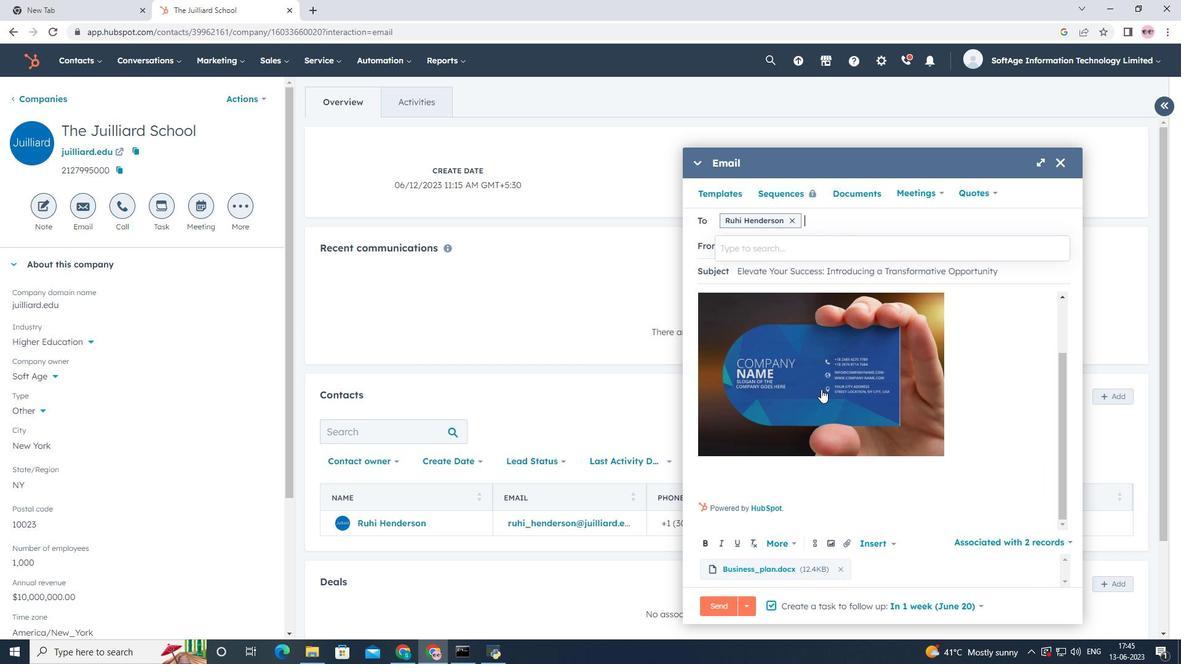 
Action: Mouse scrolled (821, 403) with delta (0, 0)
Screenshot: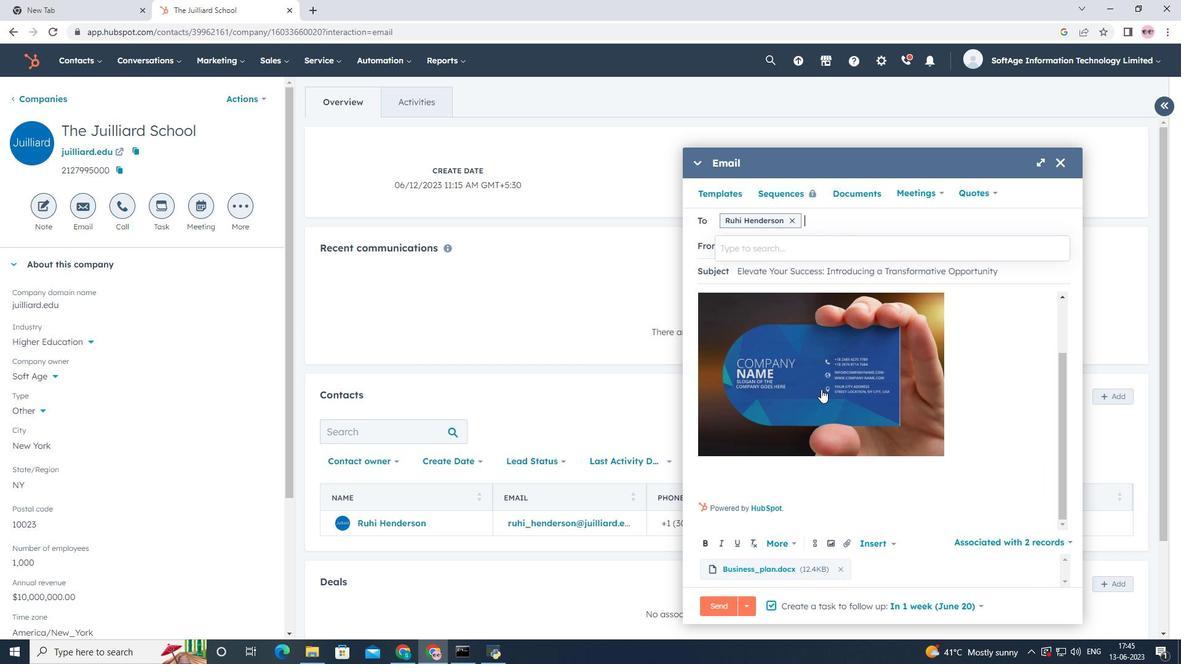 
Action: Mouse moved to (825, 446)
Screenshot: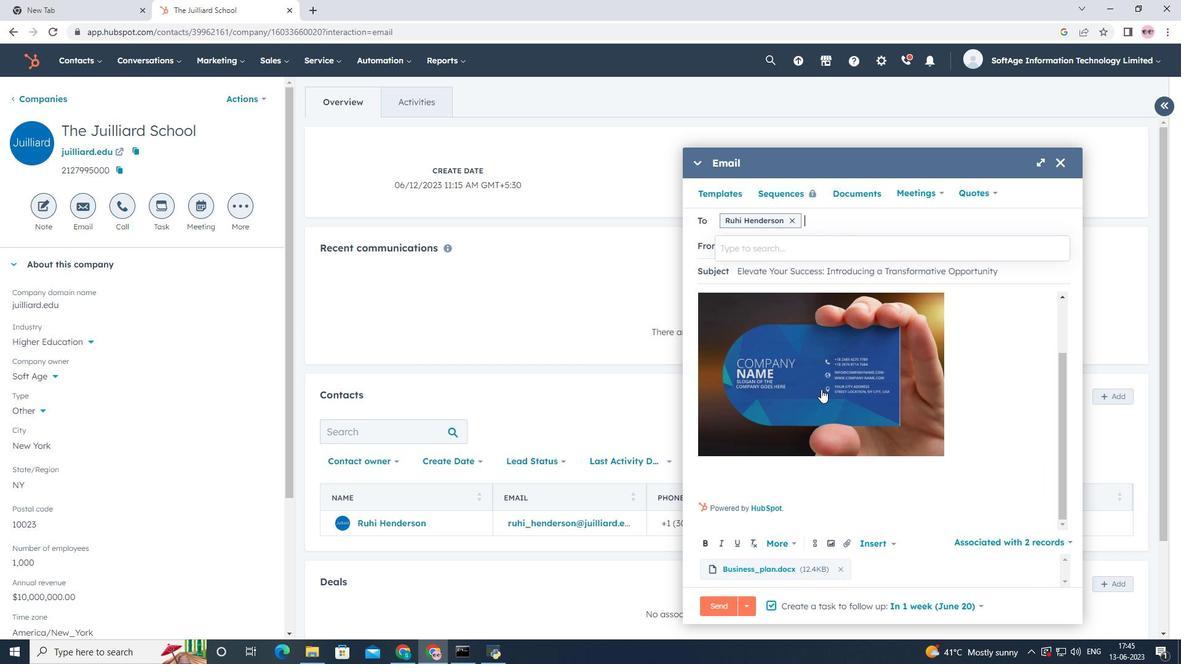
Action: Mouse scrolled (821, 409) with delta (0, 0)
Screenshot: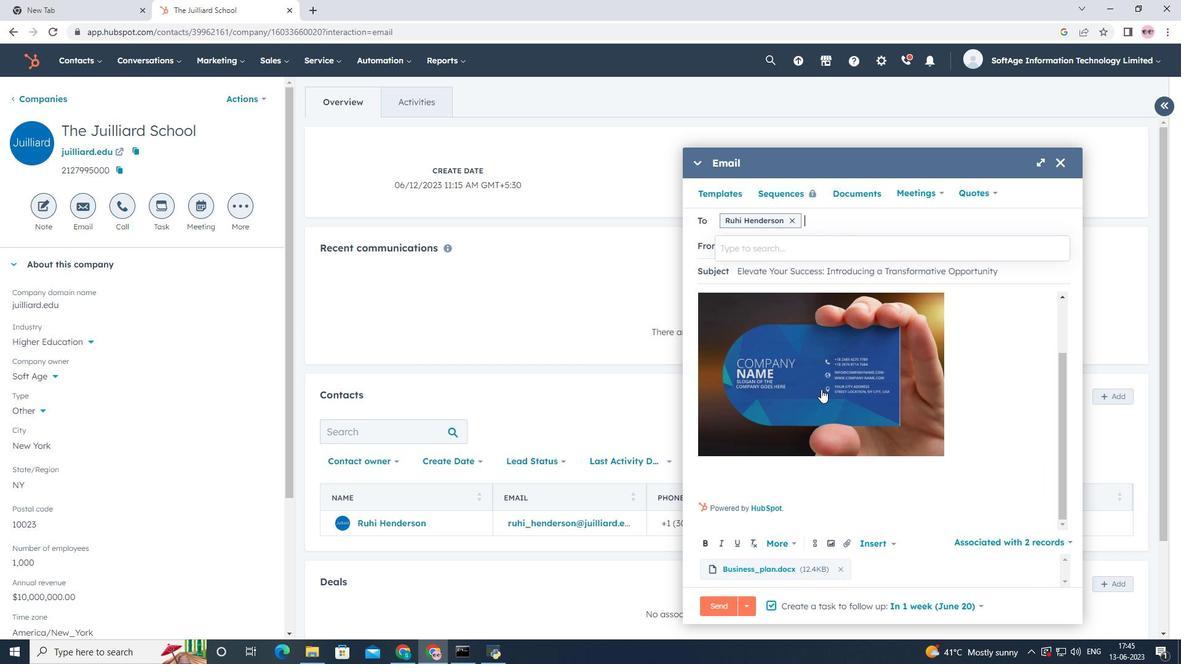 
Action: Mouse moved to (712, 602)
Screenshot: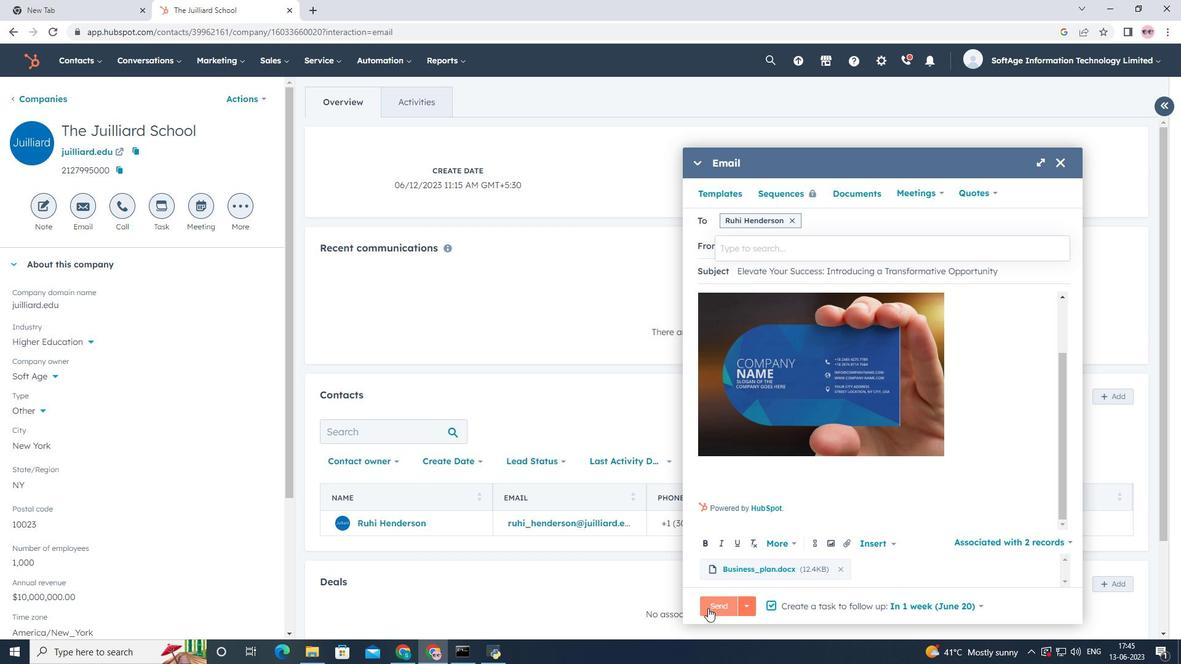 
Action: Mouse pressed left at (712, 602)
Screenshot: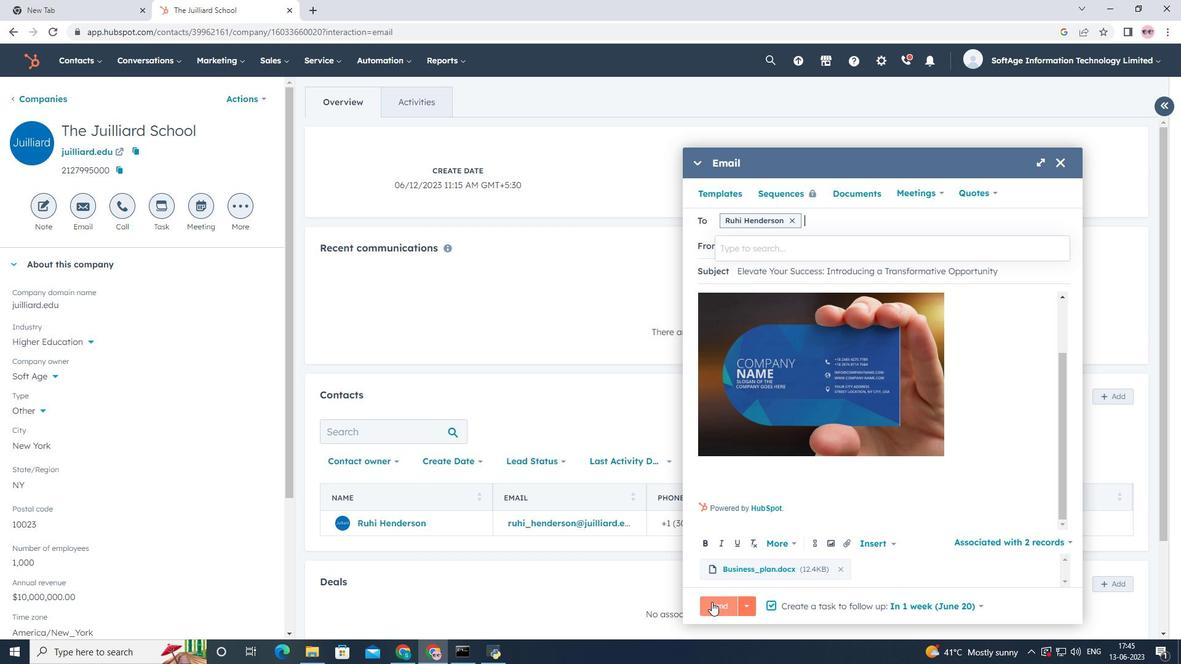 
Action: Mouse moved to (648, 336)
Screenshot: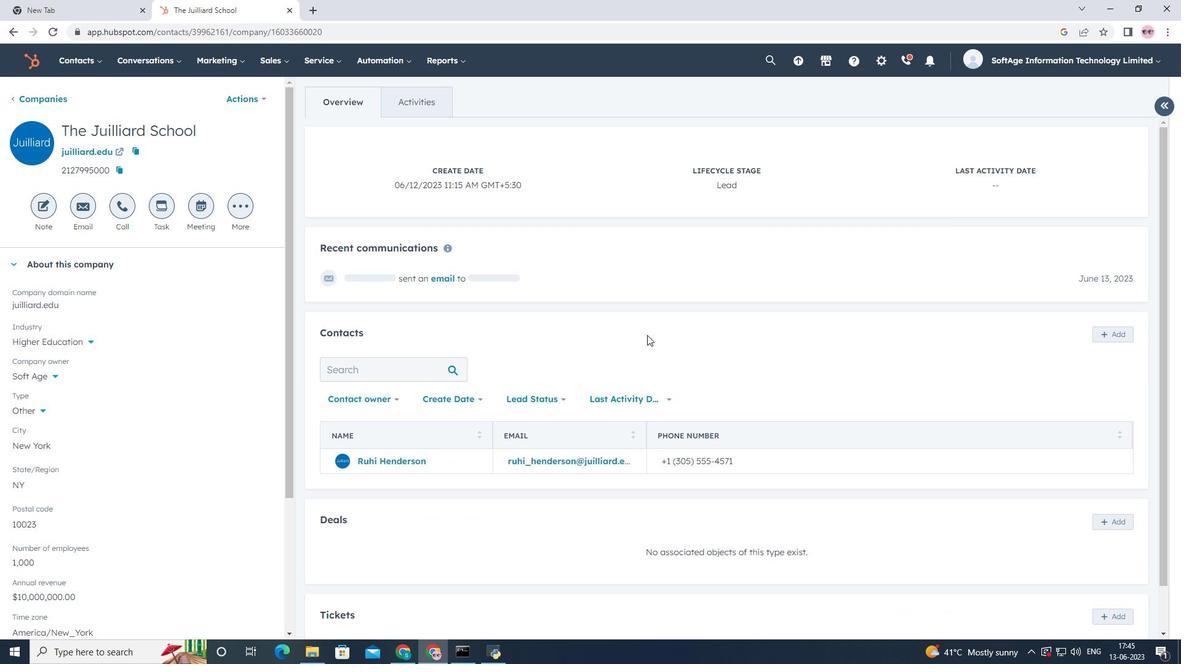 
Action: Mouse scrolled (648, 336) with delta (0, 0)
Screenshot: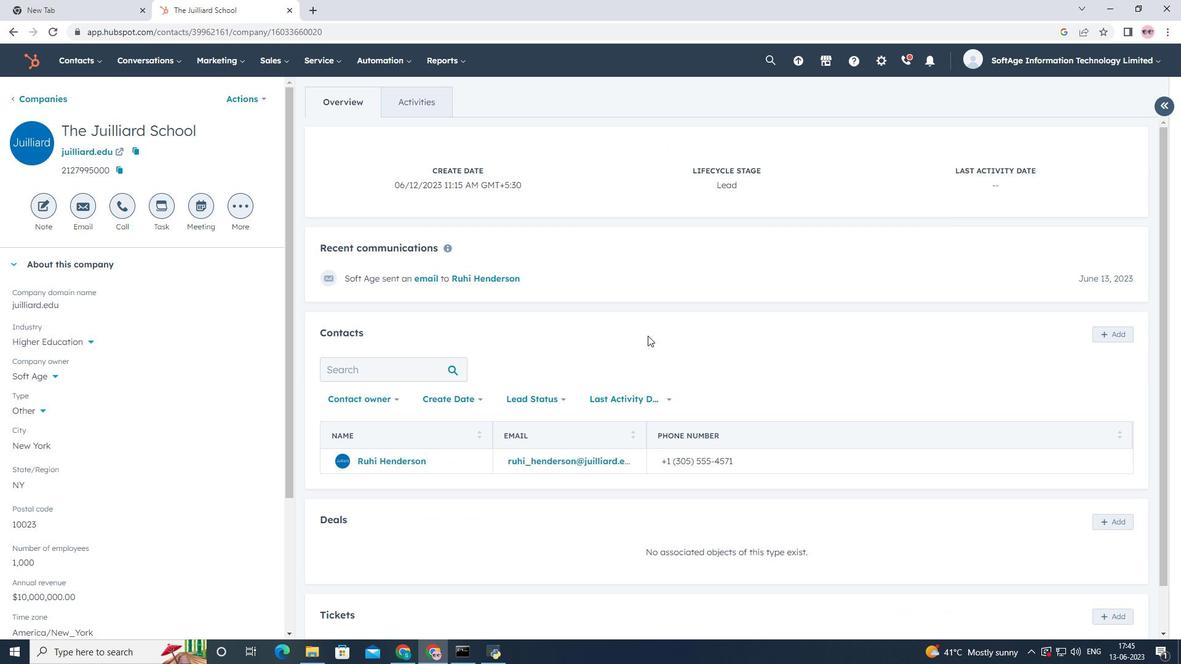 
Action: Mouse scrolled (648, 336) with delta (0, 0)
Screenshot: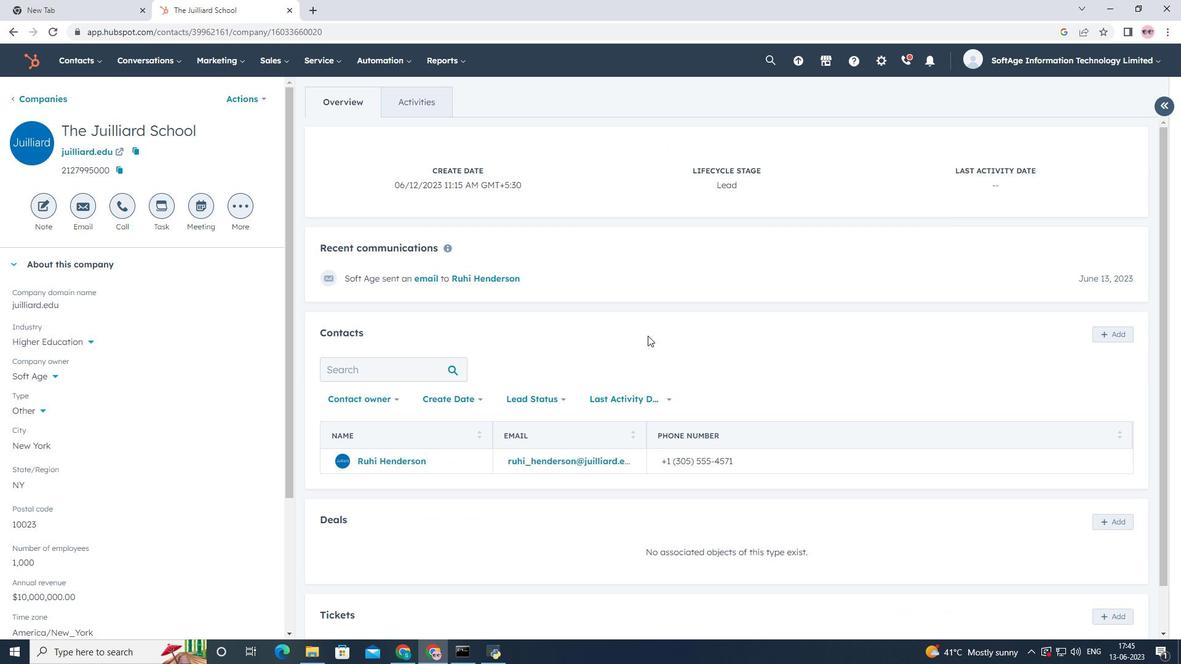 
Action: Mouse scrolled (648, 336) with delta (0, 0)
Screenshot: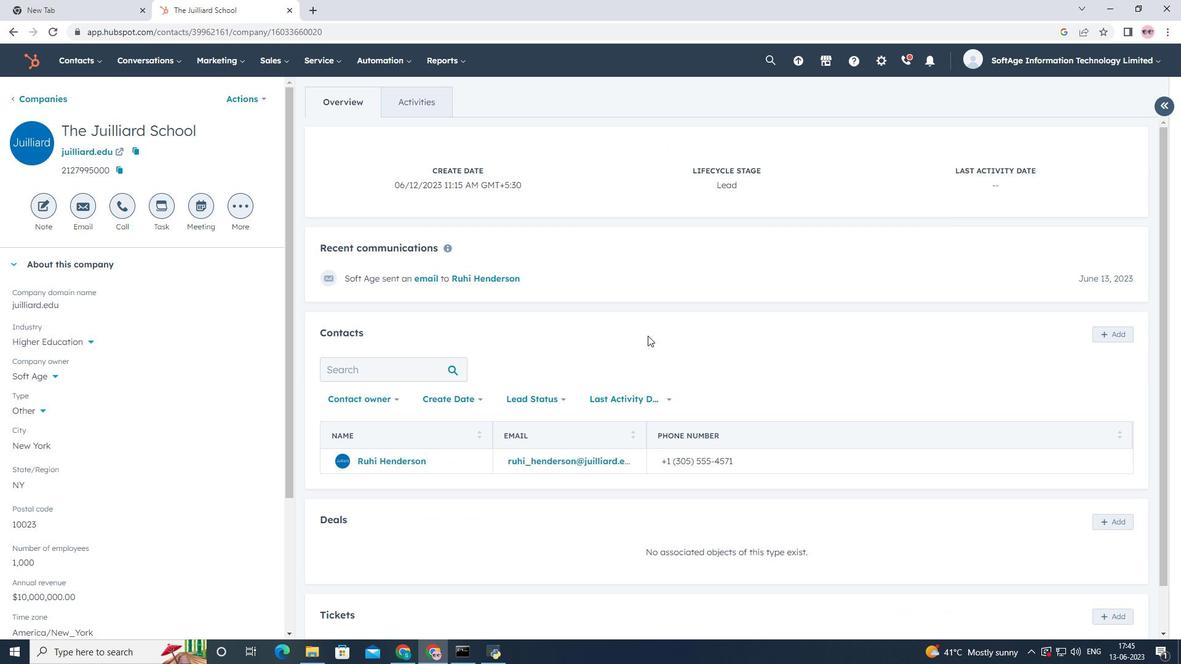 
Action: Mouse scrolled (648, 335) with delta (0, 0)
Screenshot: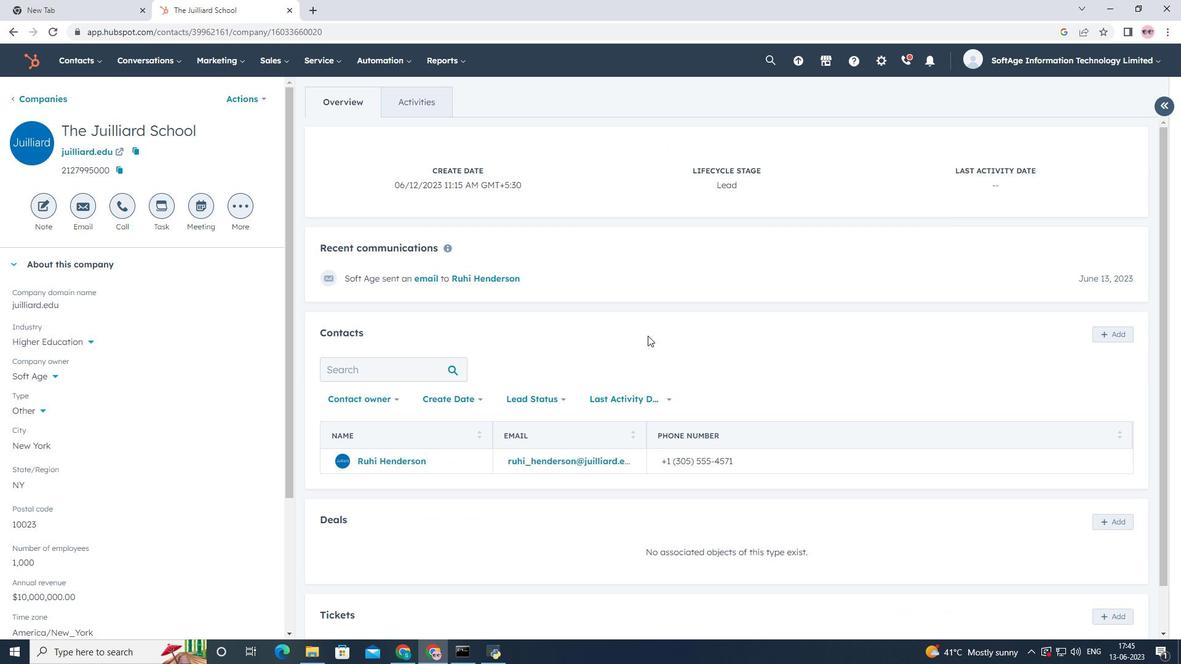
Action: Mouse scrolled (648, 336) with delta (0, 0)
Screenshot: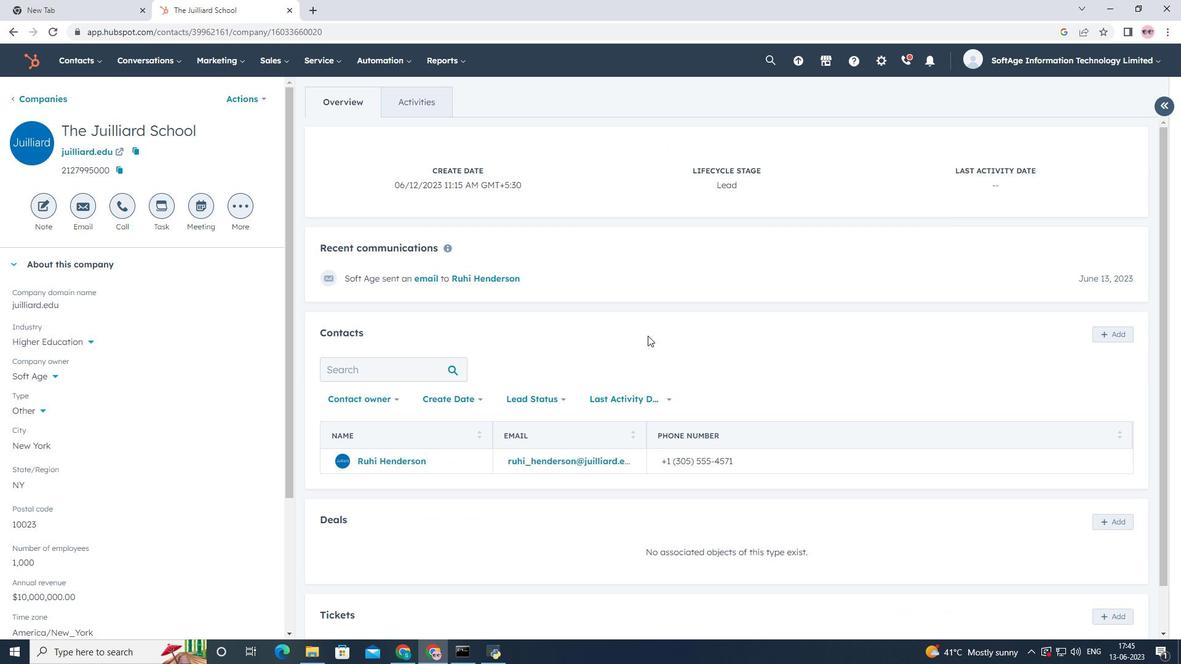 
Action: Mouse moved to (667, 286)
Screenshot: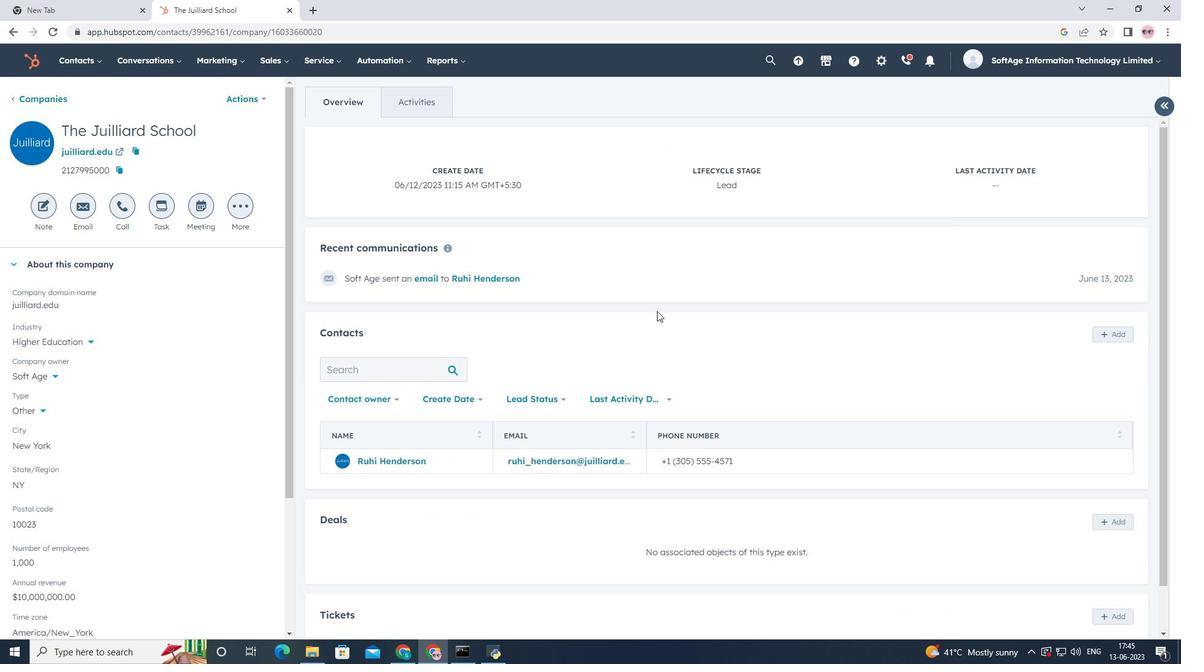 
Action: Mouse scrolled (667, 285) with delta (0, 0)
Screenshot: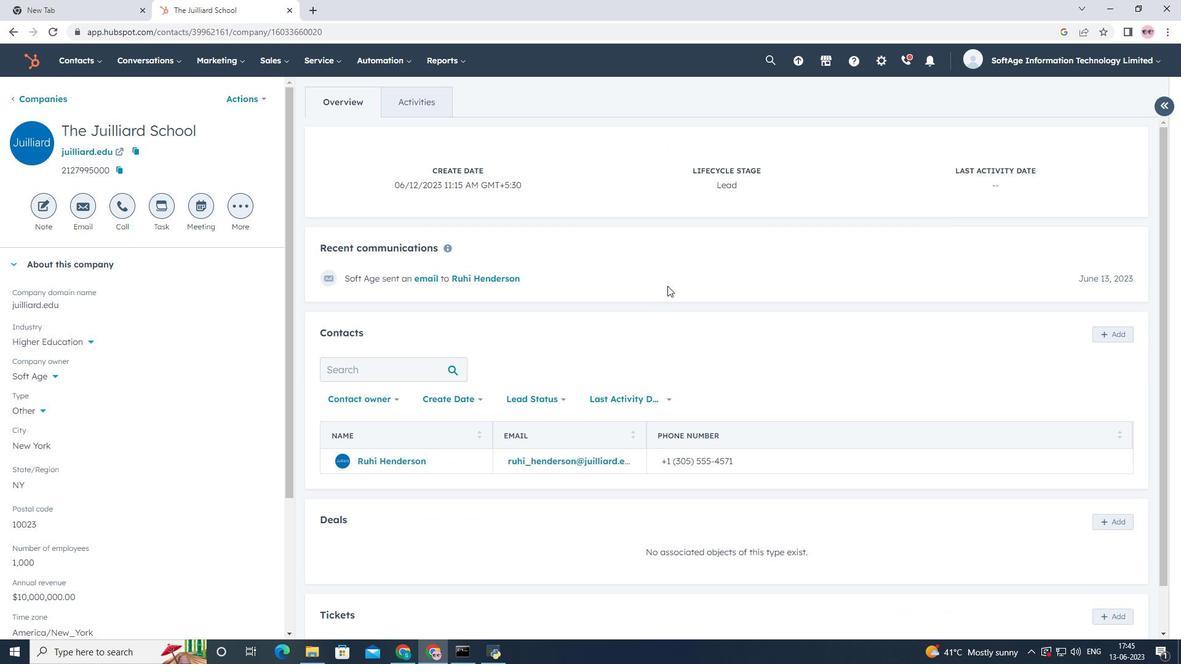 
Action: Mouse scrolled (667, 285) with delta (0, 0)
Screenshot: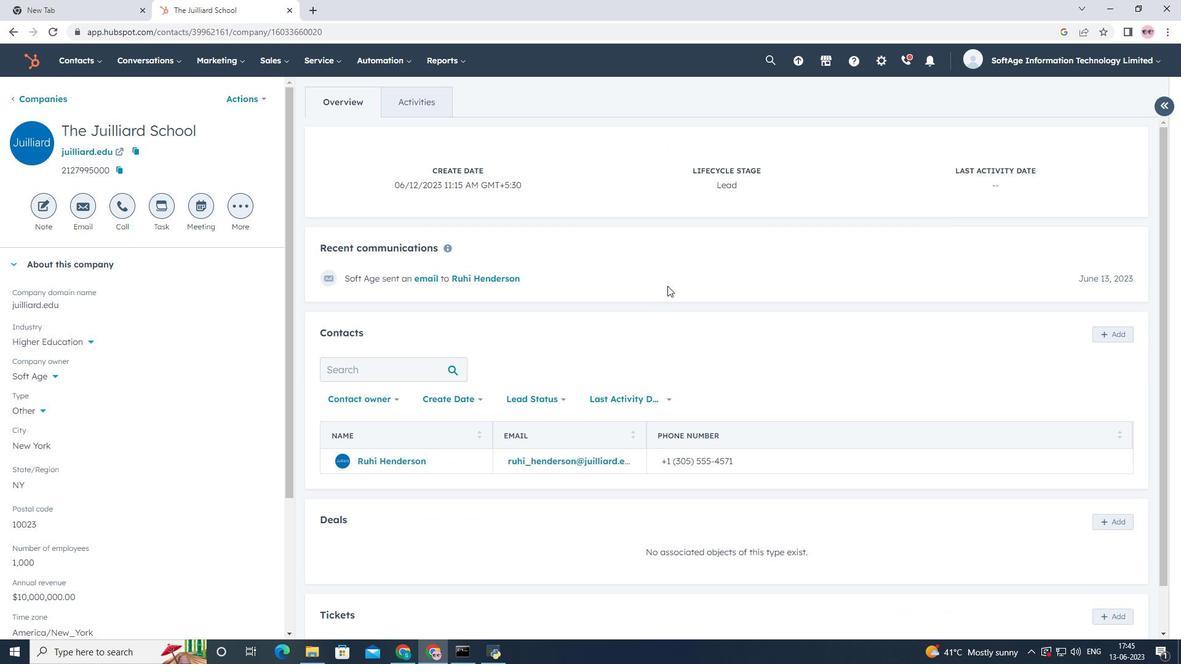 
Action: Mouse scrolled (667, 285) with delta (0, 0)
Screenshot: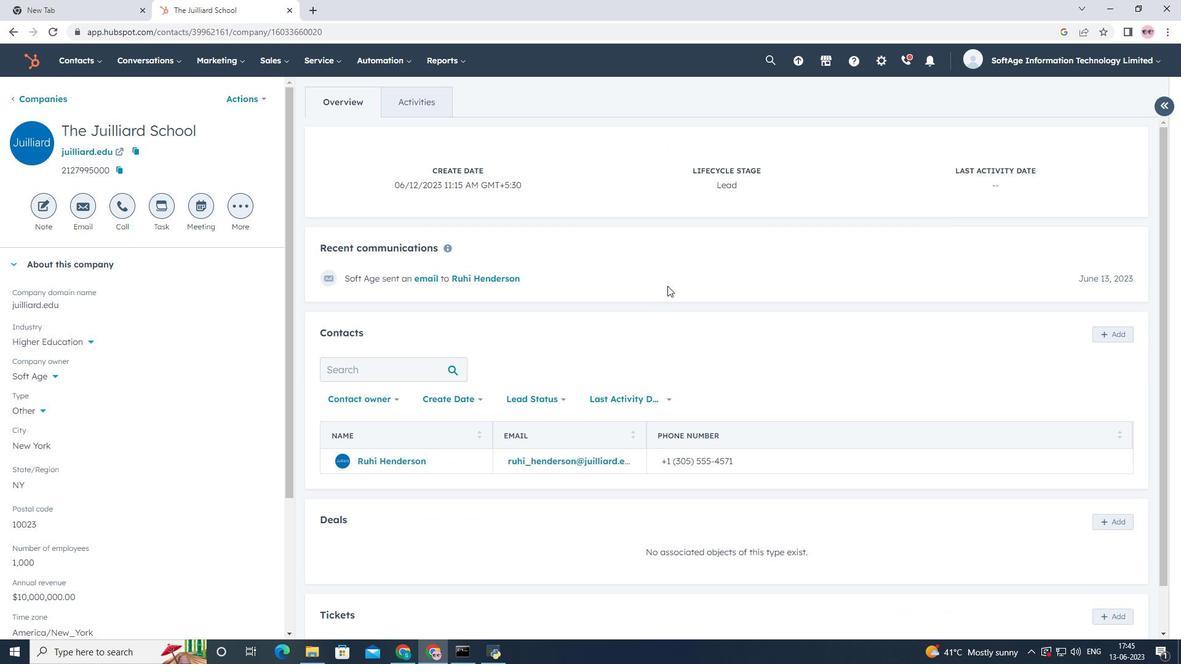 
Action: Mouse scrolled (667, 285) with delta (0, 0)
Screenshot: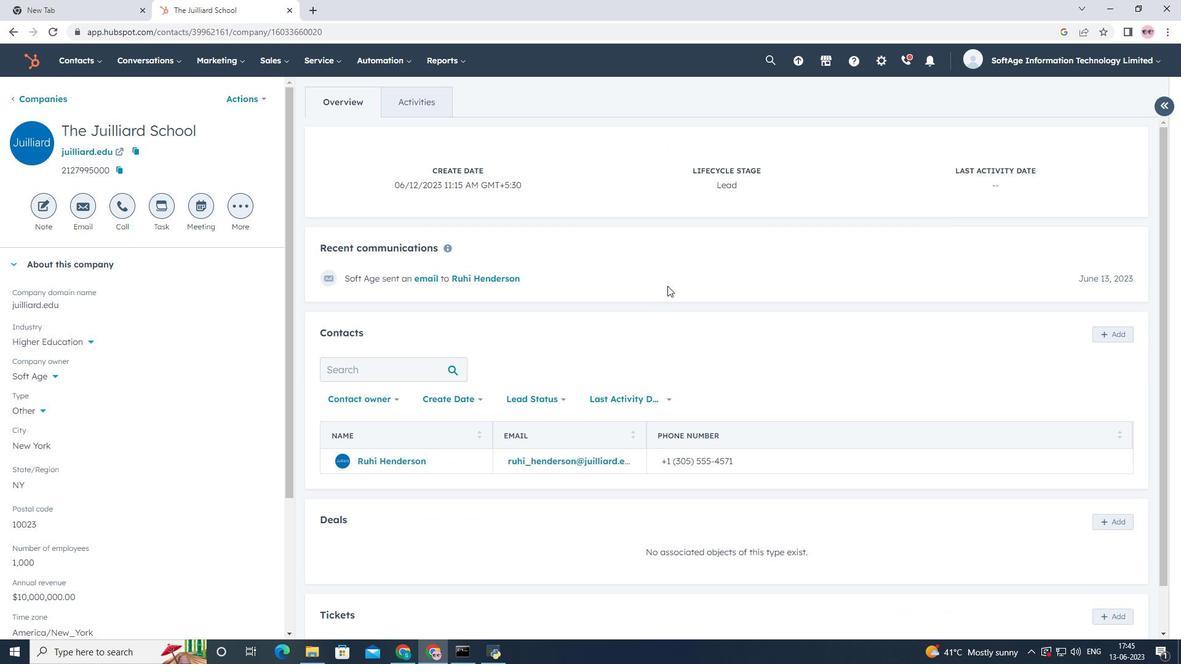 
Action: Mouse scrolled (667, 285) with delta (0, 0)
Screenshot: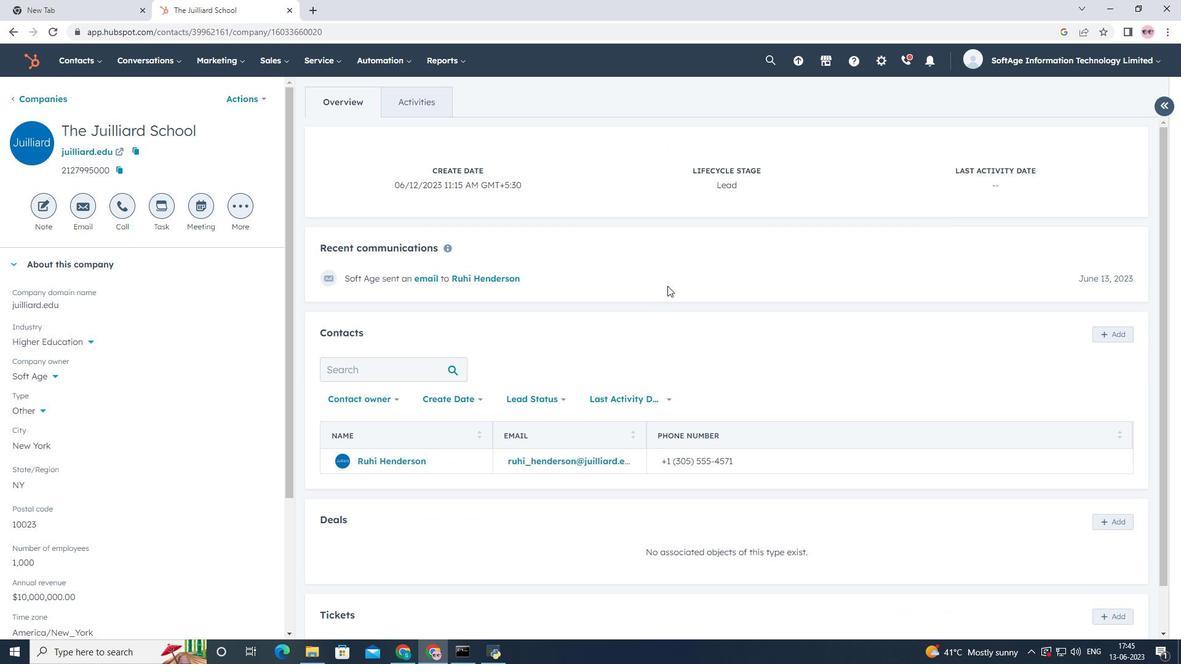 
Action: Mouse scrolled (667, 285) with delta (0, 0)
Screenshot: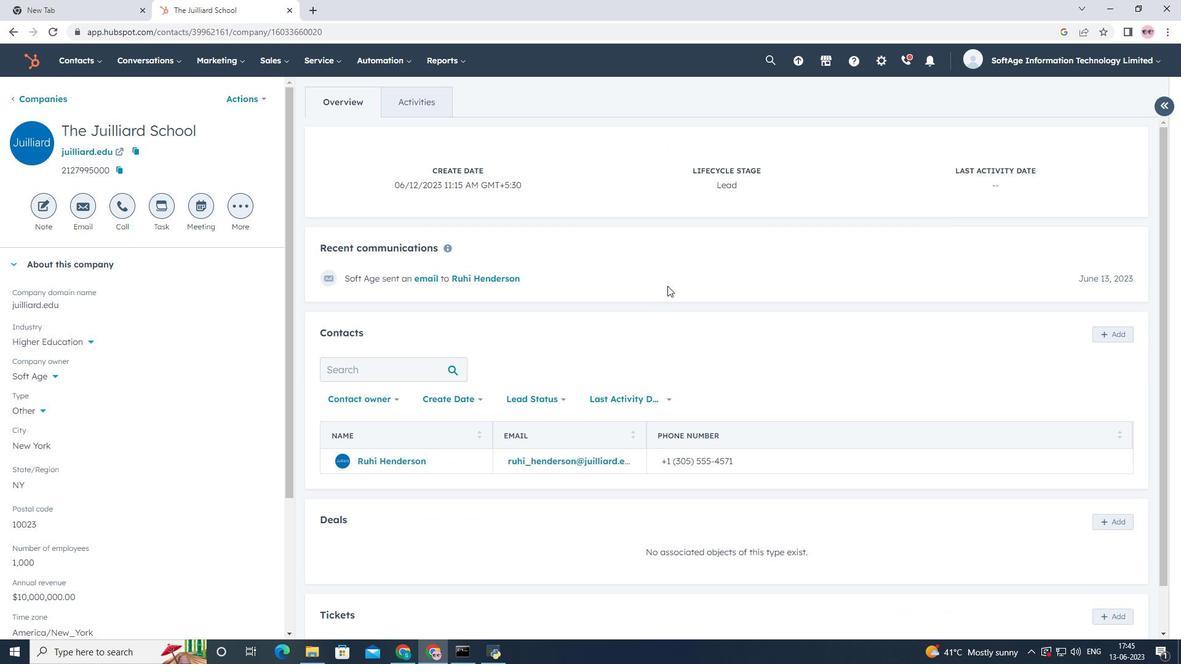
Action: Mouse moved to (667, 286)
Screenshot: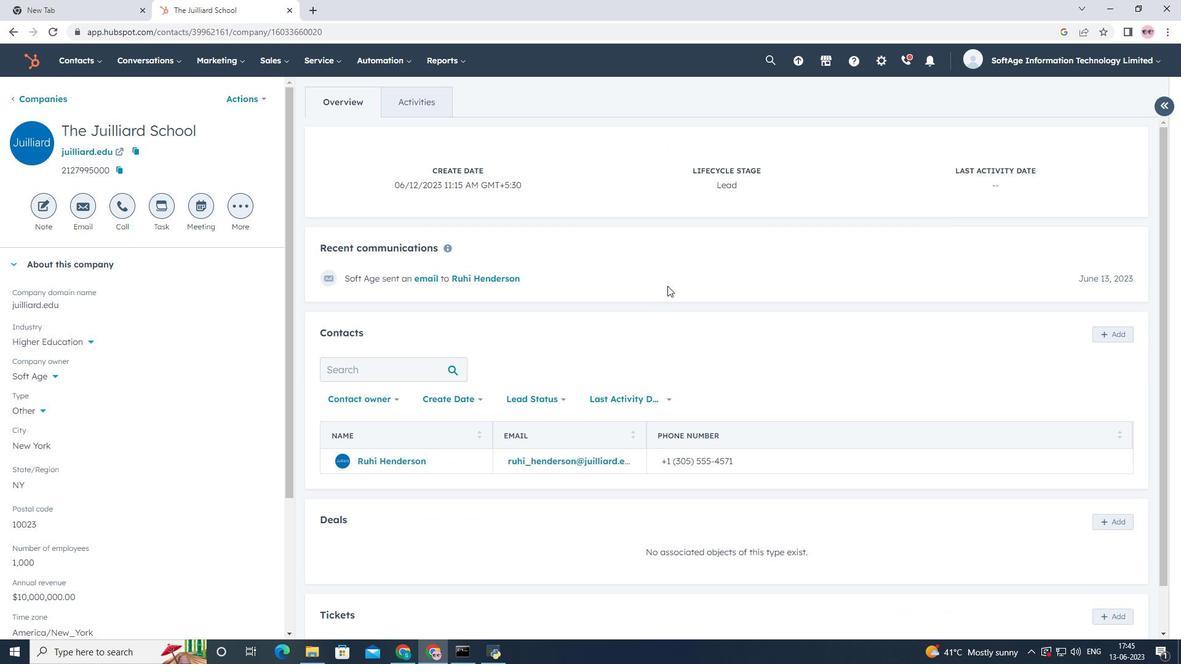 
